 Task: Find connections with filter location Yellowknife with filter topic #job with filter profile language German with filter current company Ipca Laboratories Limited with filter school Chhattisgarh Swami Vivekanand Technical University with filter industry Wholesale Recyclable Materials with filter service category Health Insurance with filter keywords title Molecular Scientist
Action: Mouse moved to (531, 103)
Screenshot: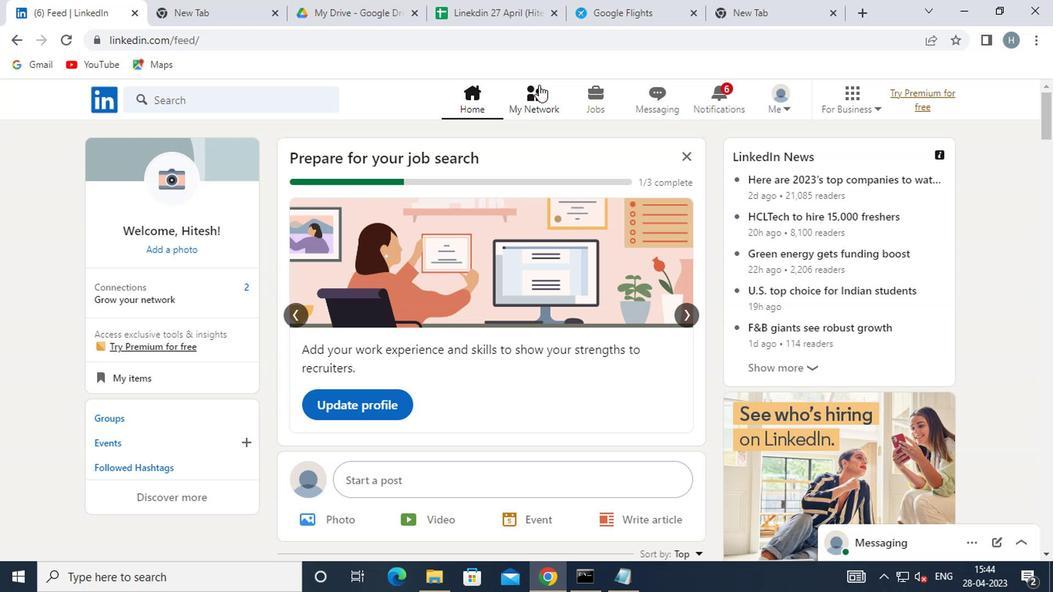 
Action: Mouse pressed left at (531, 103)
Screenshot: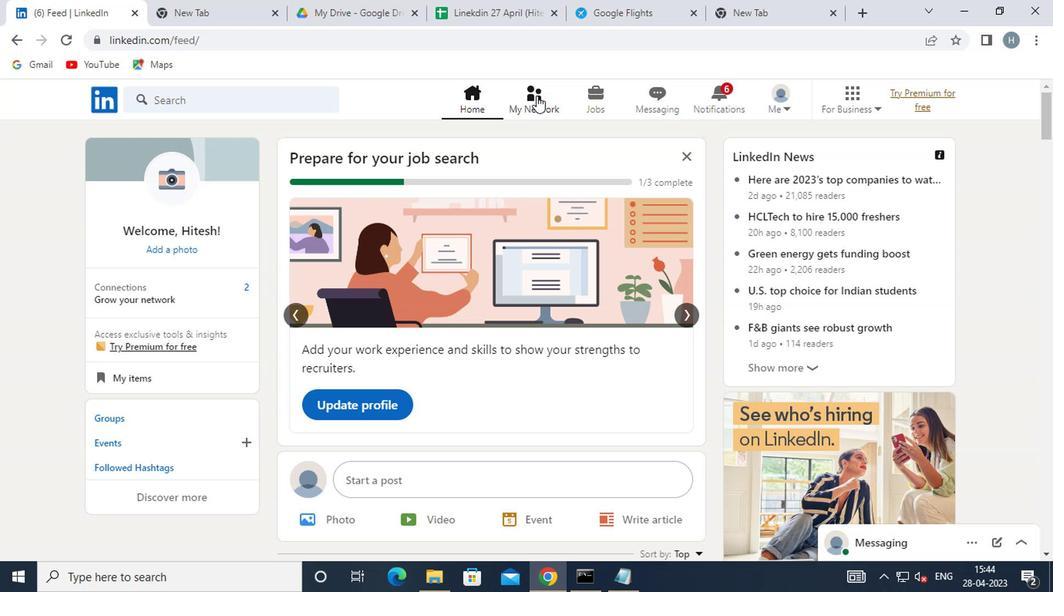 
Action: Mouse moved to (261, 180)
Screenshot: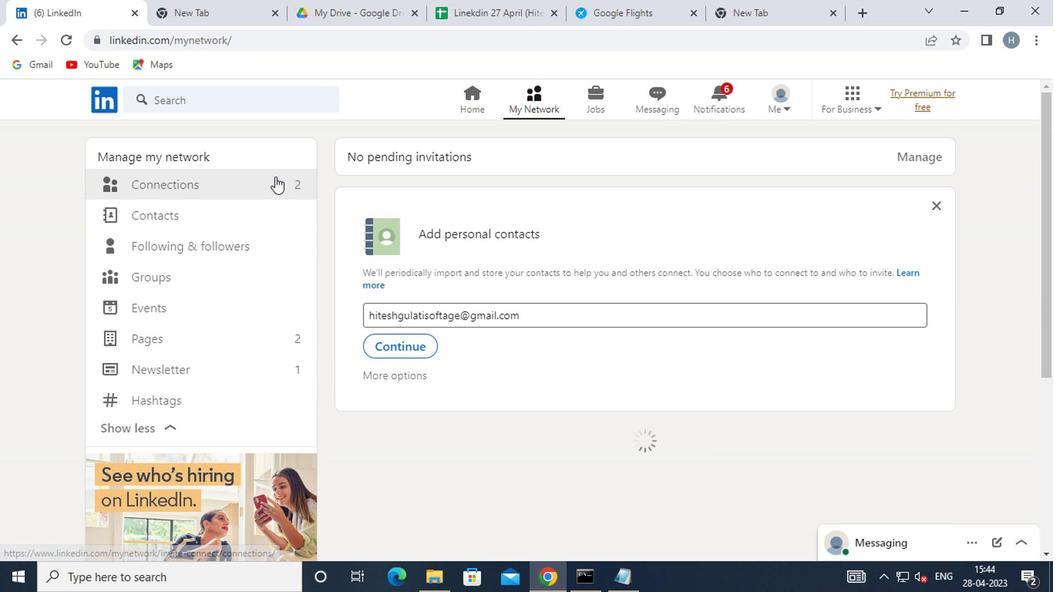 
Action: Mouse pressed left at (261, 180)
Screenshot: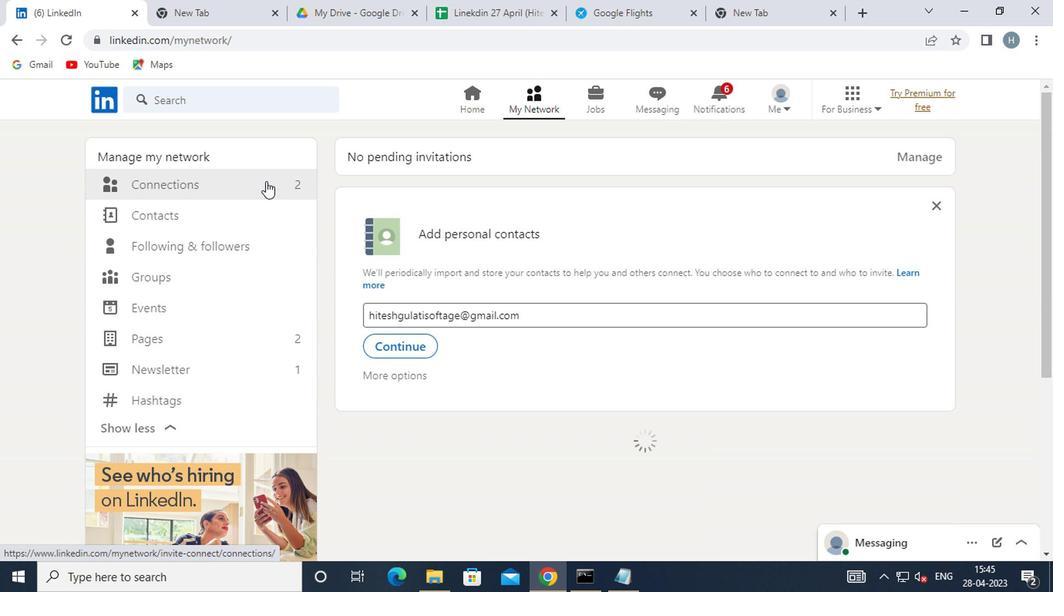 
Action: Mouse moved to (616, 183)
Screenshot: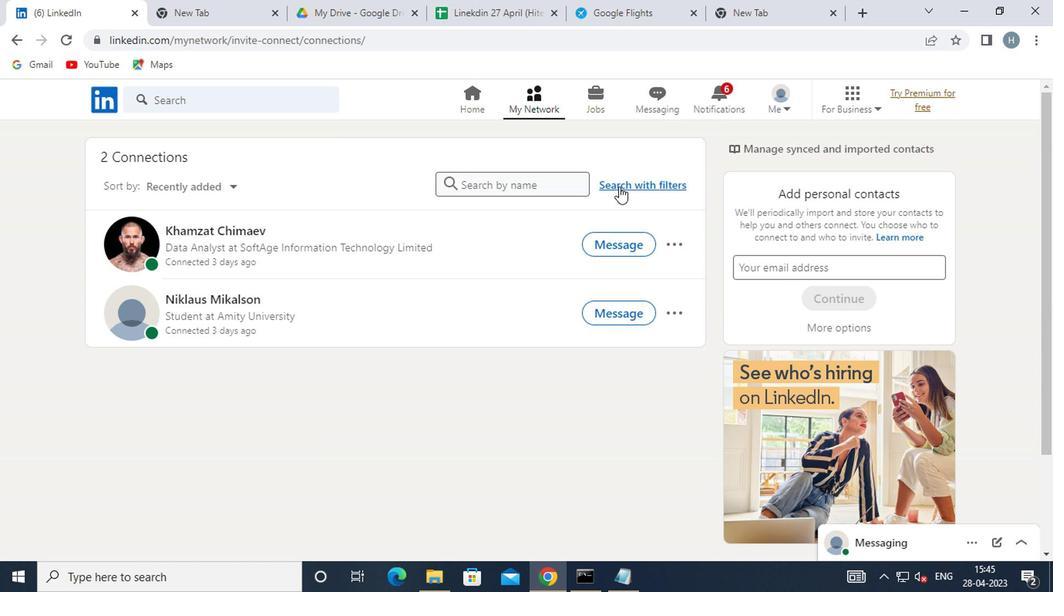 
Action: Mouse pressed left at (616, 183)
Screenshot: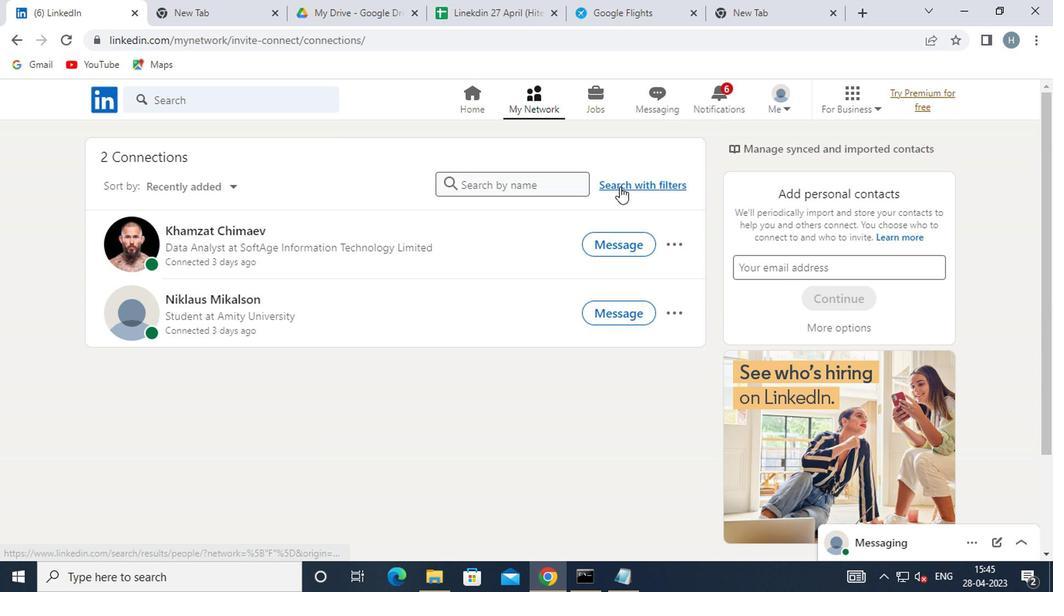 
Action: Mouse moved to (582, 143)
Screenshot: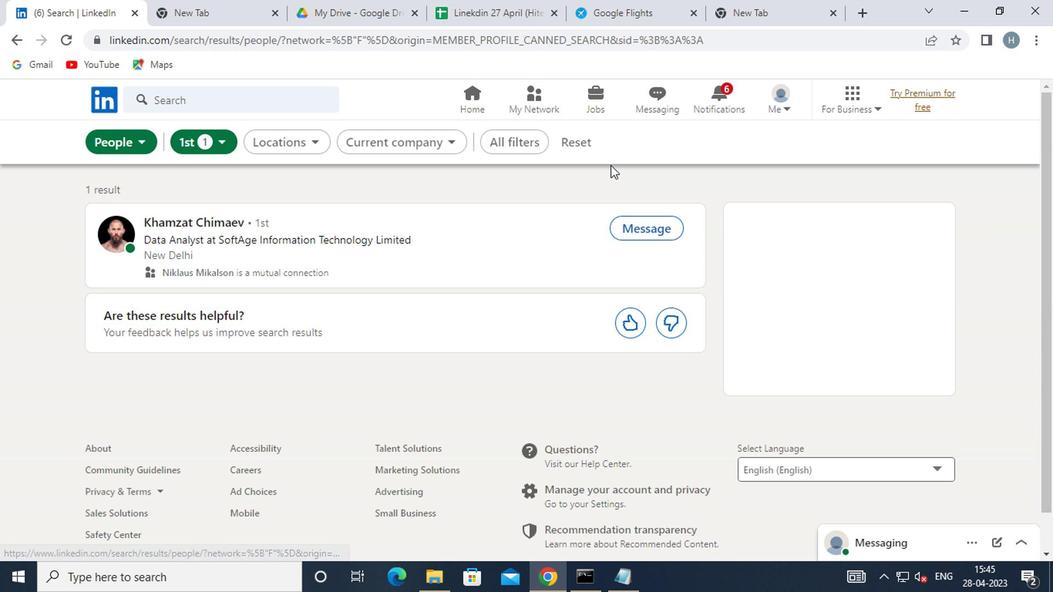 
Action: Mouse pressed left at (582, 143)
Screenshot: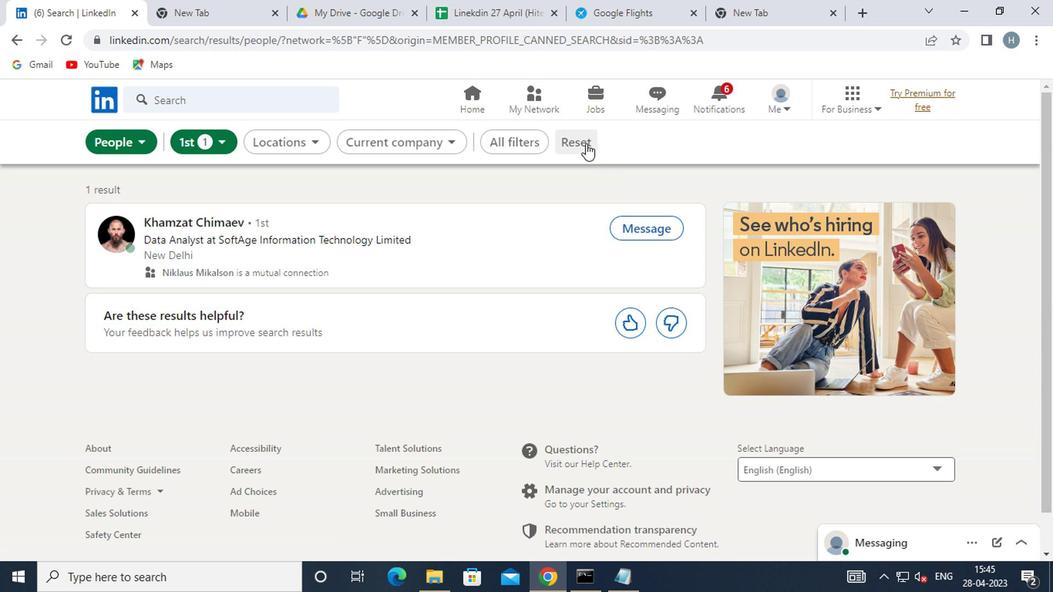 
Action: Mouse moved to (565, 141)
Screenshot: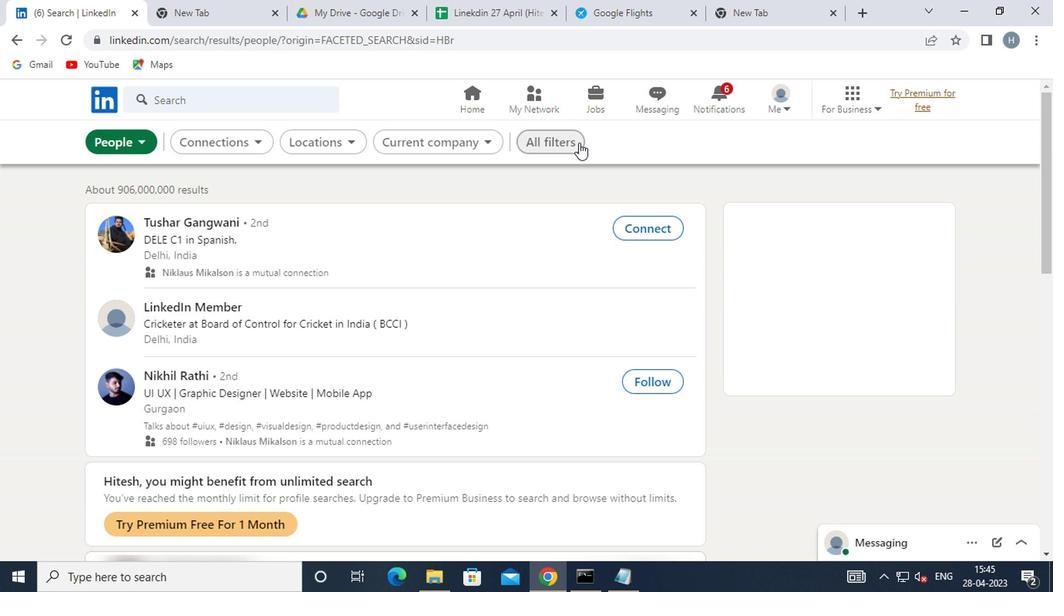 
Action: Mouse pressed left at (565, 141)
Screenshot: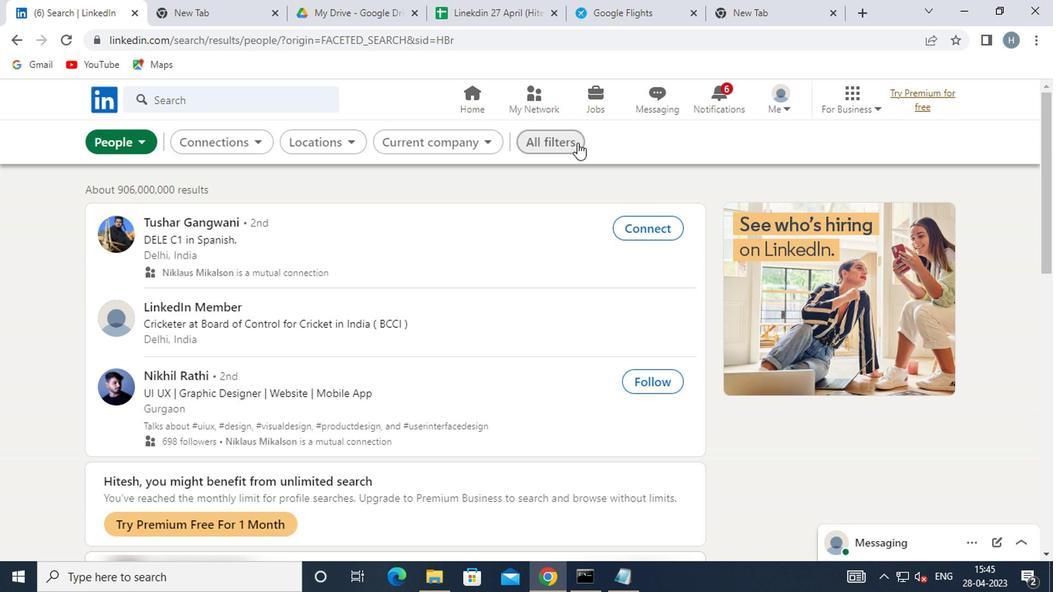 
Action: Mouse moved to (802, 299)
Screenshot: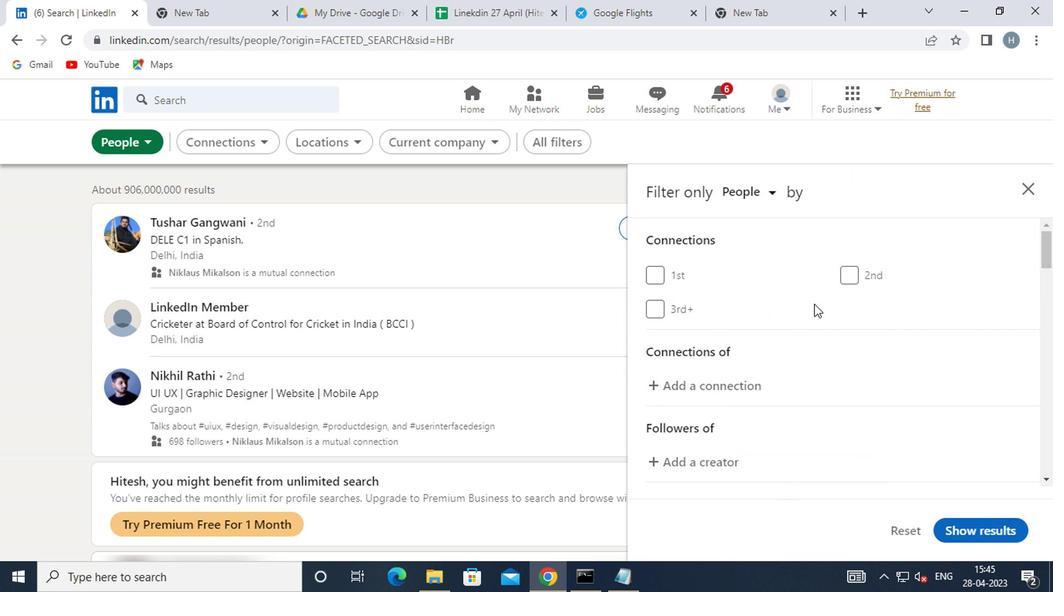 
Action: Mouse scrolled (802, 298) with delta (0, 0)
Screenshot: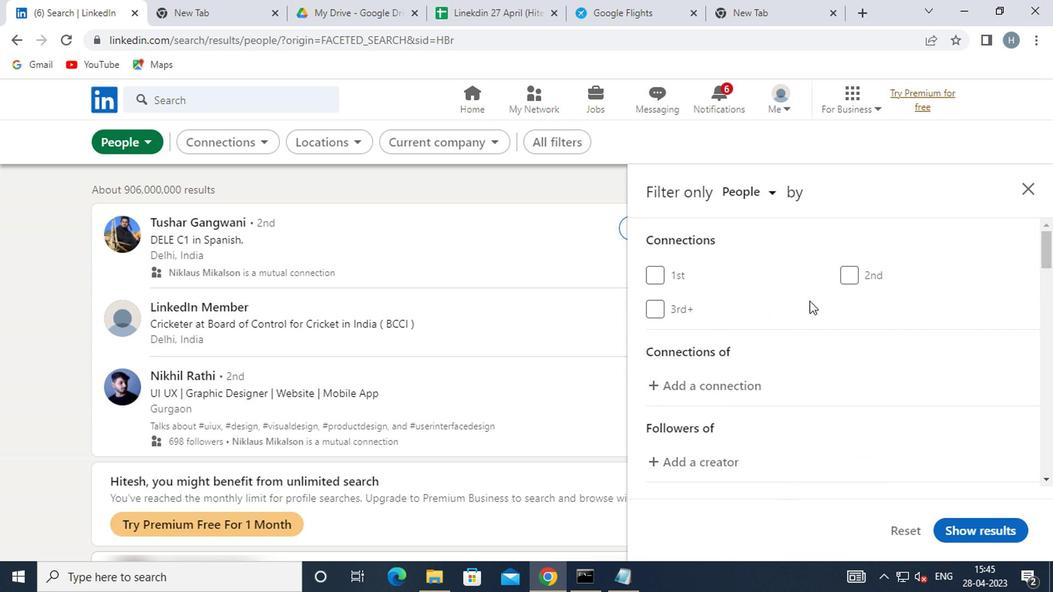 
Action: Mouse scrolled (802, 298) with delta (0, 0)
Screenshot: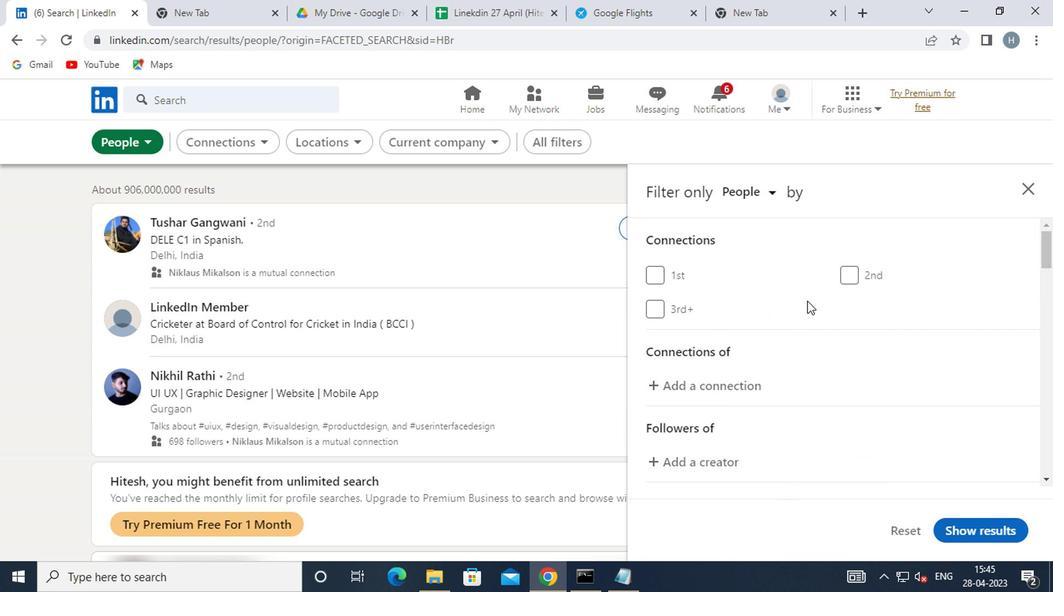 
Action: Mouse scrolled (802, 298) with delta (0, 0)
Screenshot: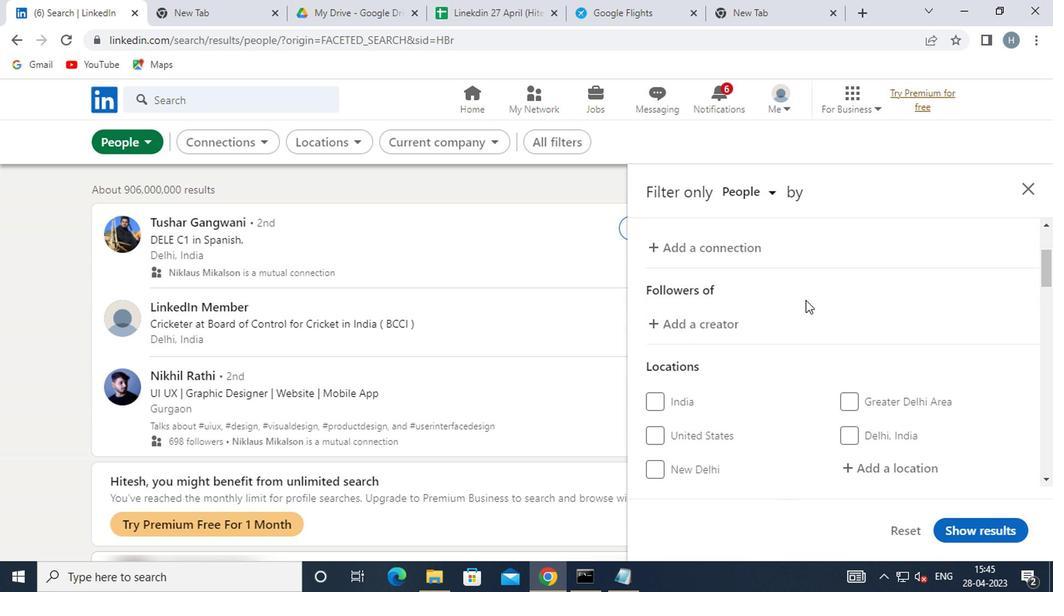 
Action: Mouse moved to (905, 371)
Screenshot: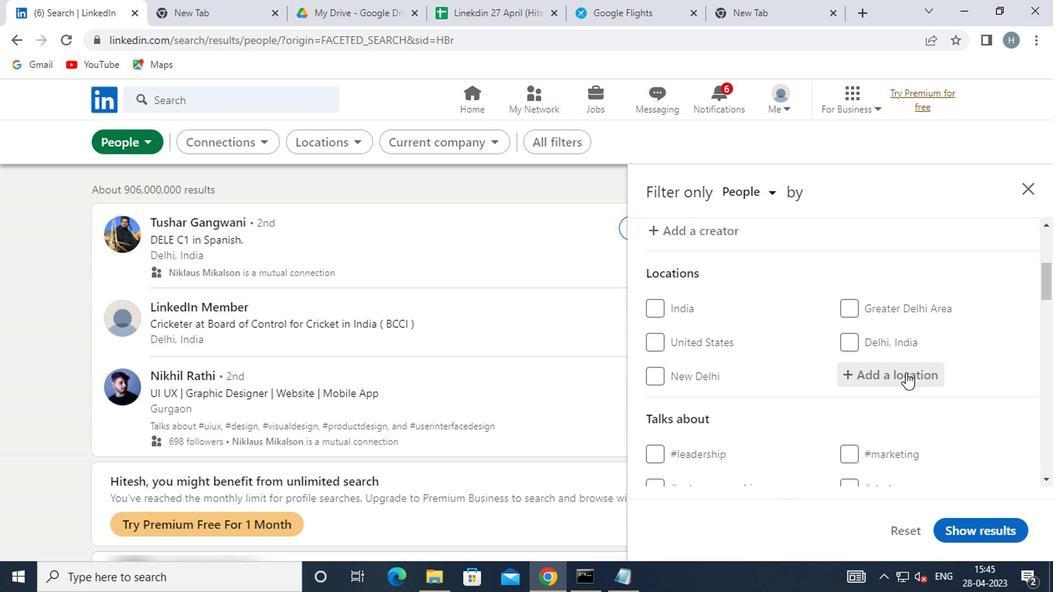 
Action: Mouse pressed left at (905, 371)
Screenshot: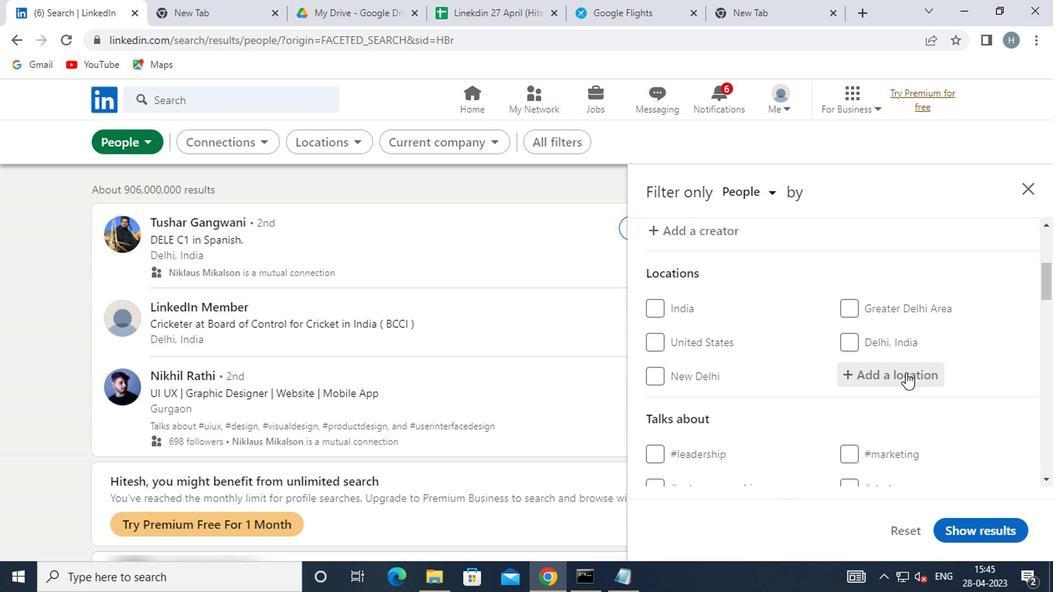 
Action: Mouse moved to (900, 369)
Screenshot: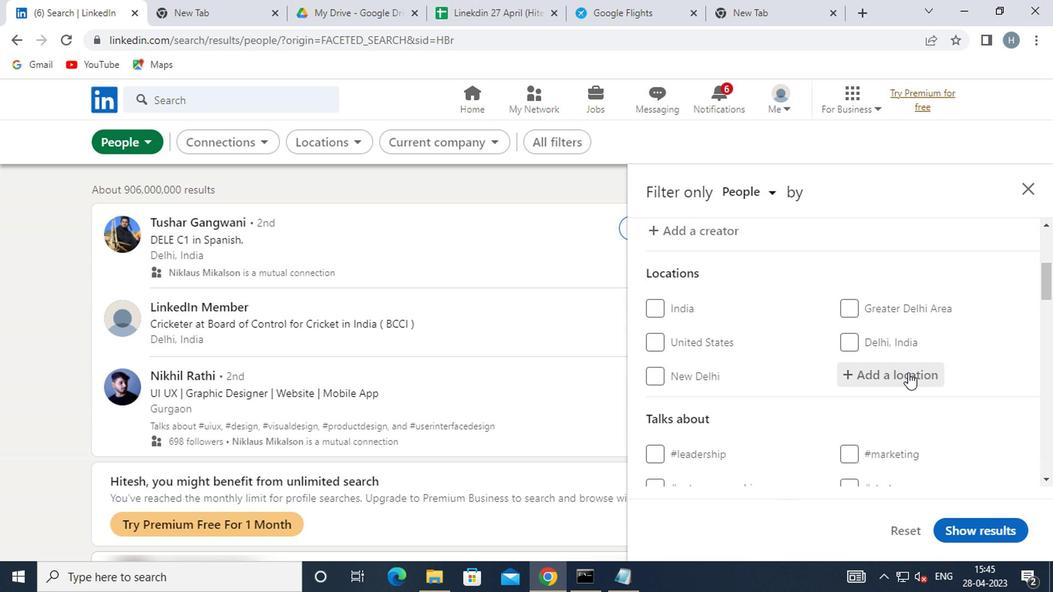 
Action: Key pressed <Key.shift><Key.shift><Key.shift><Key.shift><Key.shift><Key.shift><Key.shift><Key.shift><Key.shift><Key.shift><Key.shift><Key.shift>YELLOWKNIFE
Screenshot: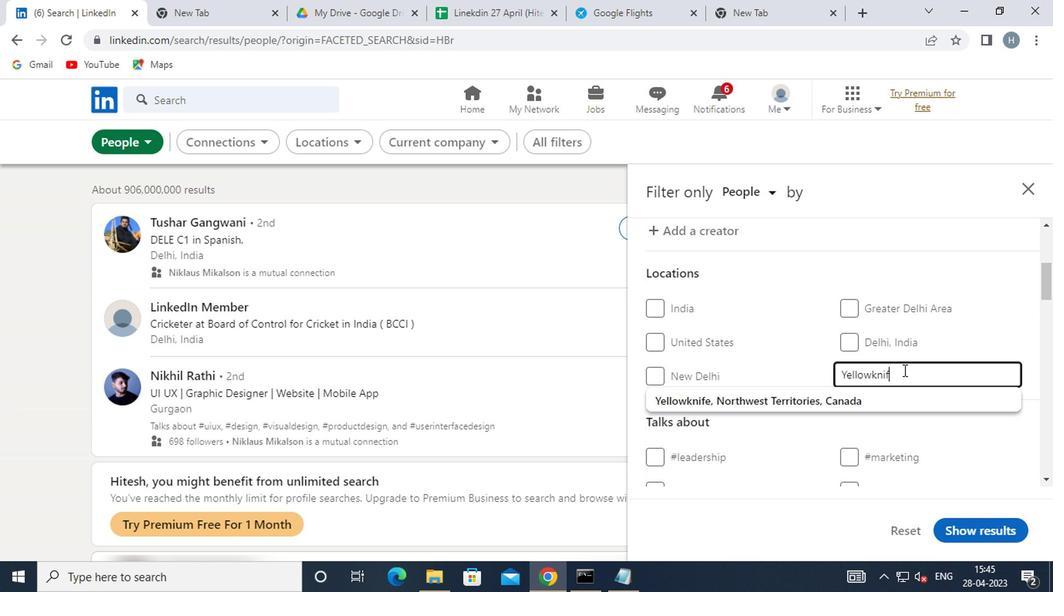 
Action: Mouse moved to (890, 402)
Screenshot: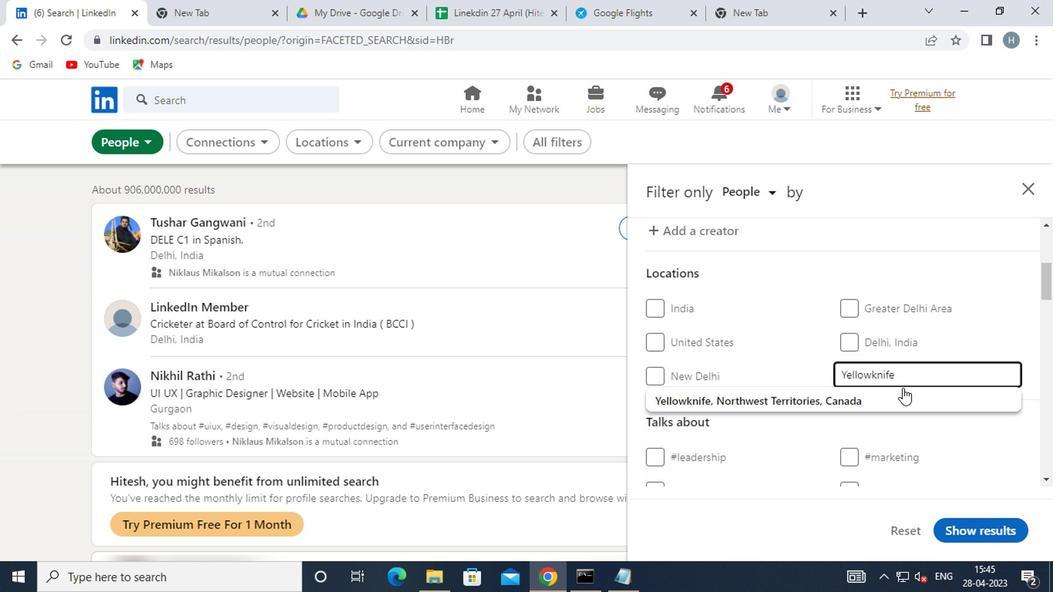 
Action: Mouse pressed left at (890, 402)
Screenshot: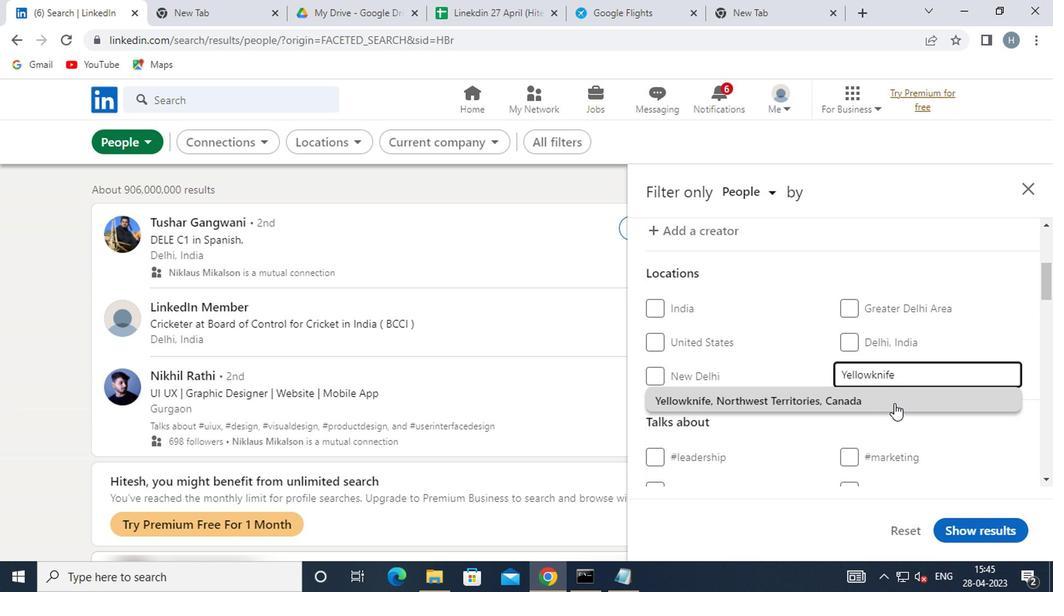 
Action: Mouse moved to (872, 389)
Screenshot: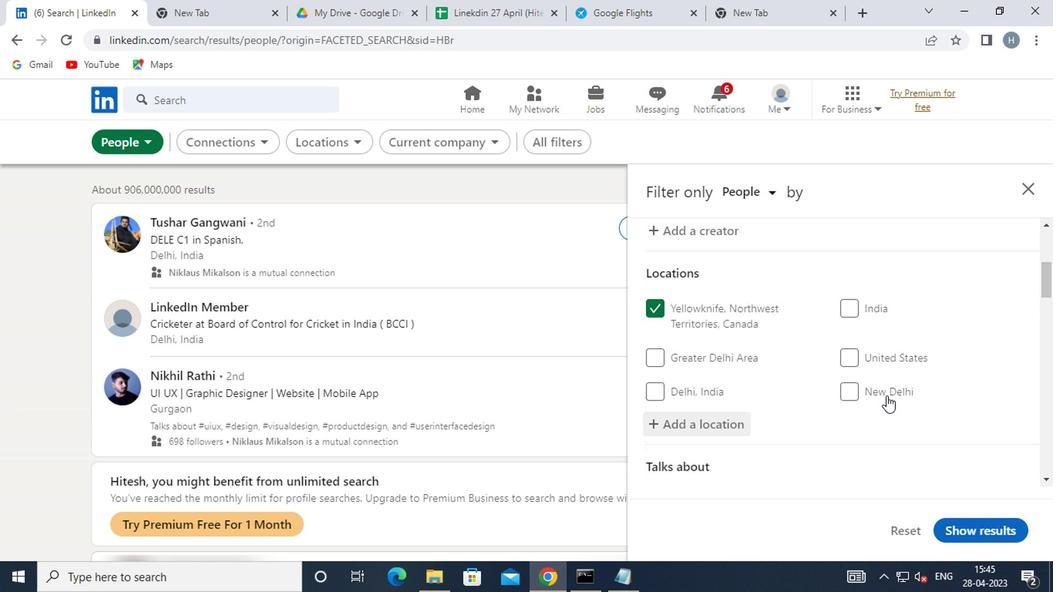 
Action: Mouse scrolled (872, 388) with delta (0, 0)
Screenshot: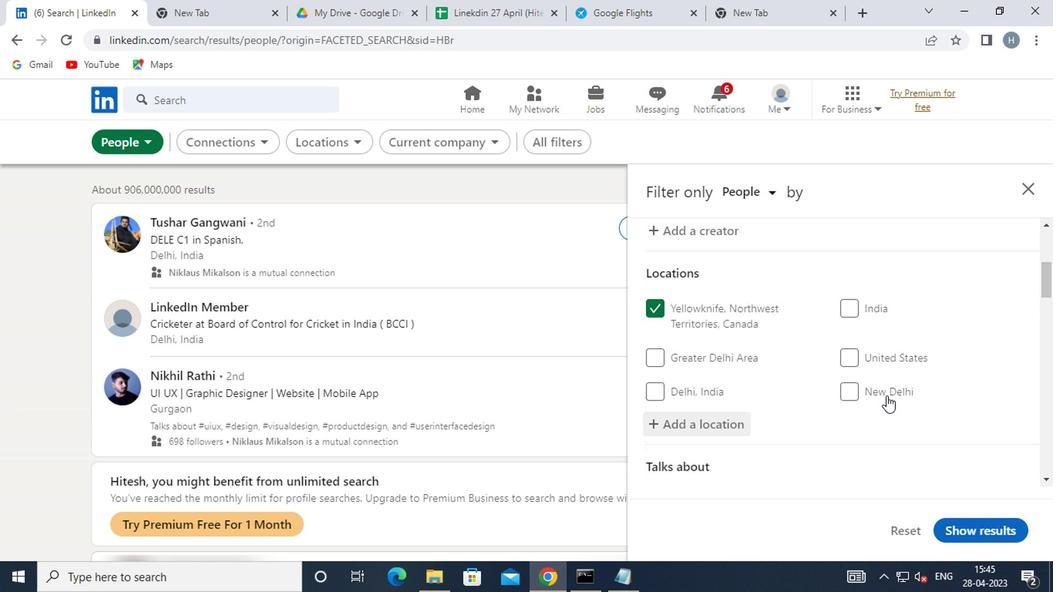 
Action: Mouse moved to (870, 389)
Screenshot: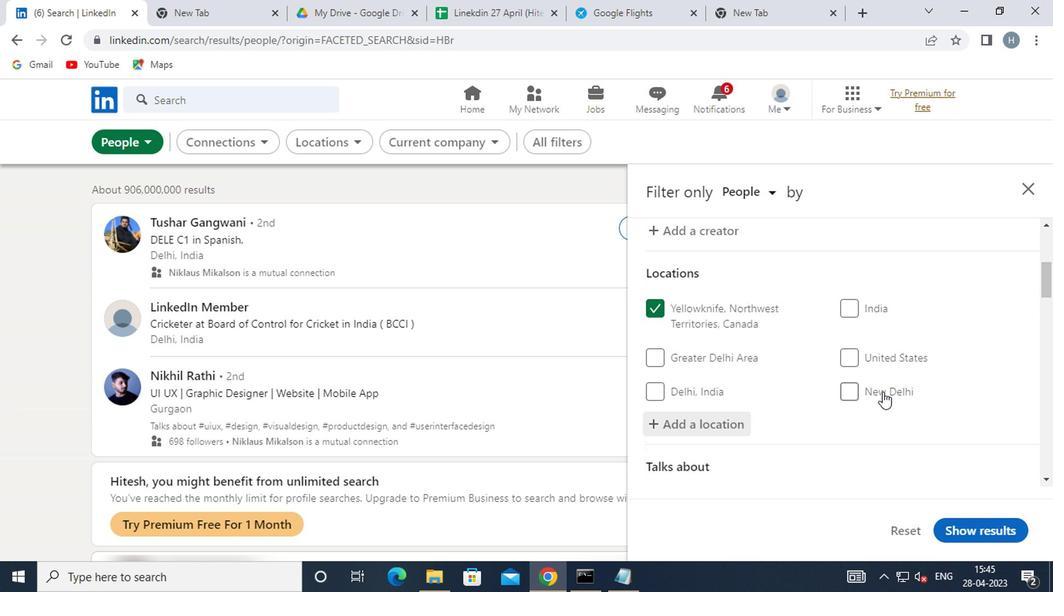
Action: Mouse scrolled (870, 388) with delta (0, 0)
Screenshot: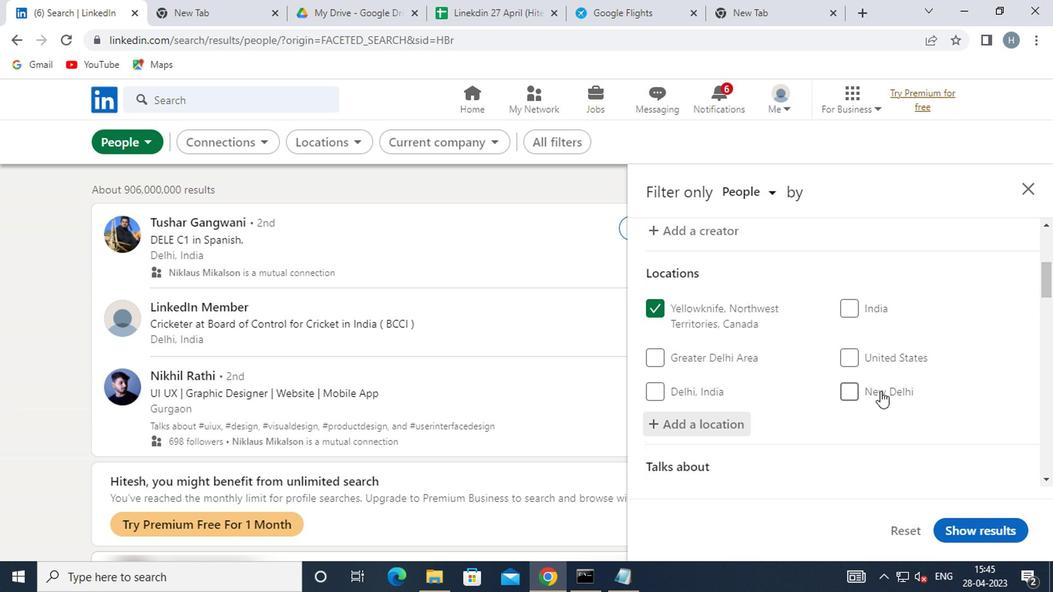 
Action: Mouse moved to (881, 416)
Screenshot: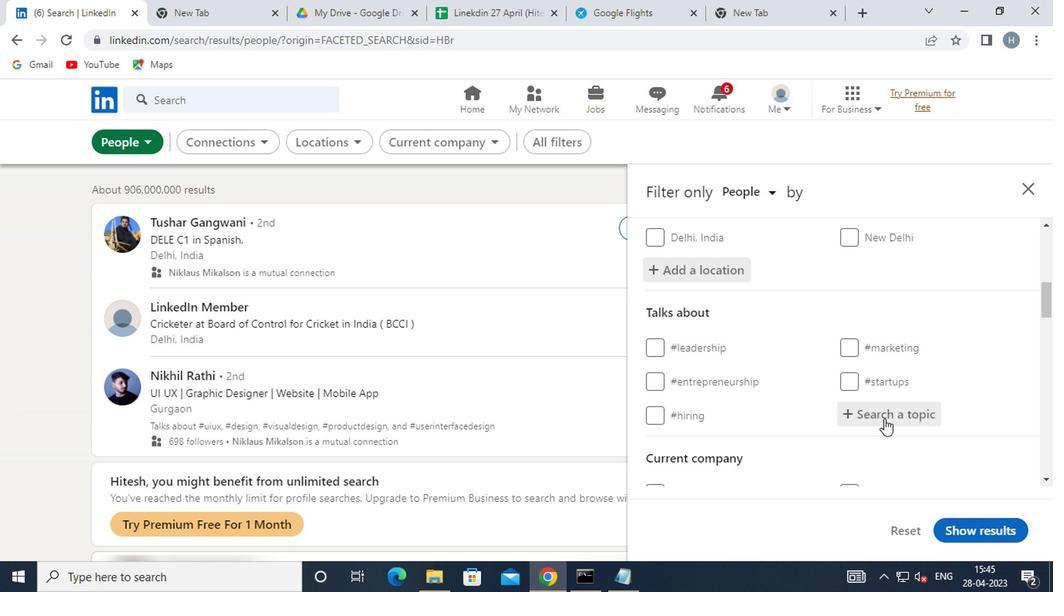 
Action: Mouse pressed left at (881, 416)
Screenshot: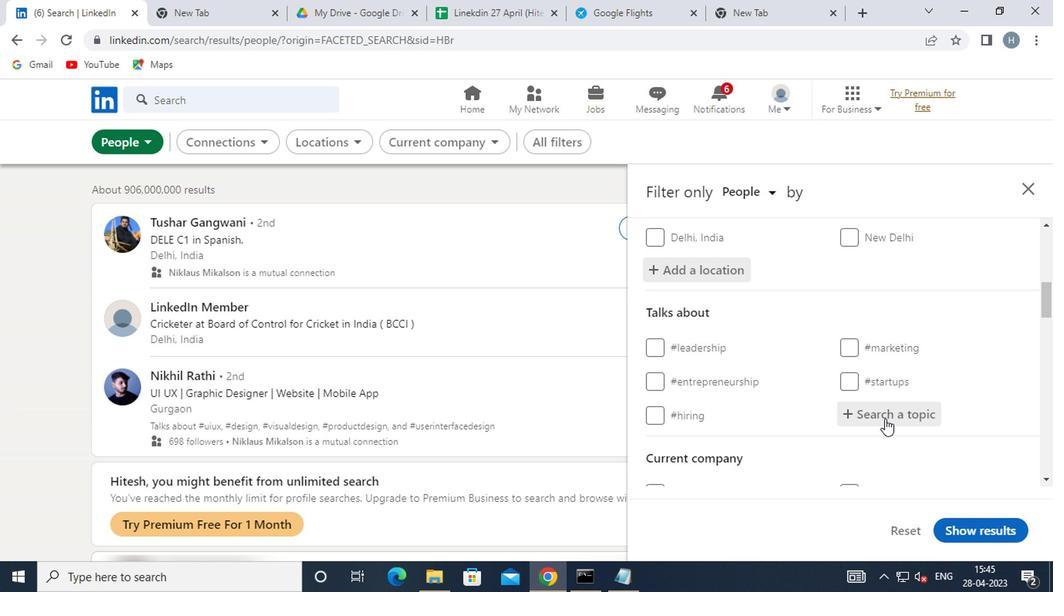 
Action: Mouse moved to (881, 415)
Screenshot: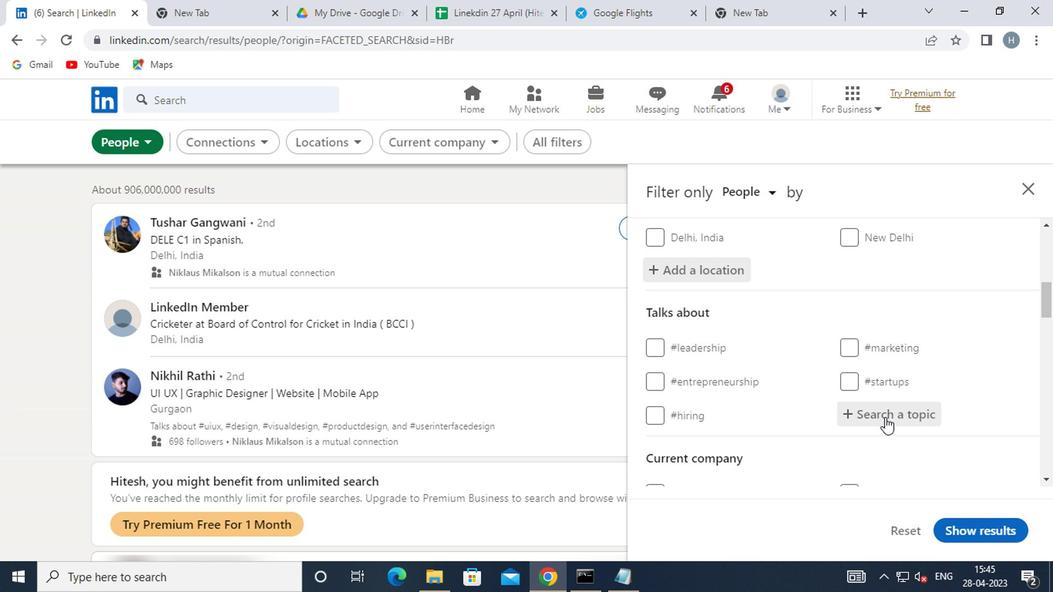 
Action: Key pressed <Key.shift>JOB
Screenshot: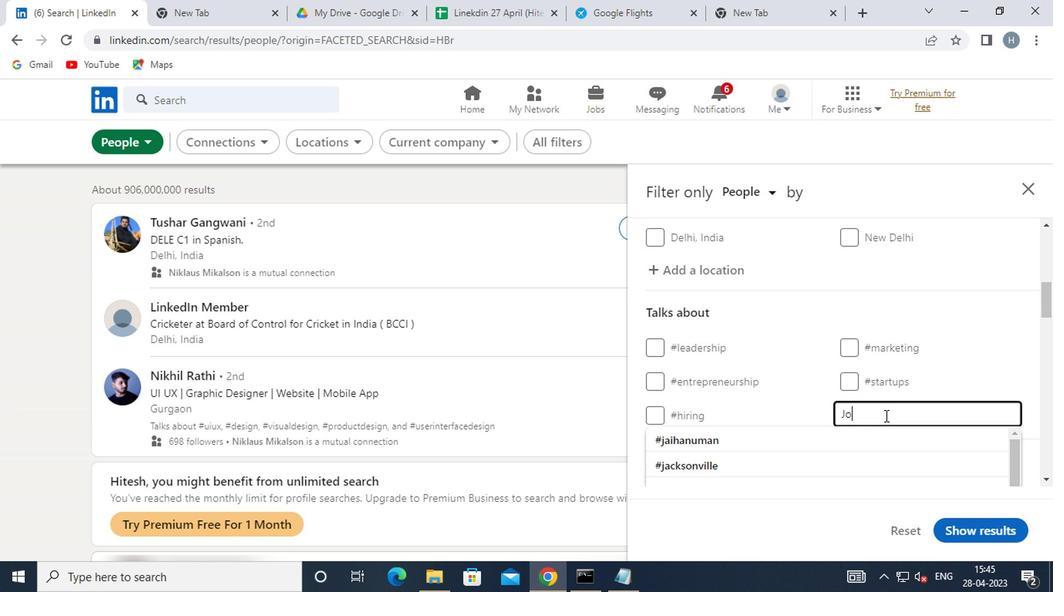 
Action: Mouse moved to (771, 440)
Screenshot: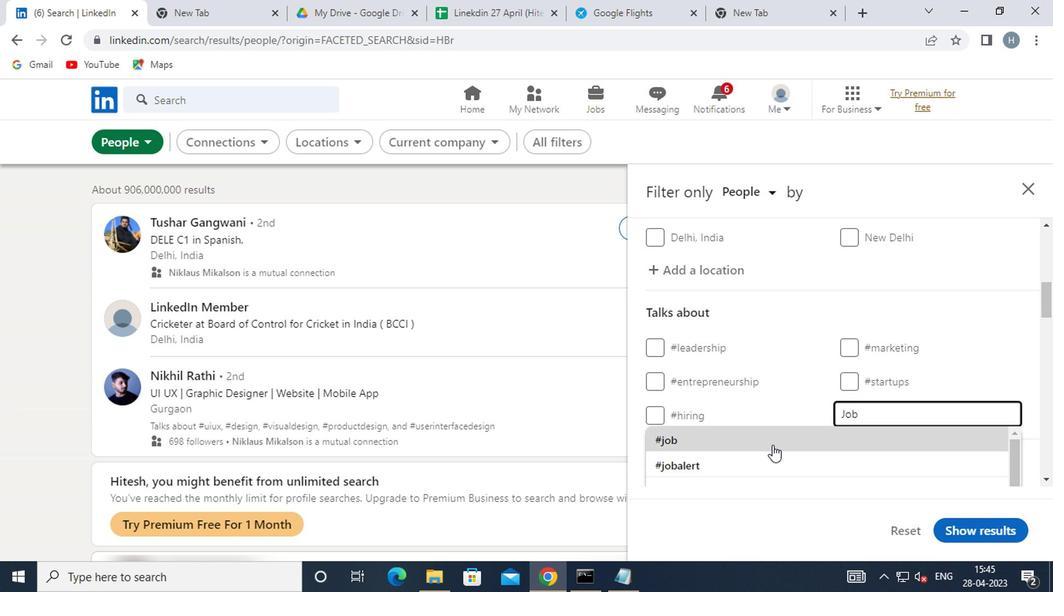 
Action: Mouse pressed left at (771, 440)
Screenshot: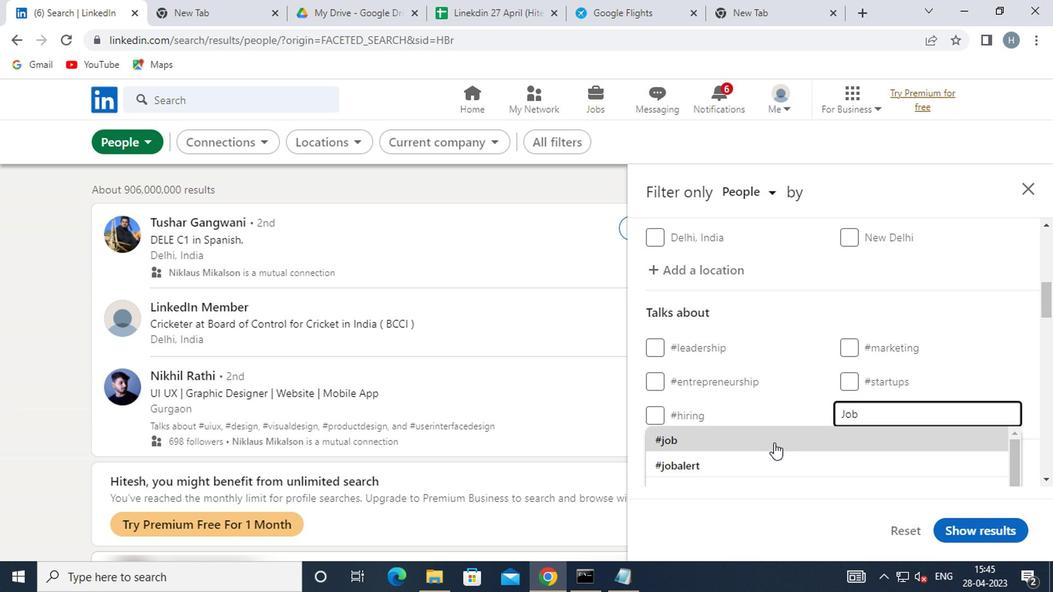 
Action: Mouse moved to (772, 429)
Screenshot: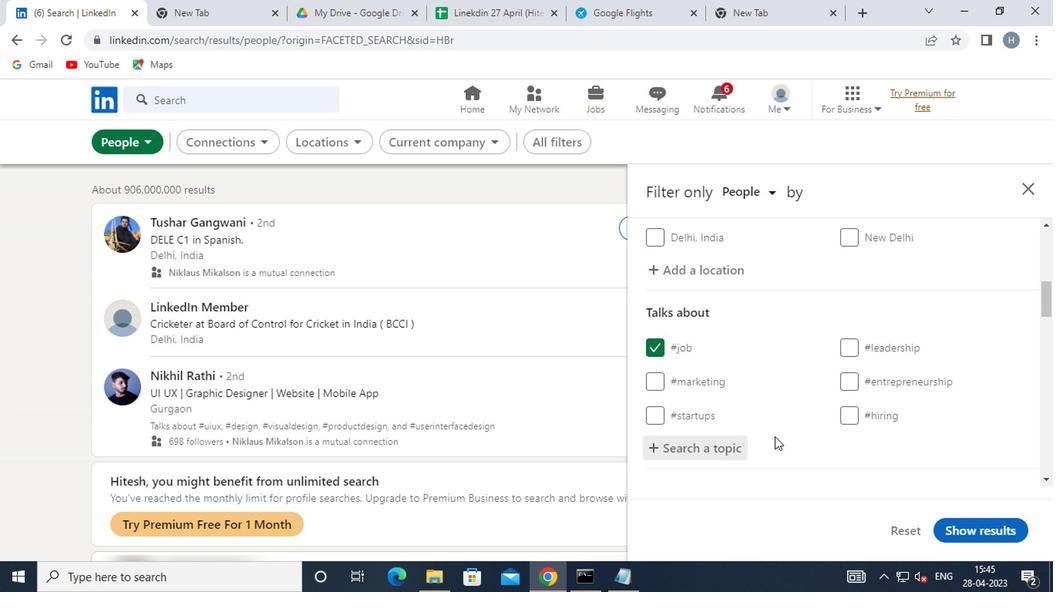 
Action: Mouse scrolled (772, 428) with delta (0, 0)
Screenshot: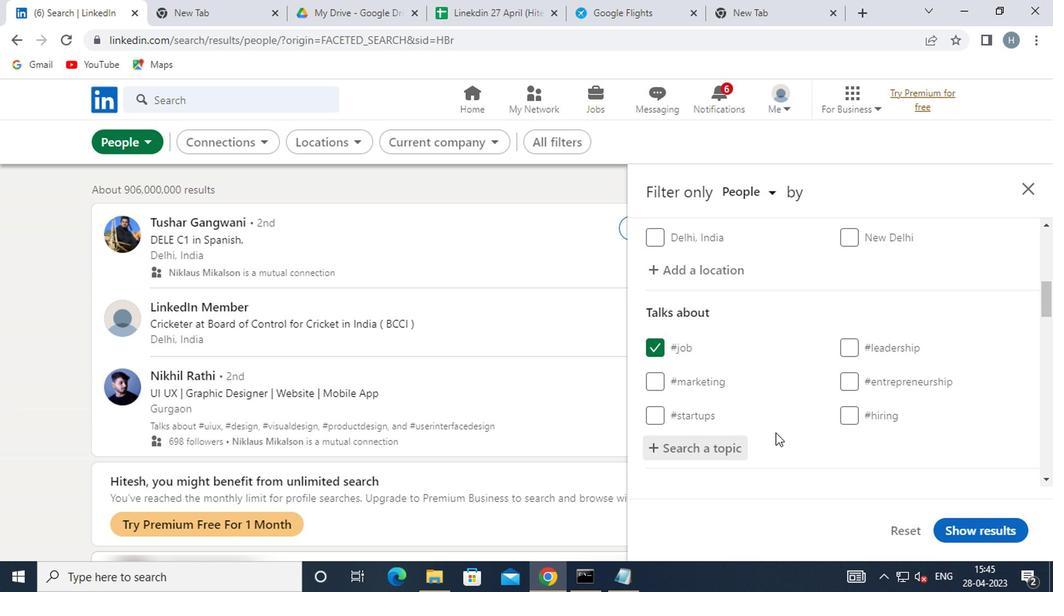 
Action: Mouse scrolled (772, 428) with delta (0, 0)
Screenshot: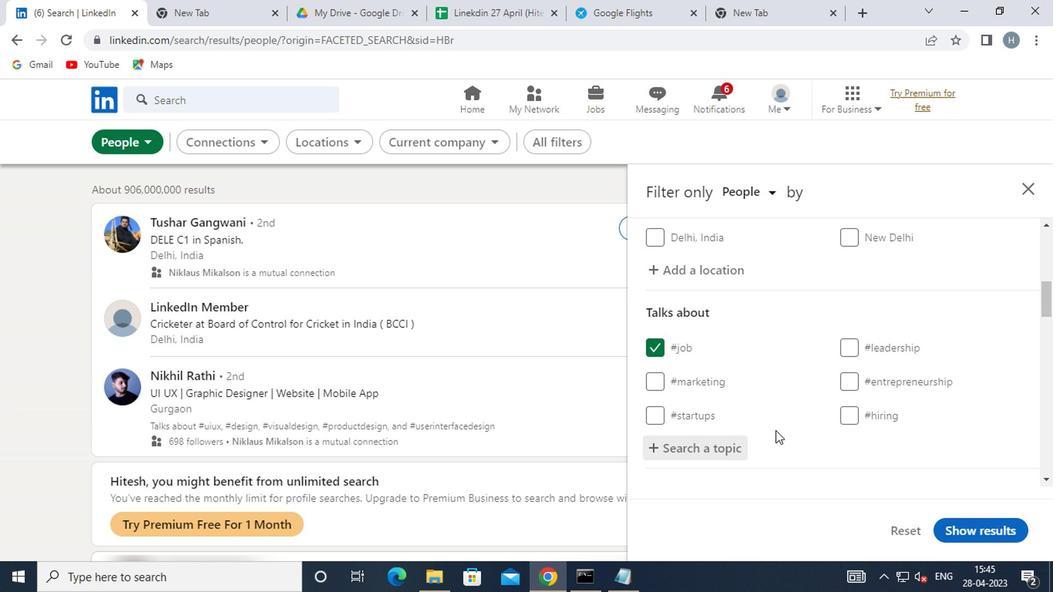 
Action: Mouse moved to (855, 426)
Screenshot: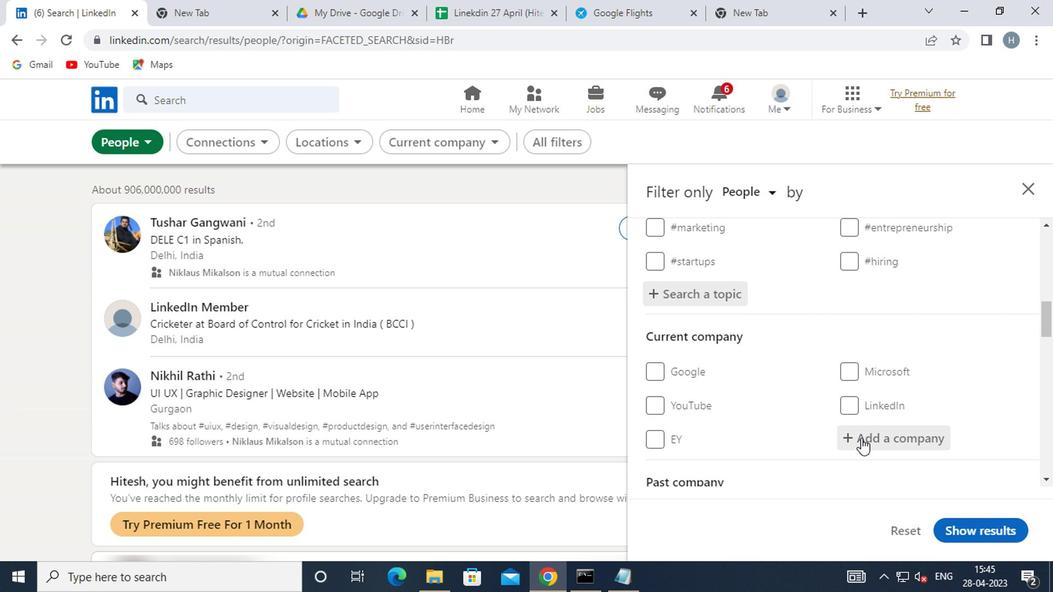 
Action: Mouse scrolled (855, 425) with delta (0, -1)
Screenshot: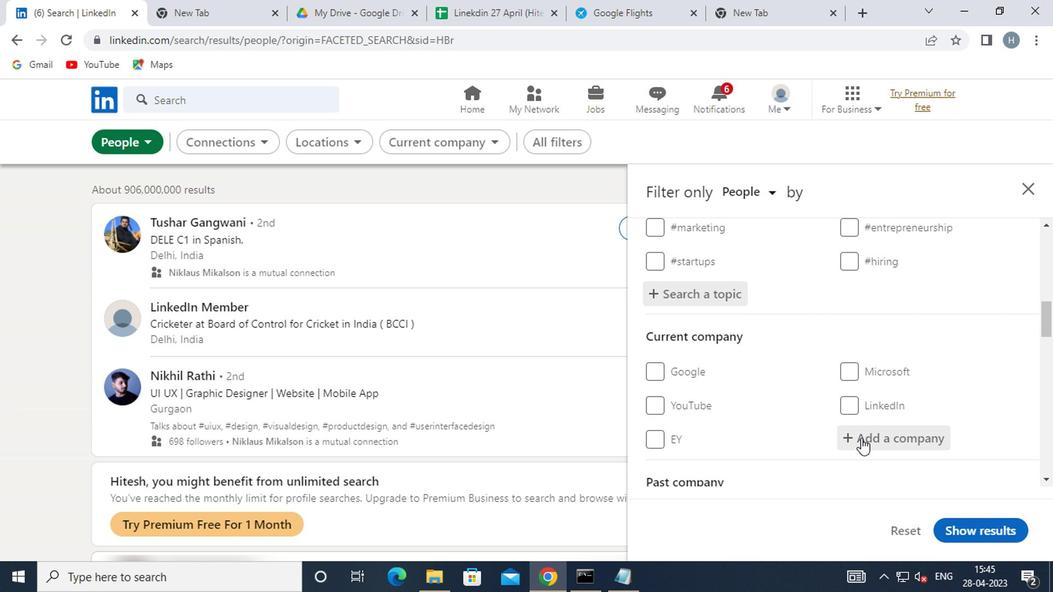 
Action: Mouse moved to (849, 421)
Screenshot: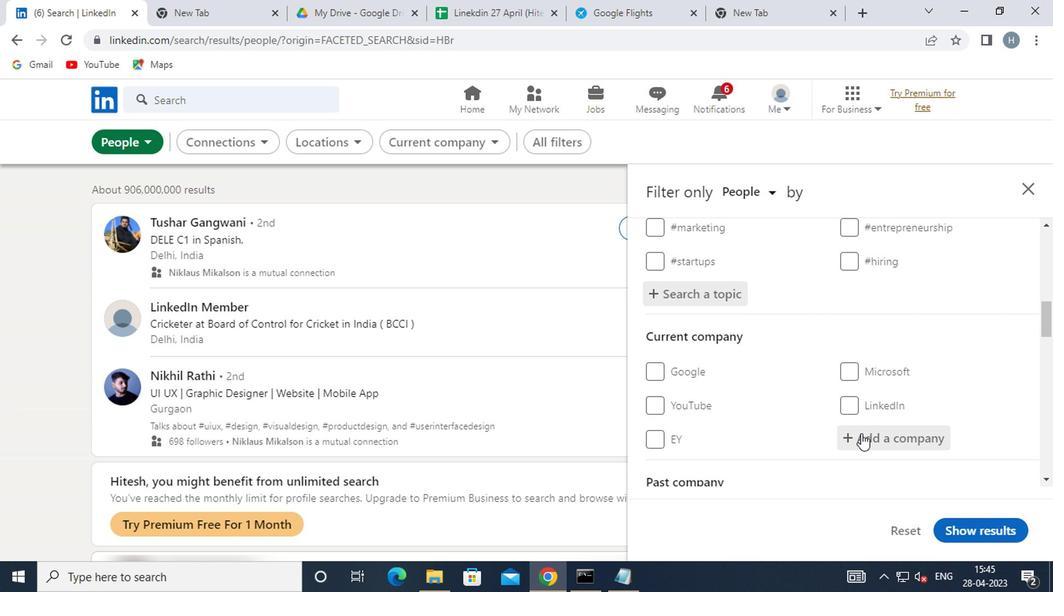 
Action: Mouse scrolled (849, 420) with delta (0, -1)
Screenshot: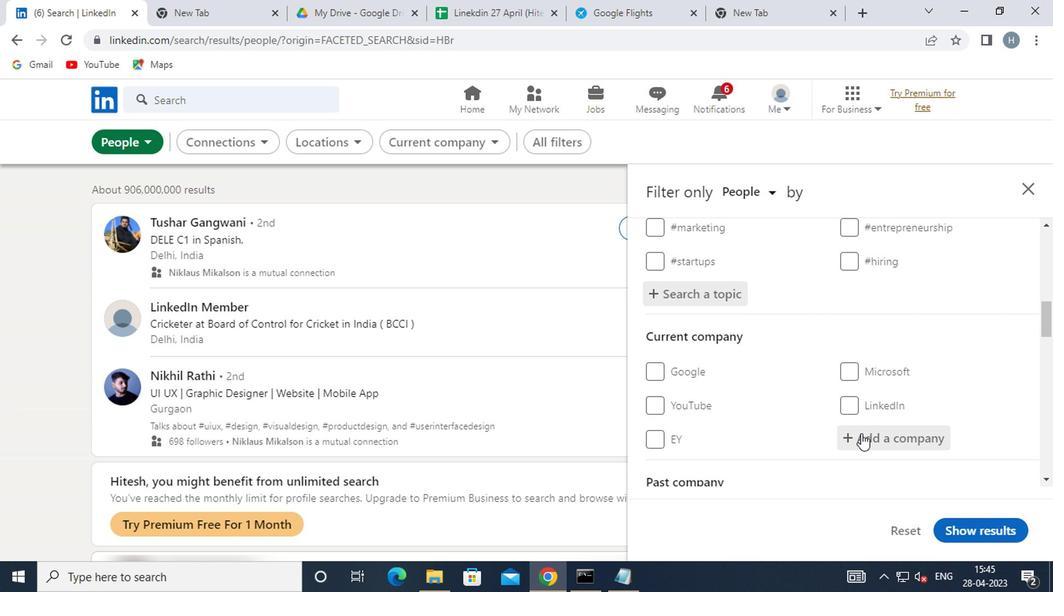 
Action: Mouse moved to (796, 402)
Screenshot: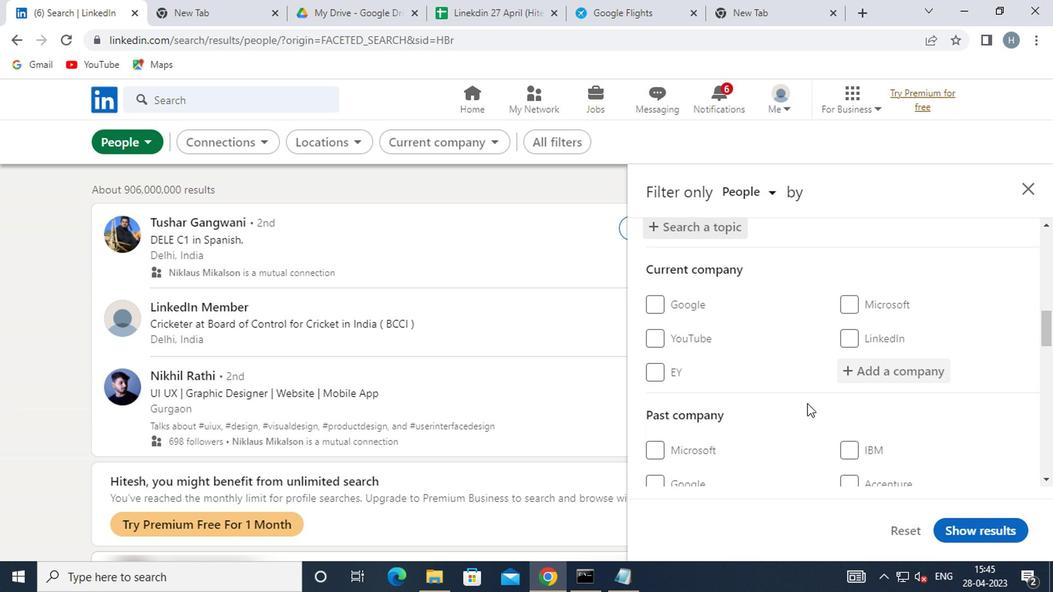 
Action: Mouse scrolled (796, 400) with delta (0, -1)
Screenshot: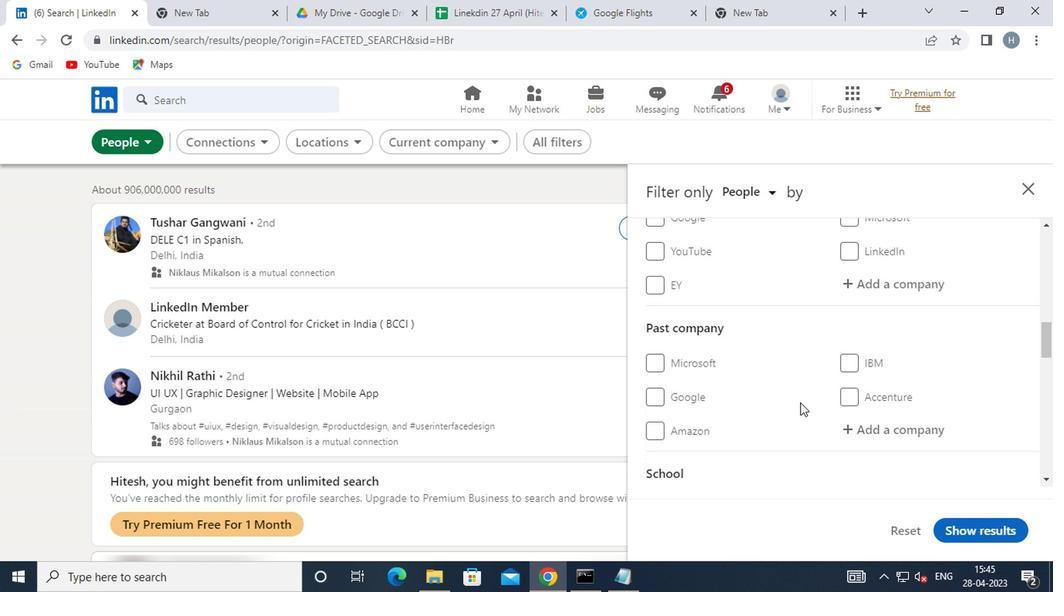 
Action: Mouse moved to (796, 402)
Screenshot: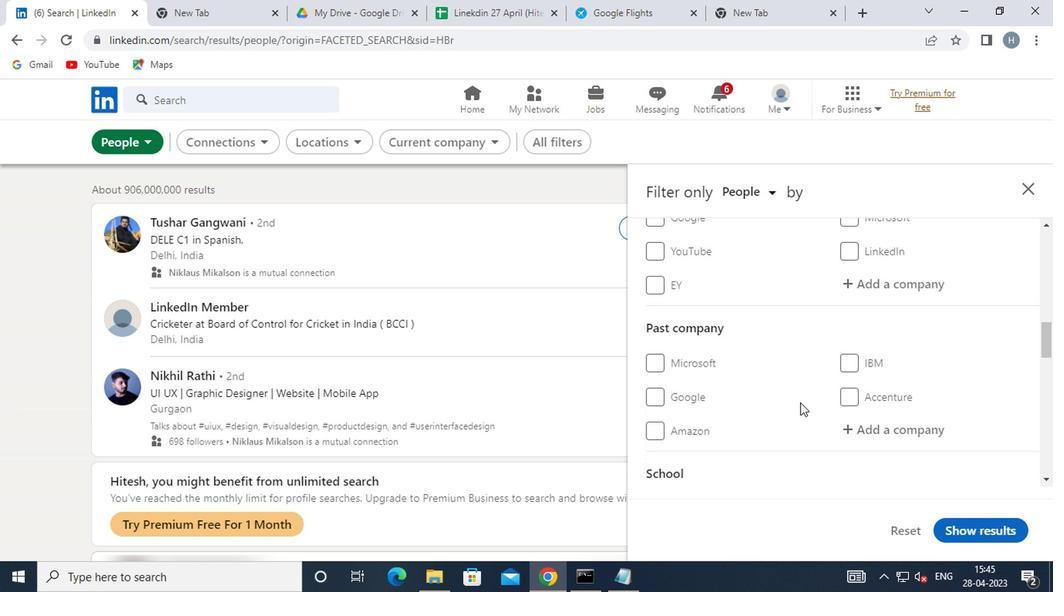 
Action: Mouse scrolled (796, 402) with delta (0, 0)
Screenshot: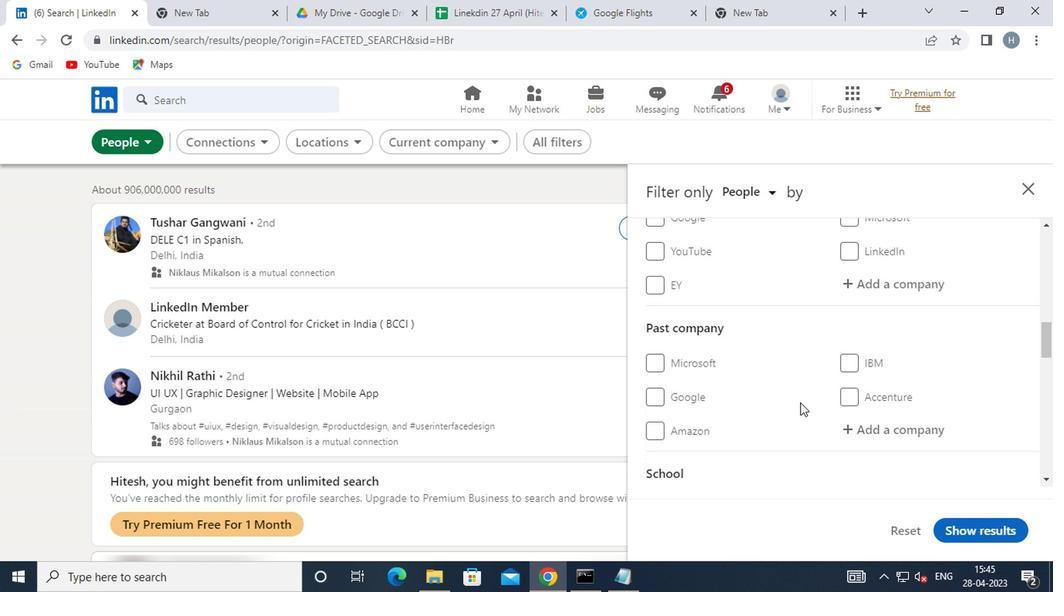 
Action: Mouse moved to (796, 404)
Screenshot: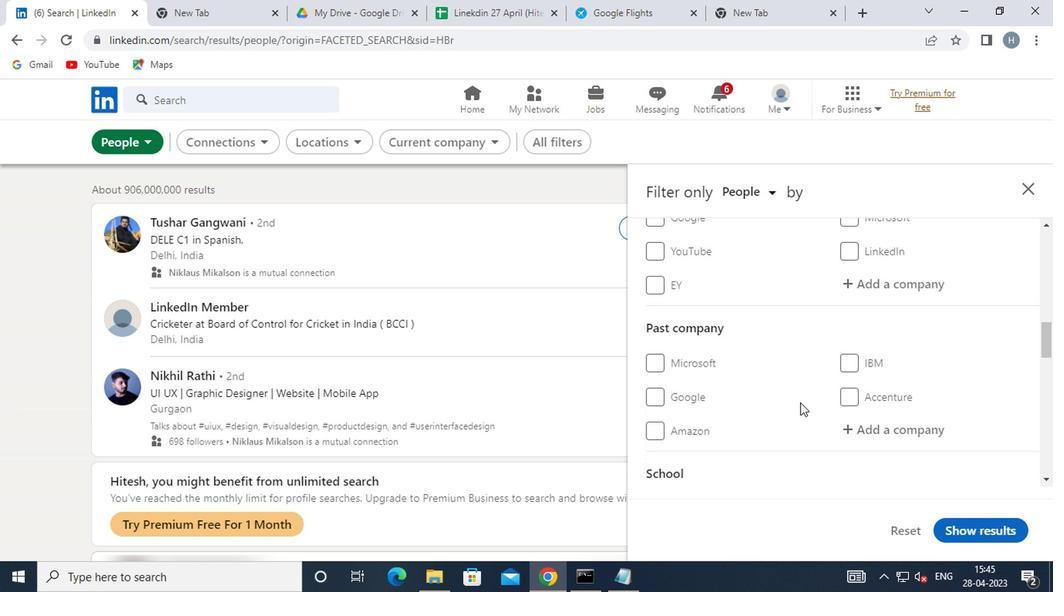 
Action: Mouse scrolled (796, 403) with delta (0, -1)
Screenshot: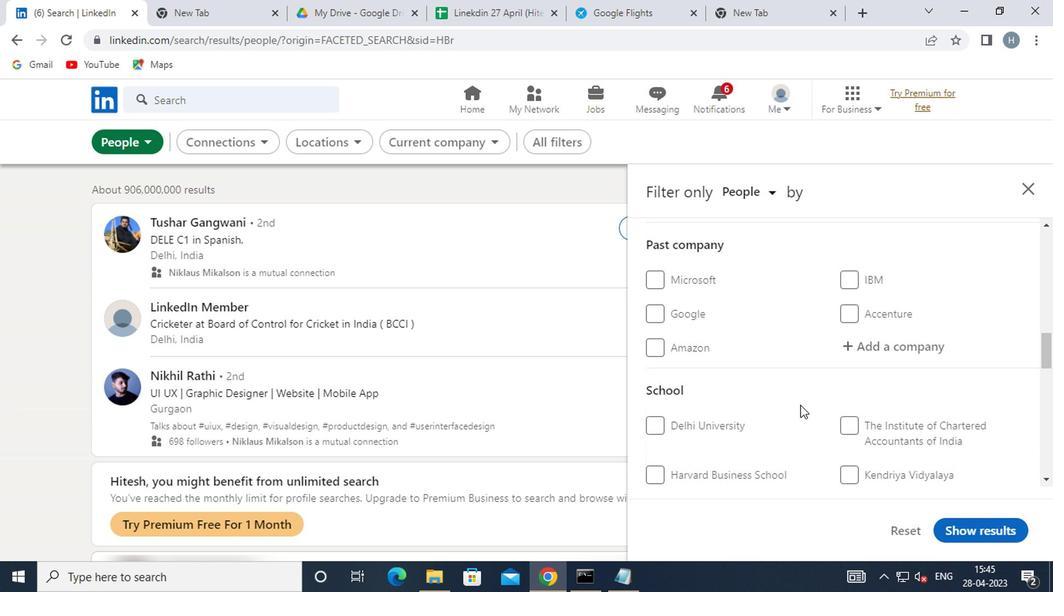 
Action: Mouse moved to (801, 404)
Screenshot: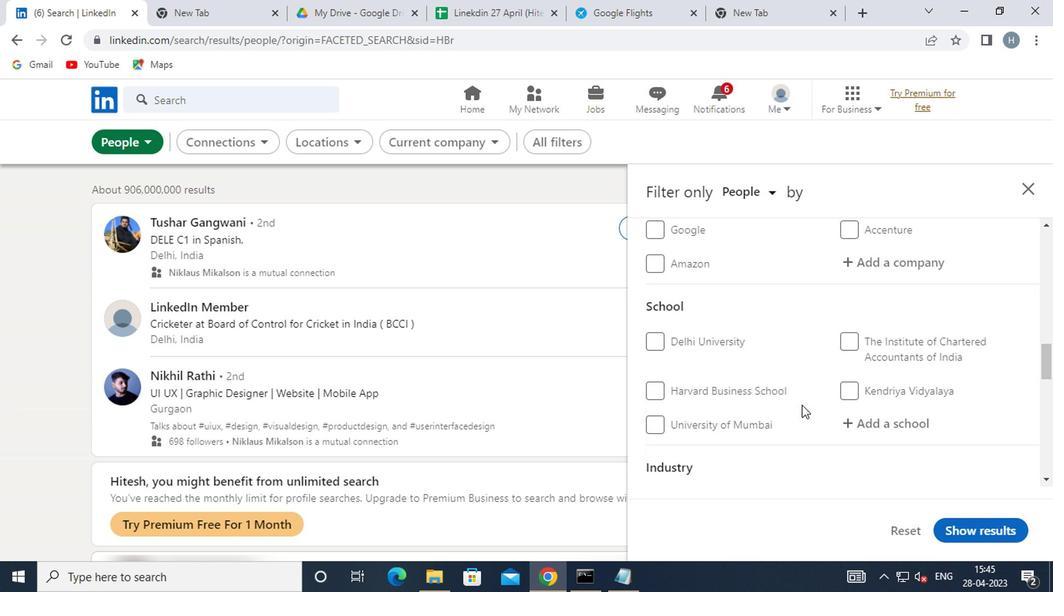 
Action: Mouse scrolled (801, 403) with delta (0, -1)
Screenshot: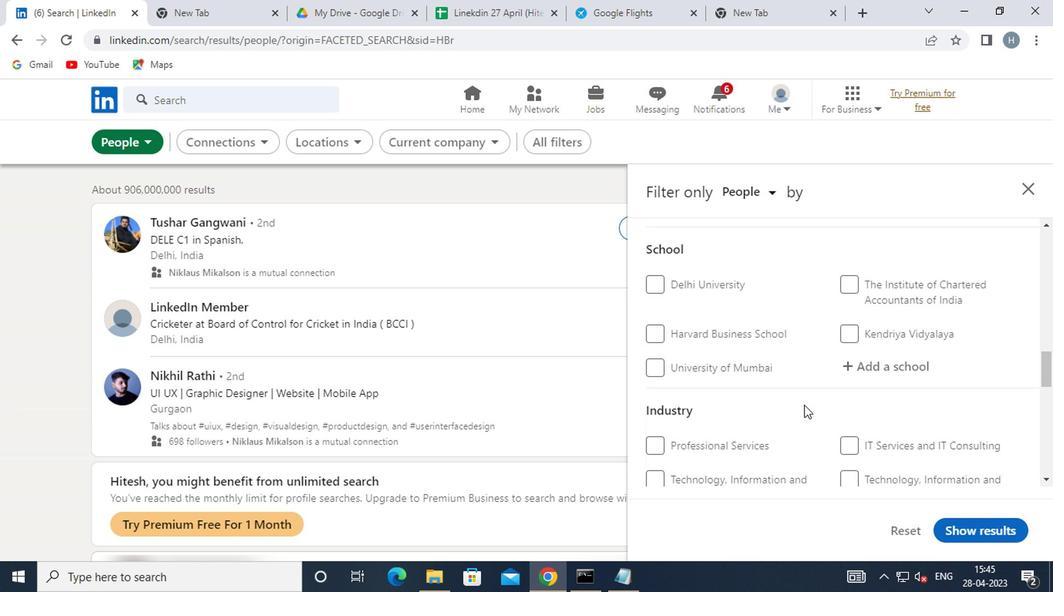 
Action: Mouse scrolled (801, 403) with delta (0, -1)
Screenshot: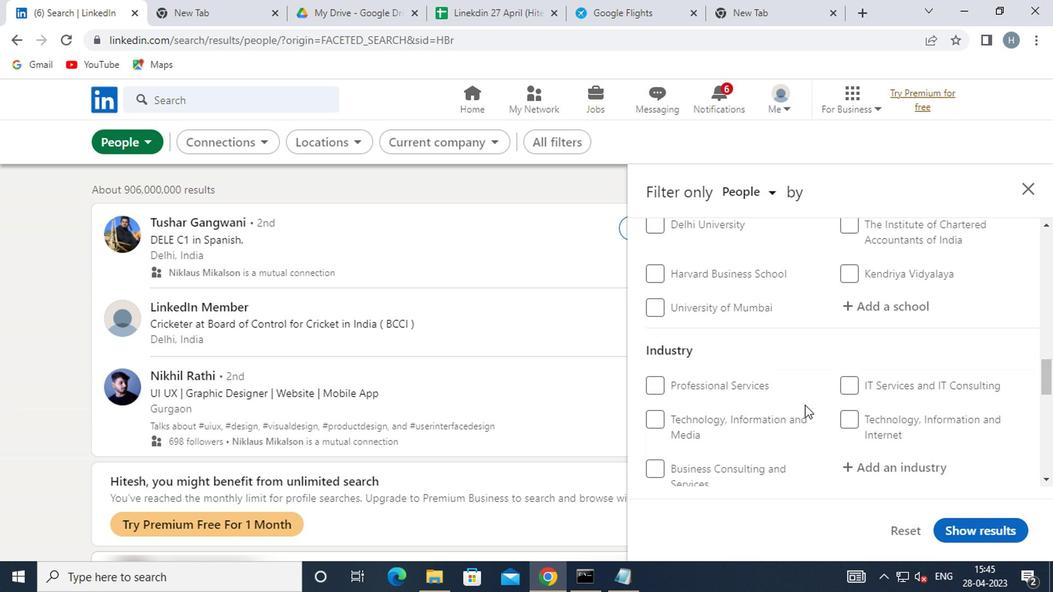 
Action: Mouse scrolled (801, 403) with delta (0, -1)
Screenshot: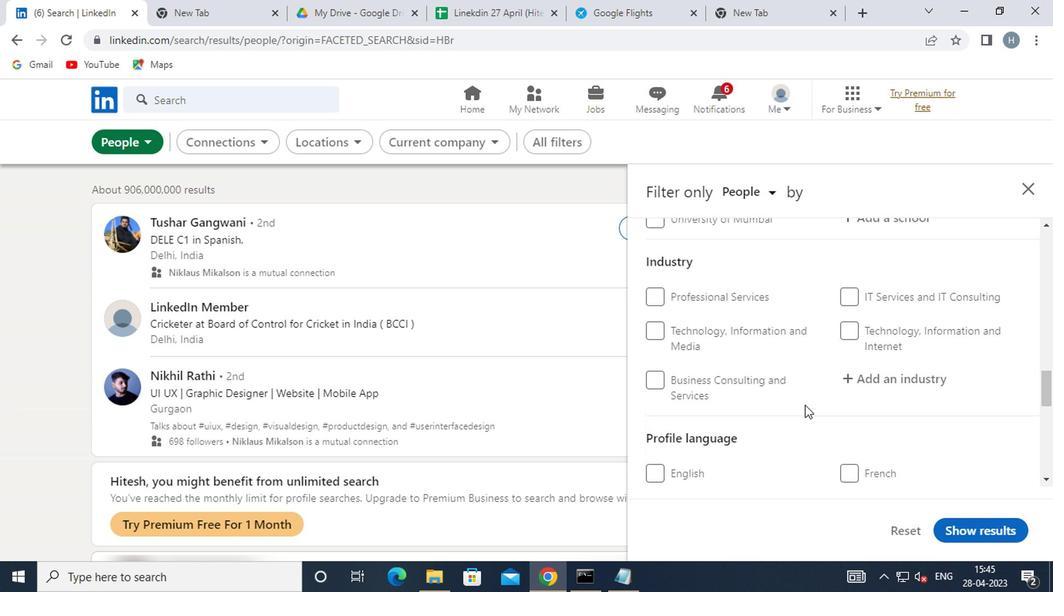 
Action: Mouse moved to (702, 449)
Screenshot: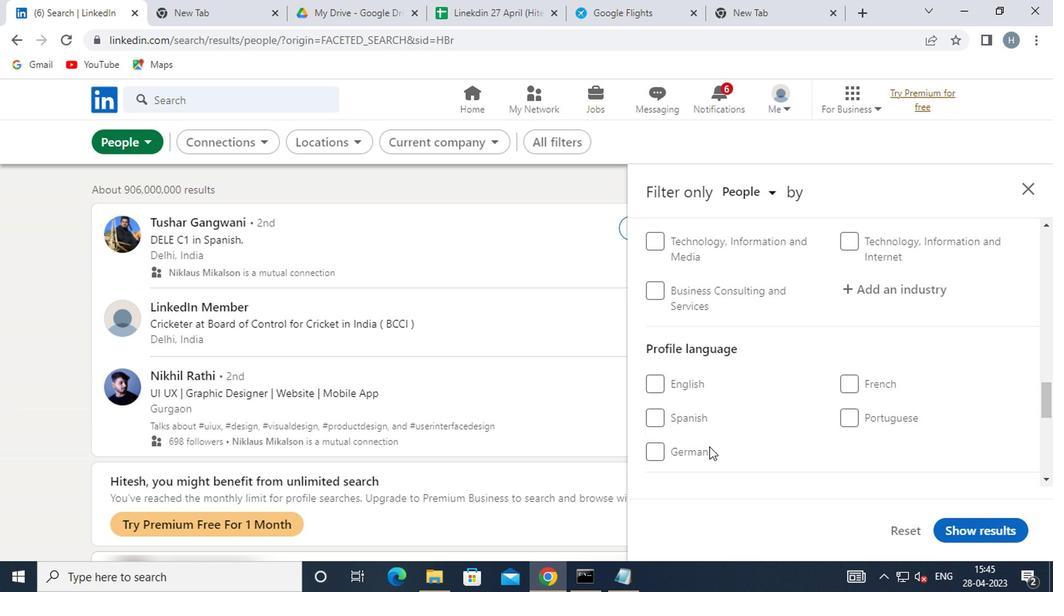 
Action: Mouse pressed left at (702, 449)
Screenshot: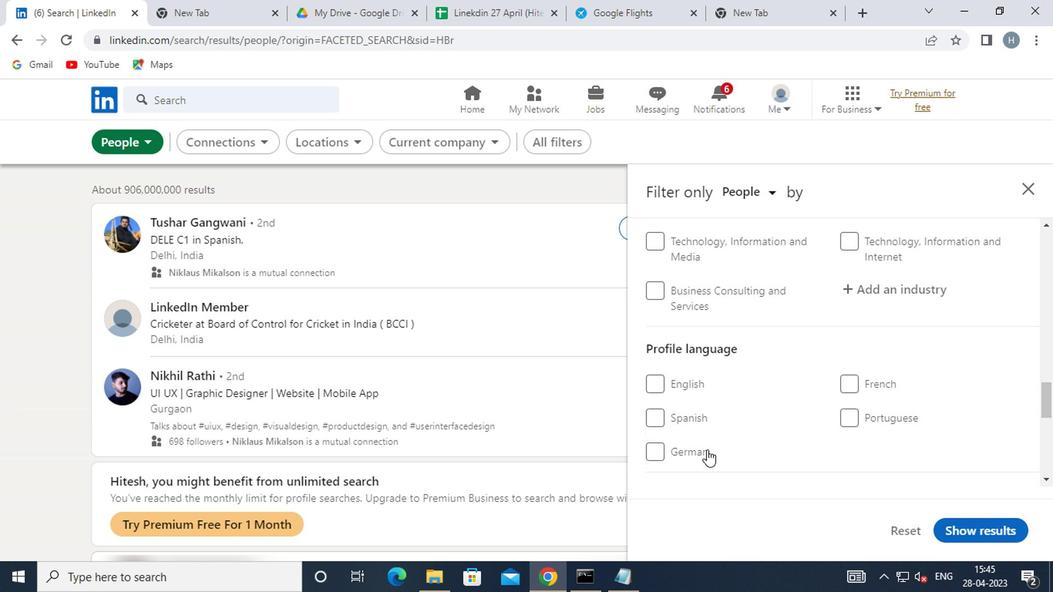 
Action: Mouse moved to (770, 411)
Screenshot: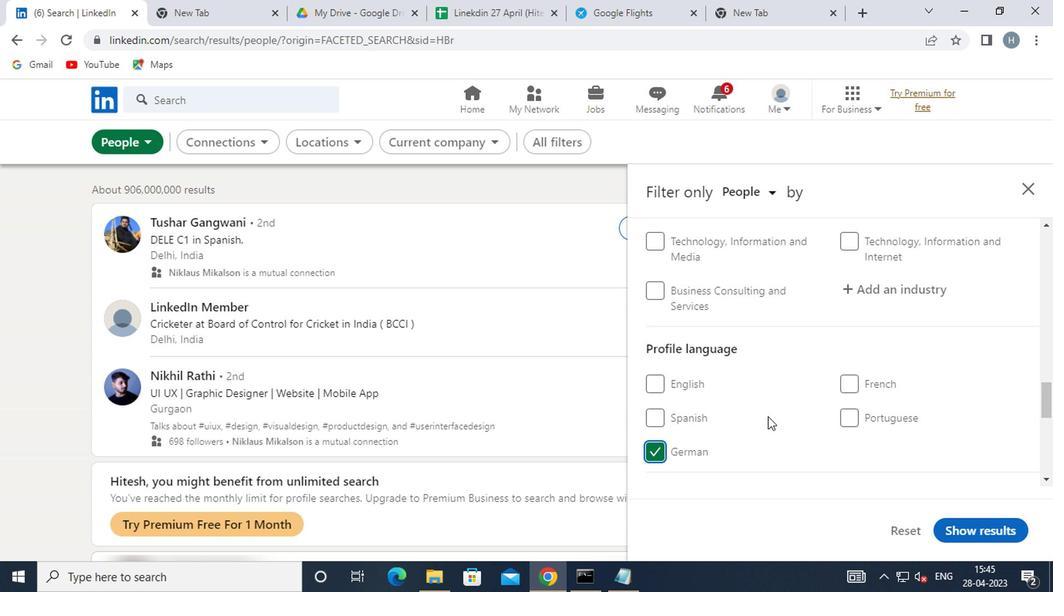 
Action: Mouse scrolled (770, 412) with delta (0, 0)
Screenshot: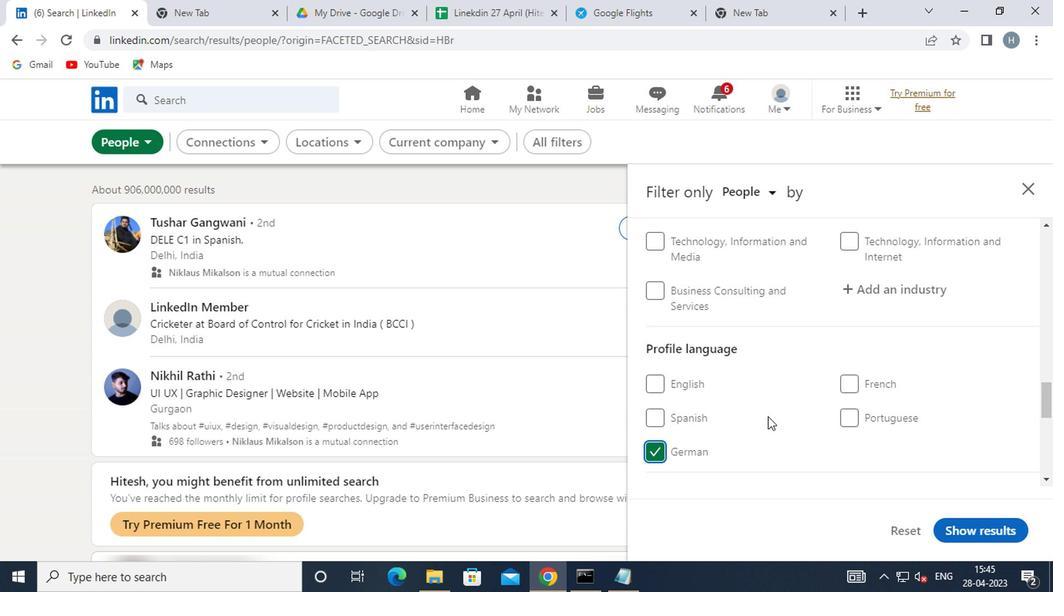 
Action: Mouse moved to (771, 410)
Screenshot: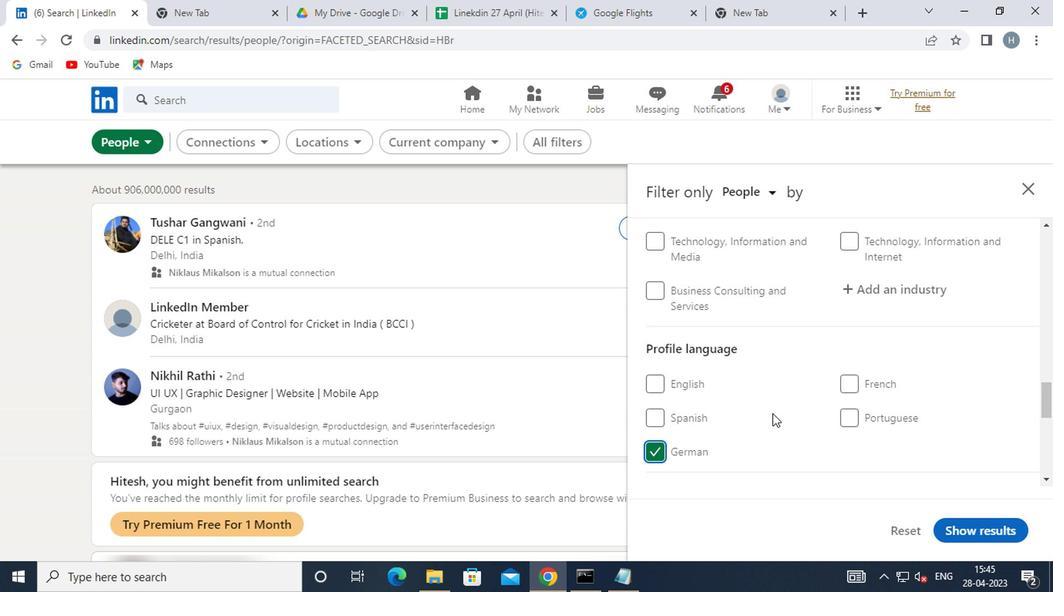 
Action: Mouse scrolled (771, 411) with delta (0, 1)
Screenshot: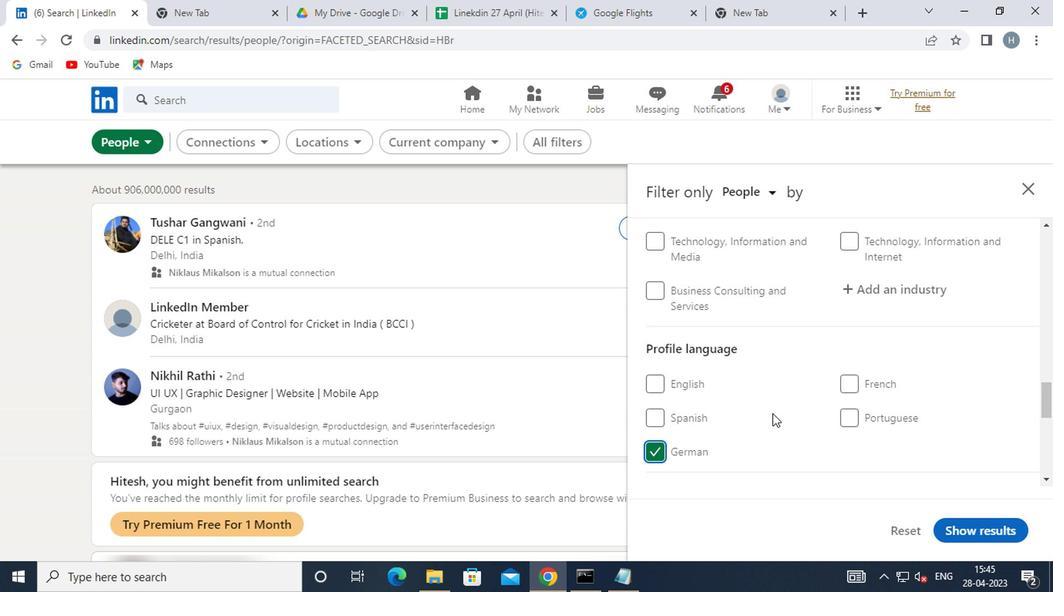 
Action: Mouse moved to (774, 408)
Screenshot: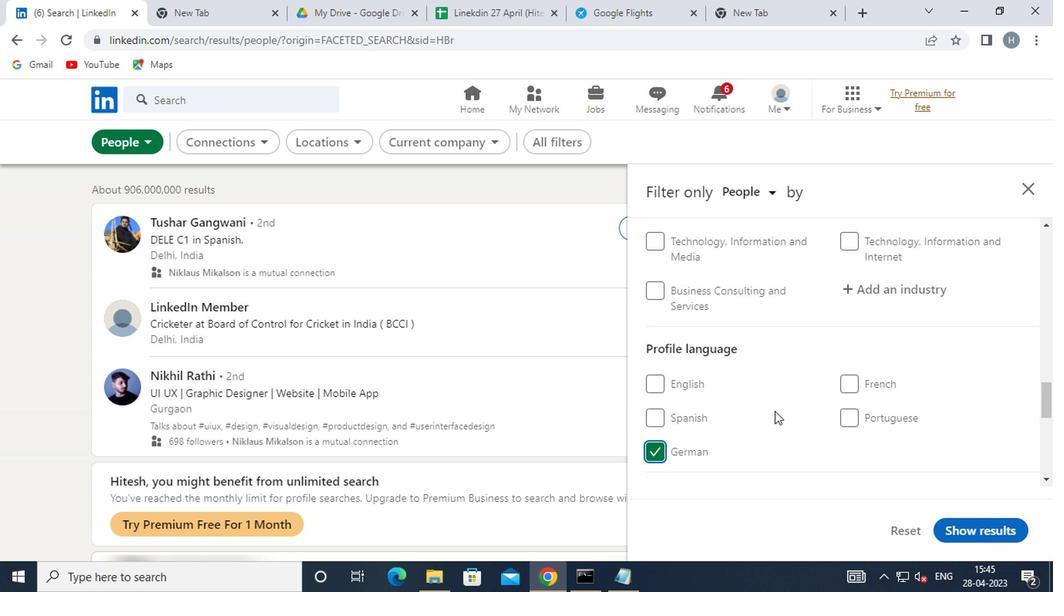 
Action: Mouse scrolled (774, 409) with delta (0, 1)
Screenshot: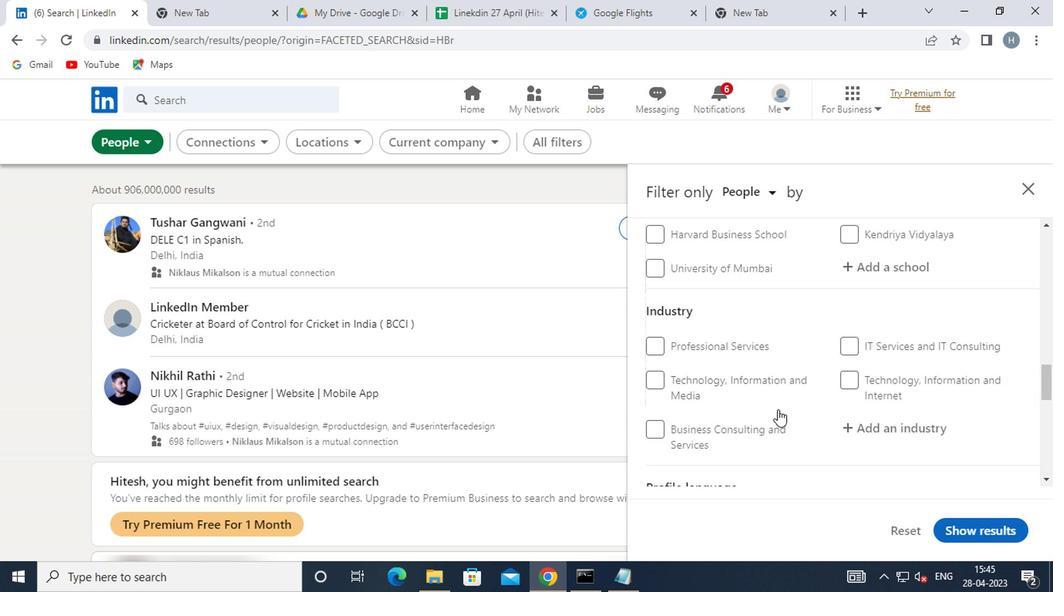 
Action: Mouse moved to (777, 406)
Screenshot: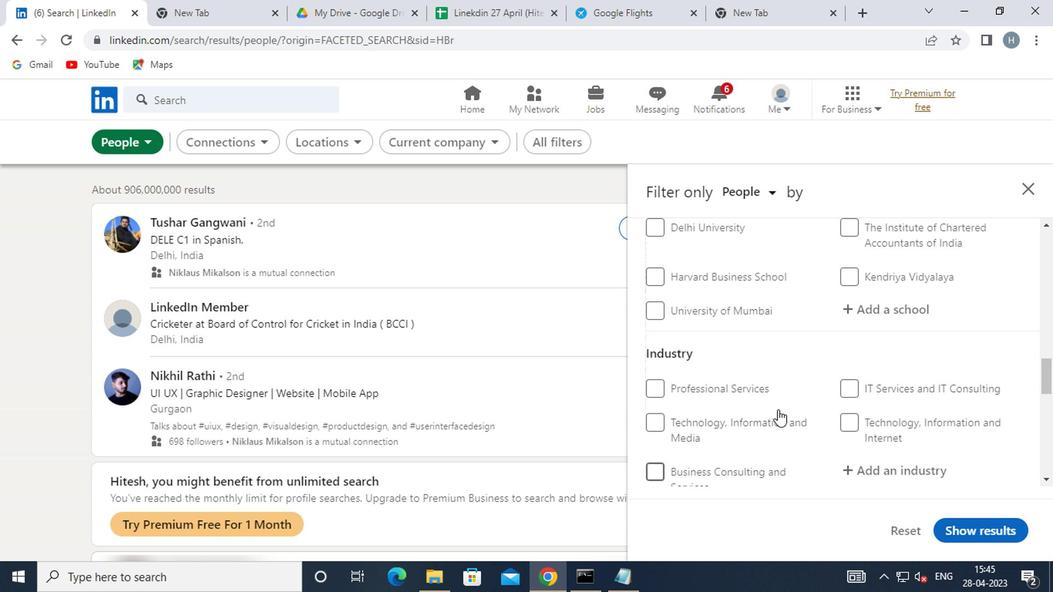 
Action: Mouse scrolled (777, 407) with delta (0, 1)
Screenshot: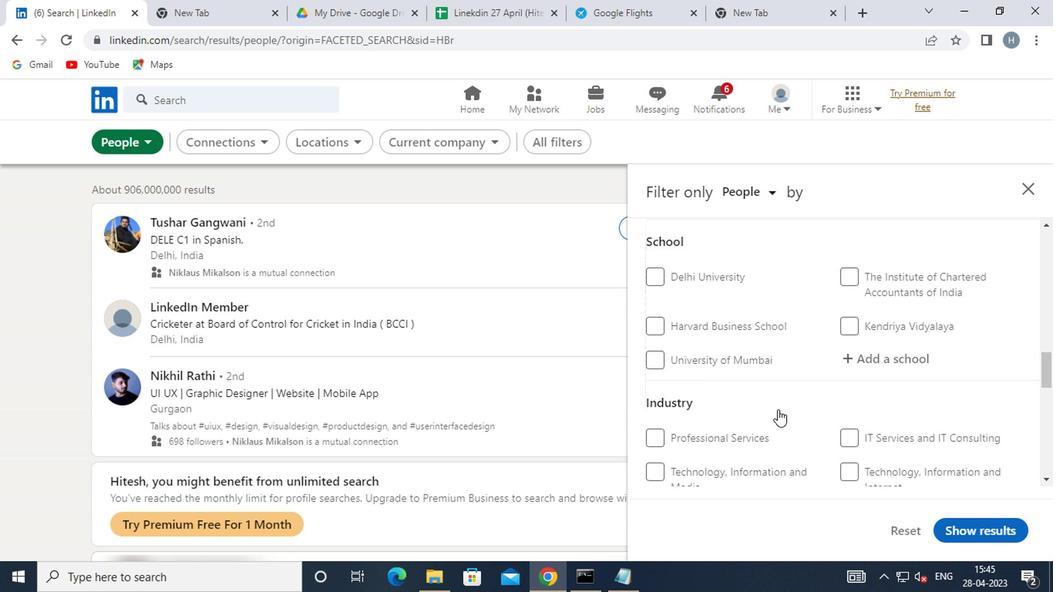 
Action: Mouse scrolled (777, 407) with delta (0, 1)
Screenshot: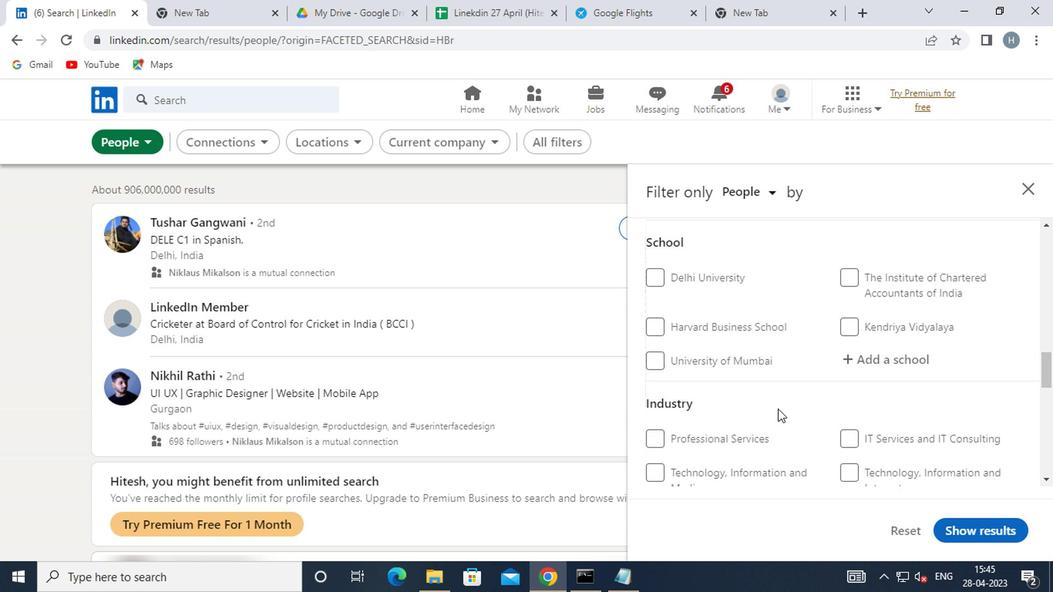 
Action: Mouse scrolled (777, 407) with delta (0, 1)
Screenshot: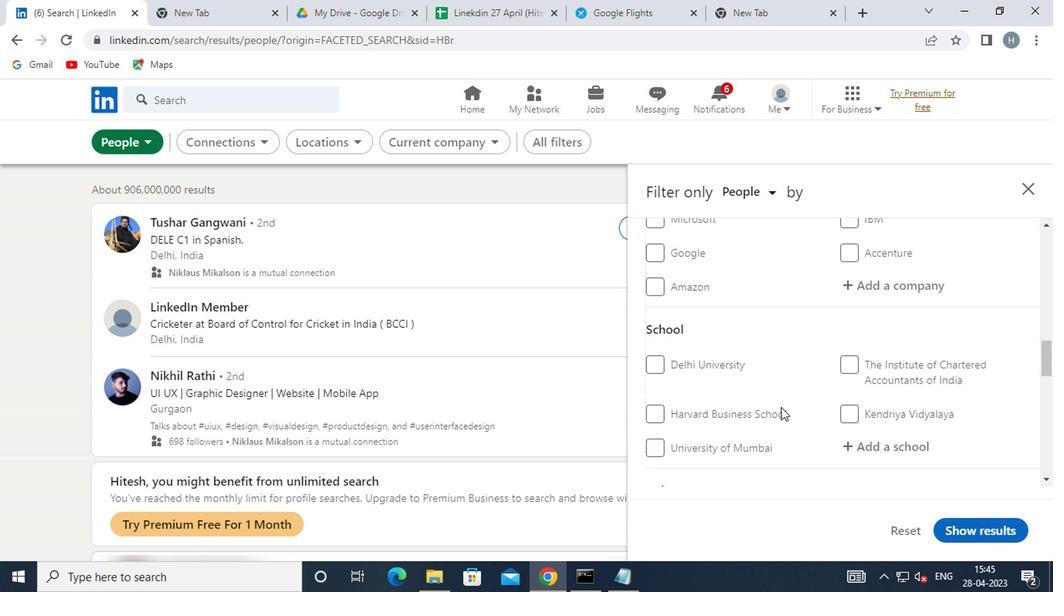 
Action: Mouse scrolled (777, 407) with delta (0, 1)
Screenshot: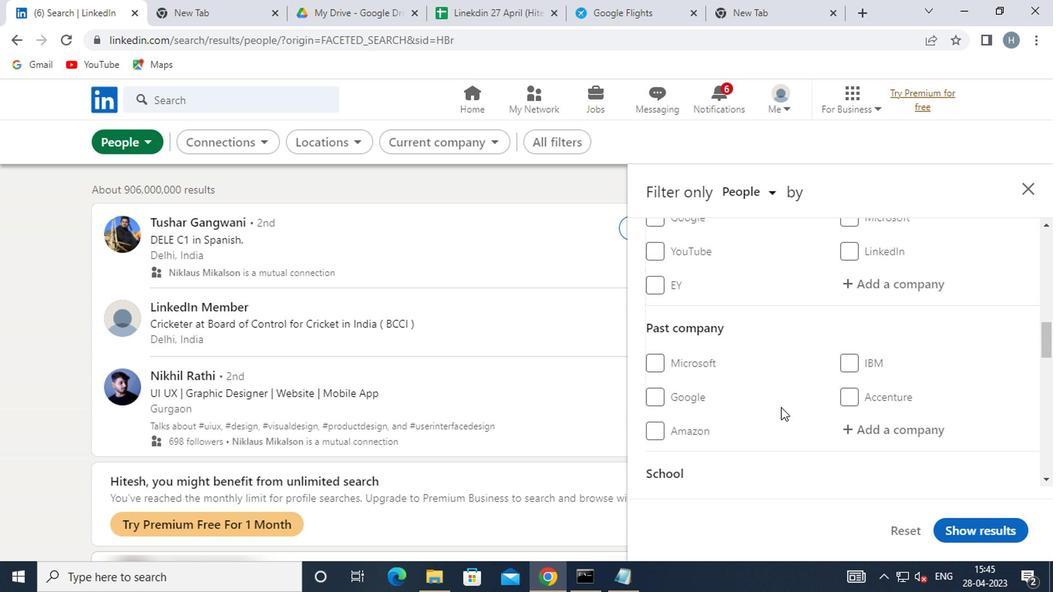 
Action: Mouse scrolled (777, 407) with delta (0, 1)
Screenshot: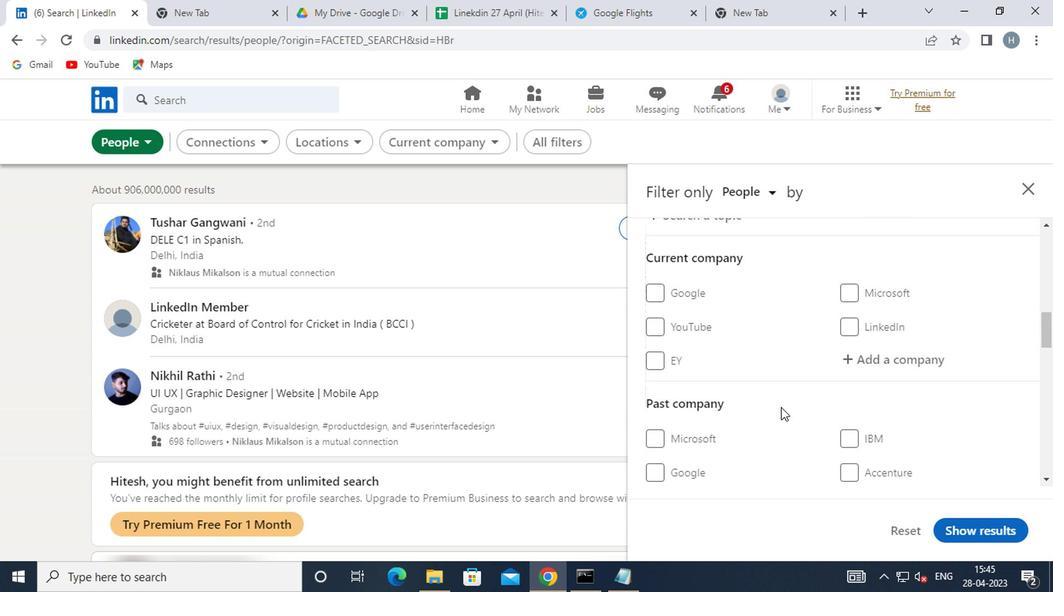 
Action: Mouse moved to (851, 392)
Screenshot: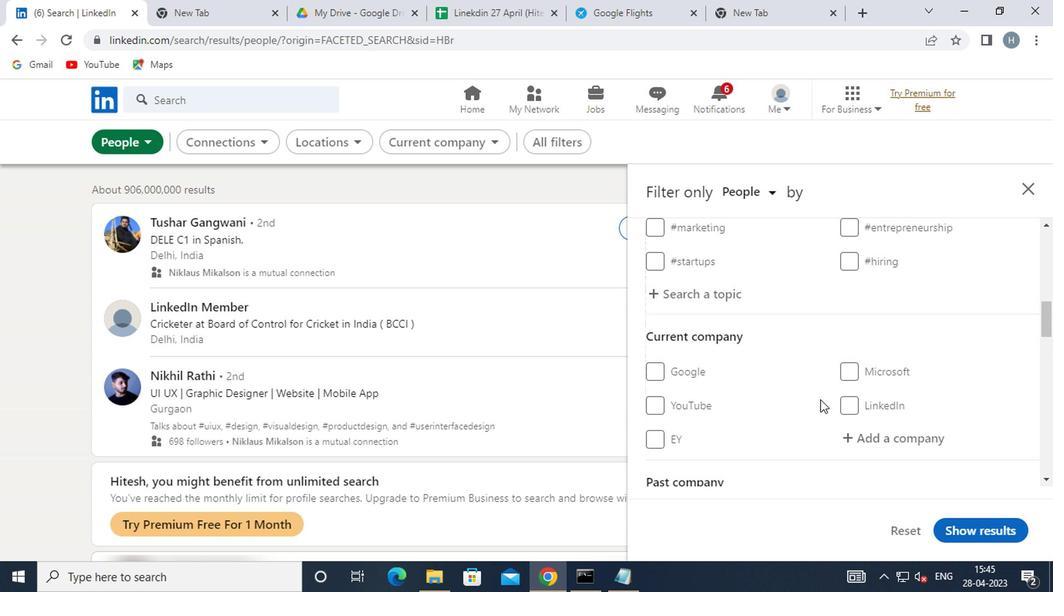
Action: Mouse scrolled (851, 391) with delta (0, -1)
Screenshot: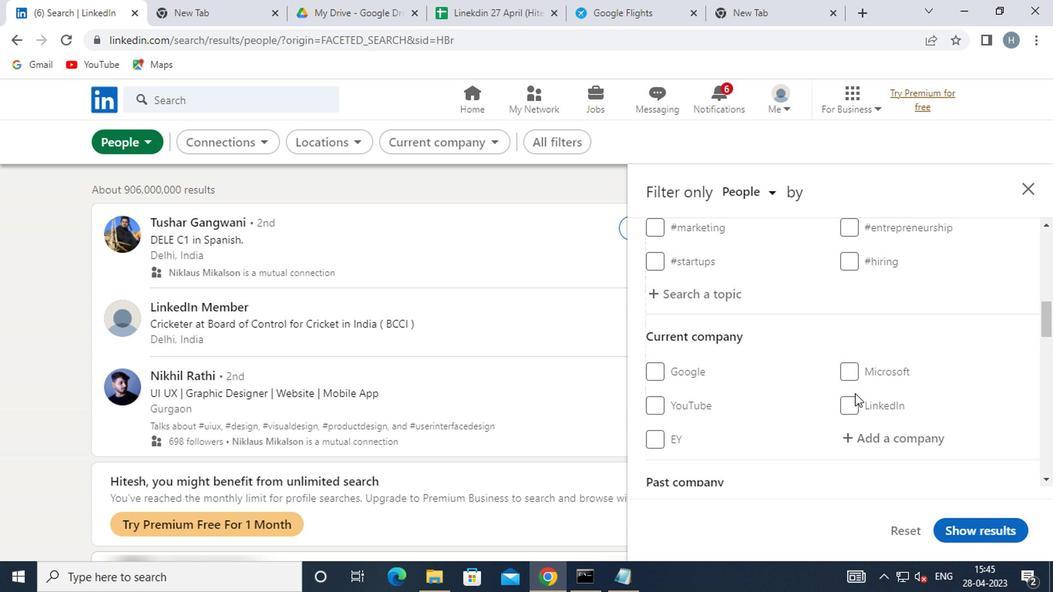 
Action: Mouse scrolled (851, 391) with delta (0, -1)
Screenshot: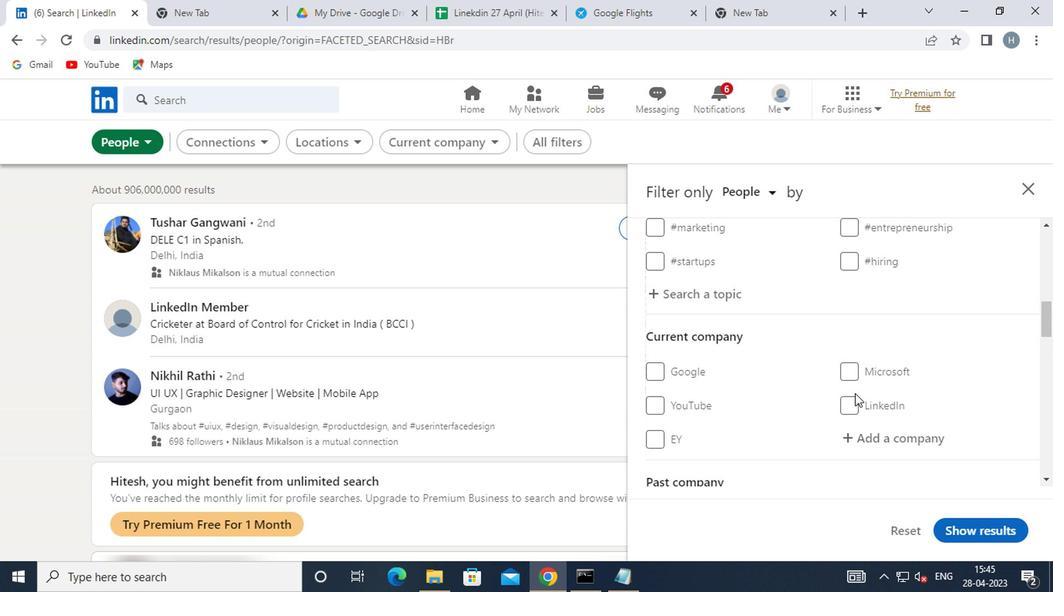 
Action: Mouse moved to (912, 283)
Screenshot: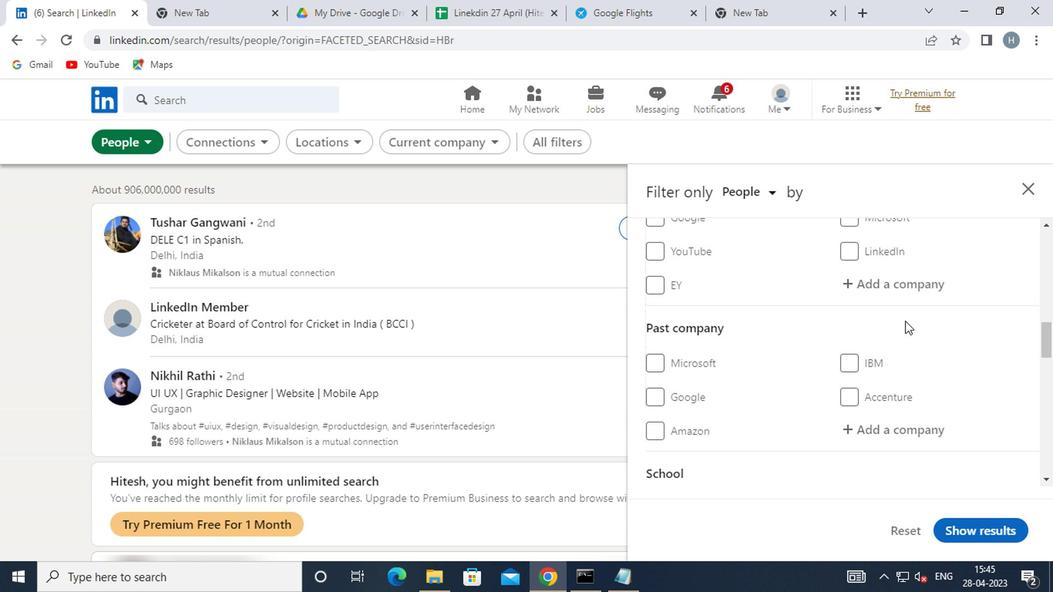 
Action: Mouse pressed left at (912, 283)
Screenshot: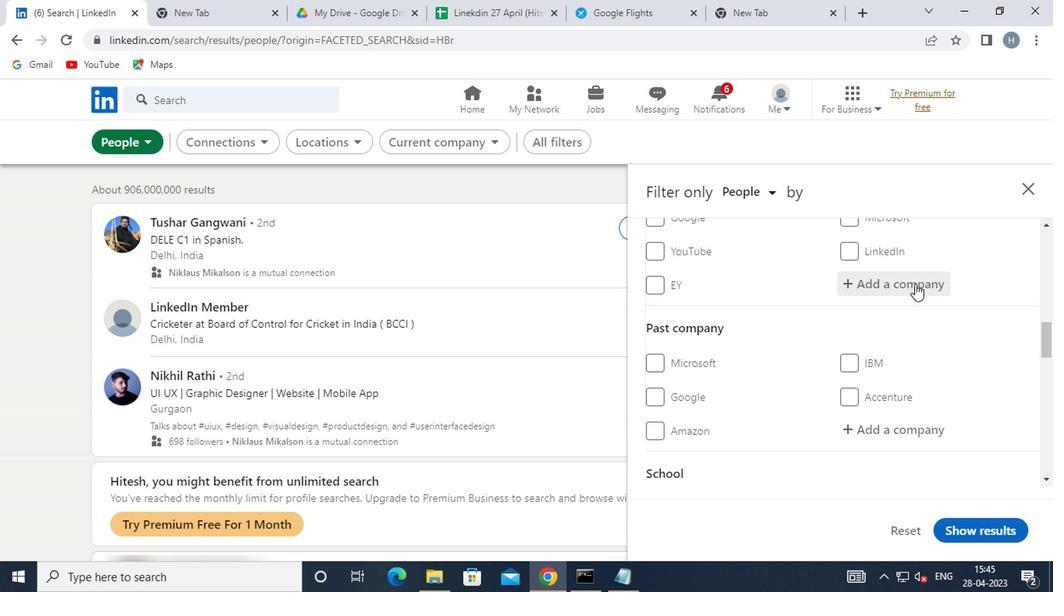 
Action: Key pressed <Key.shift>IPCA<Key.space>
Screenshot: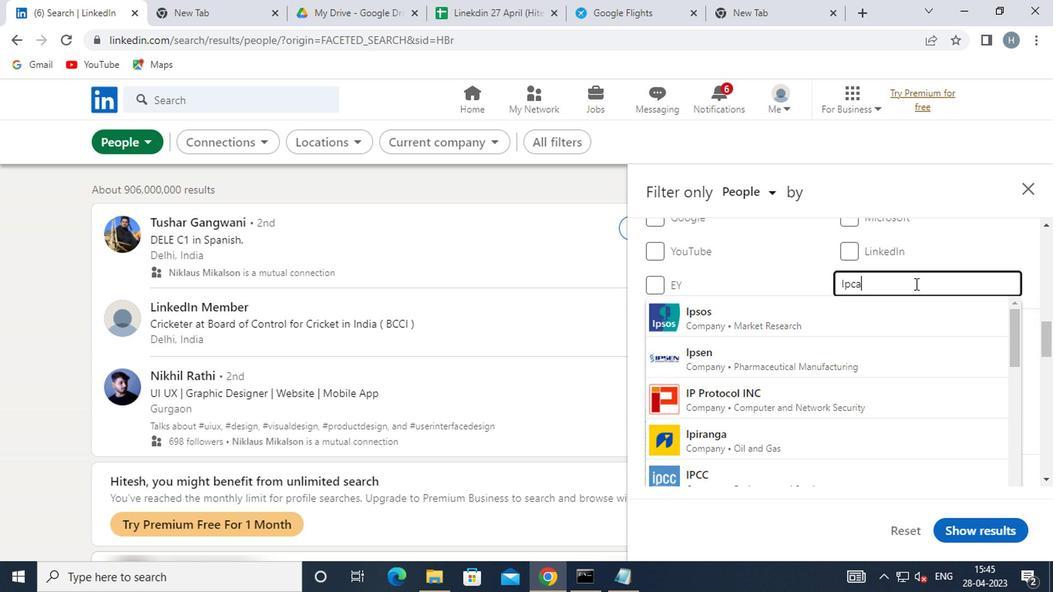 
Action: Mouse moved to (862, 317)
Screenshot: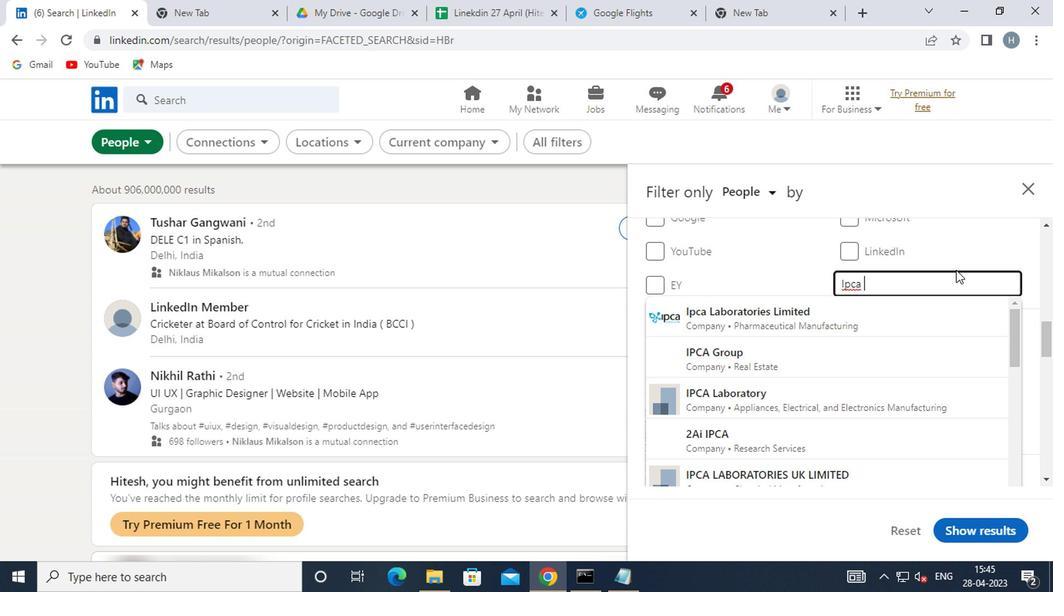 
Action: Mouse pressed left at (862, 317)
Screenshot: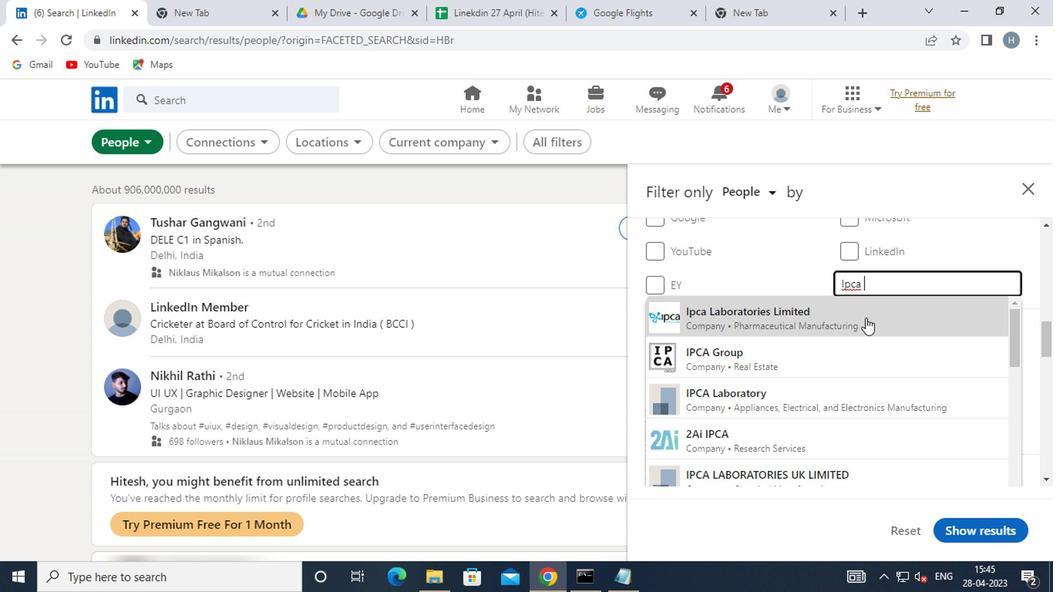 
Action: Mouse moved to (845, 314)
Screenshot: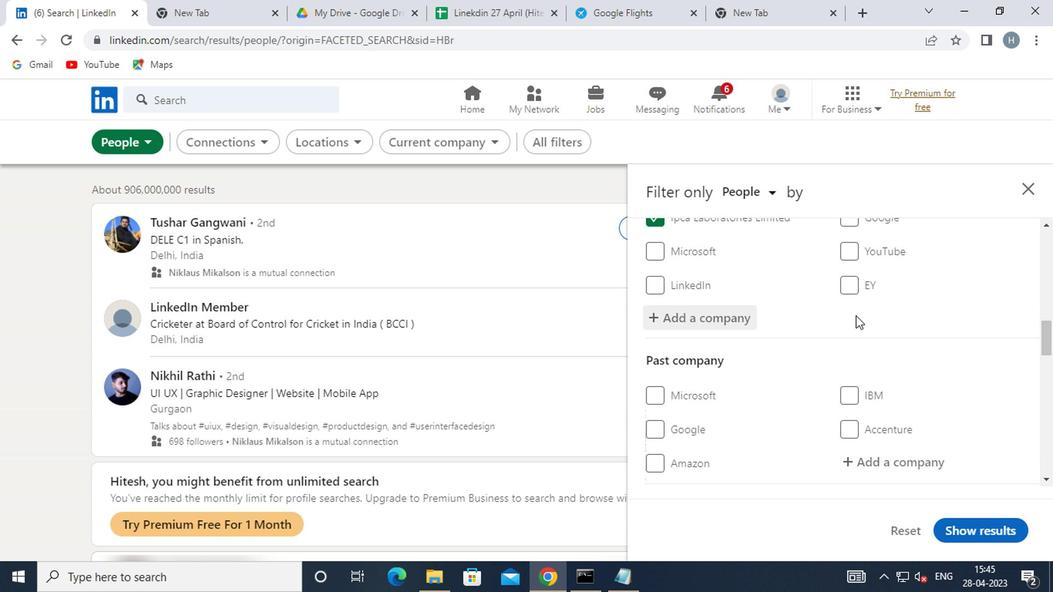 
Action: Mouse scrolled (845, 314) with delta (0, 0)
Screenshot: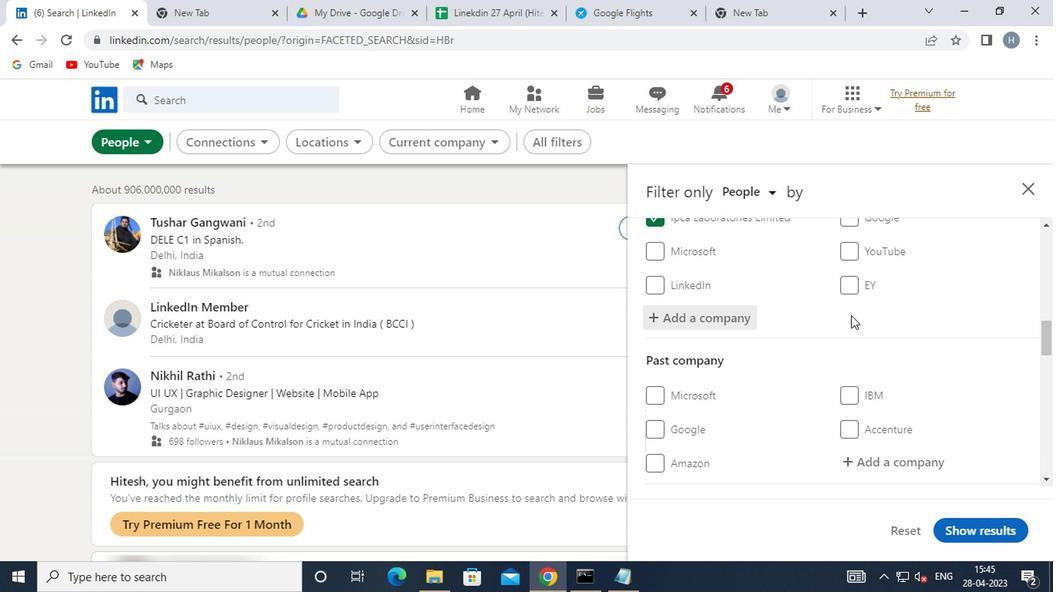 
Action: Mouse moved to (845, 314)
Screenshot: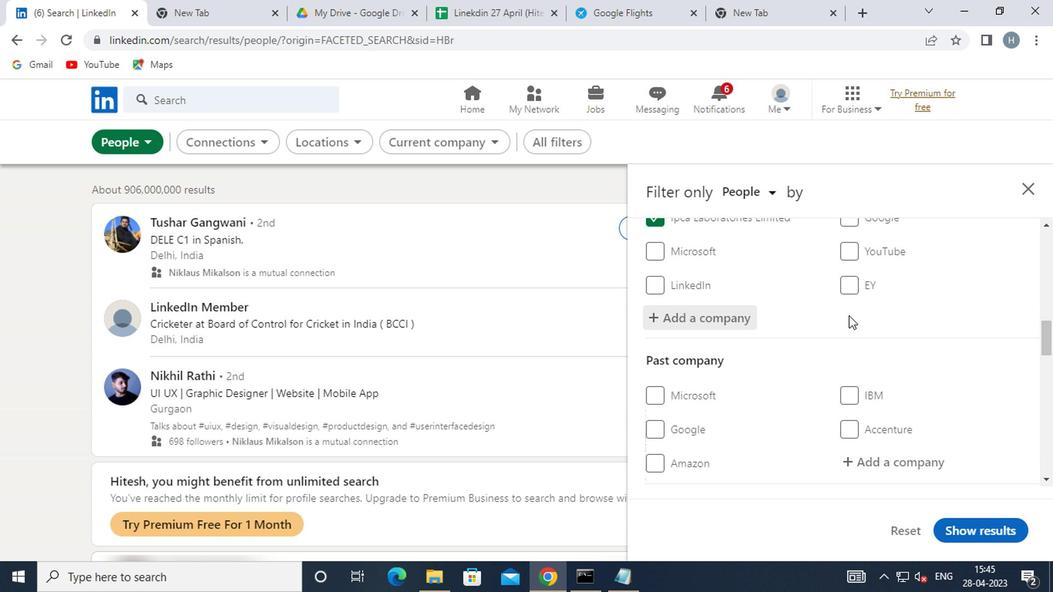 
Action: Mouse scrolled (845, 314) with delta (0, 0)
Screenshot: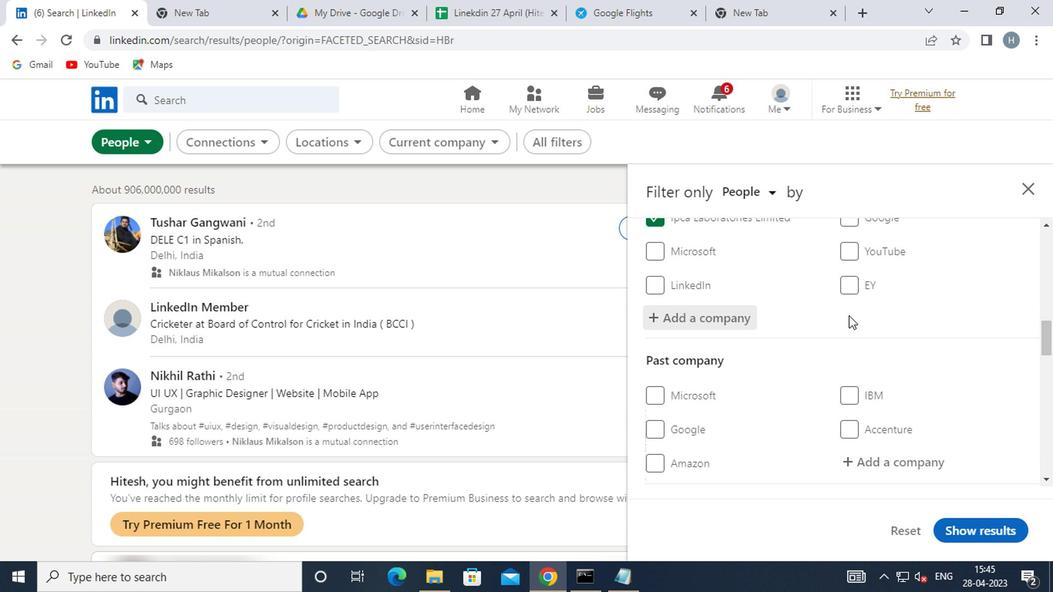 
Action: Mouse moved to (845, 314)
Screenshot: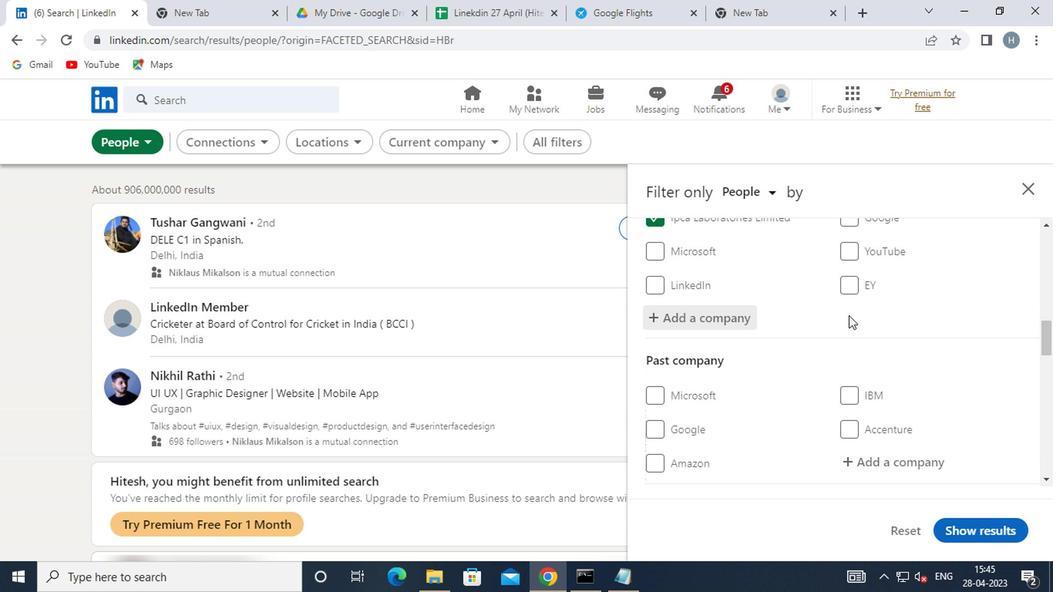
Action: Mouse scrolled (845, 313) with delta (0, -1)
Screenshot: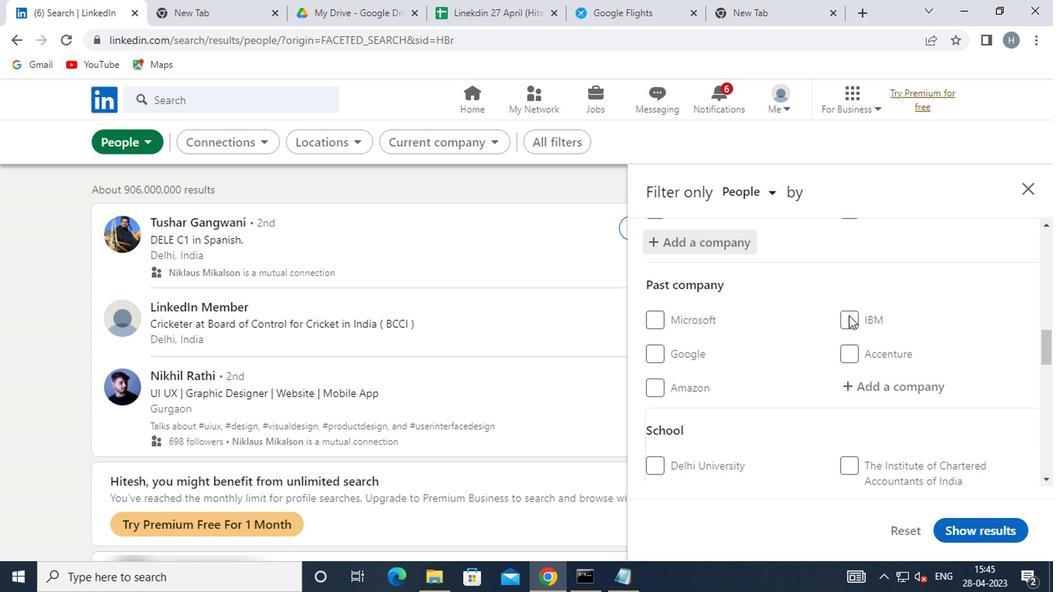 
Action: Mouse moved to (876, 383)
Screenshot: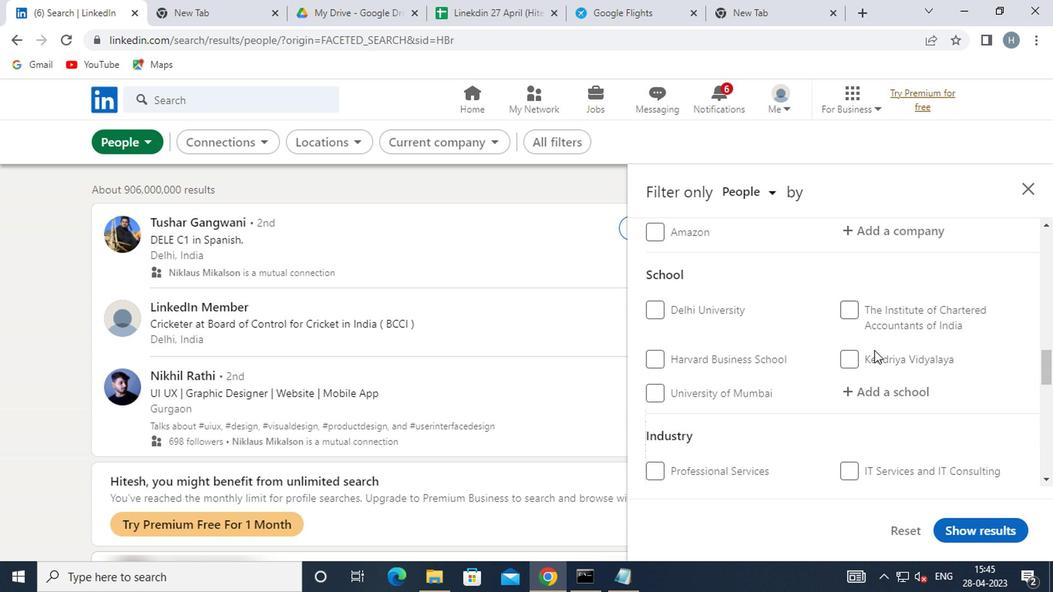 
Action: Mouse pressed left at (876, 383)
Screenshot: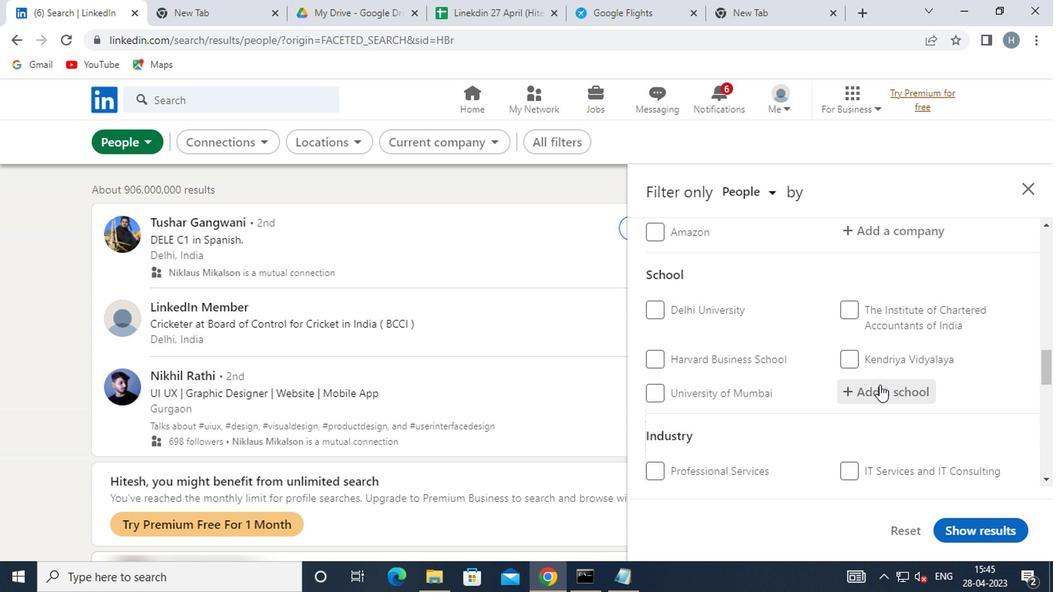 
Action: Mouse moved to (876, 385)
Screenshot: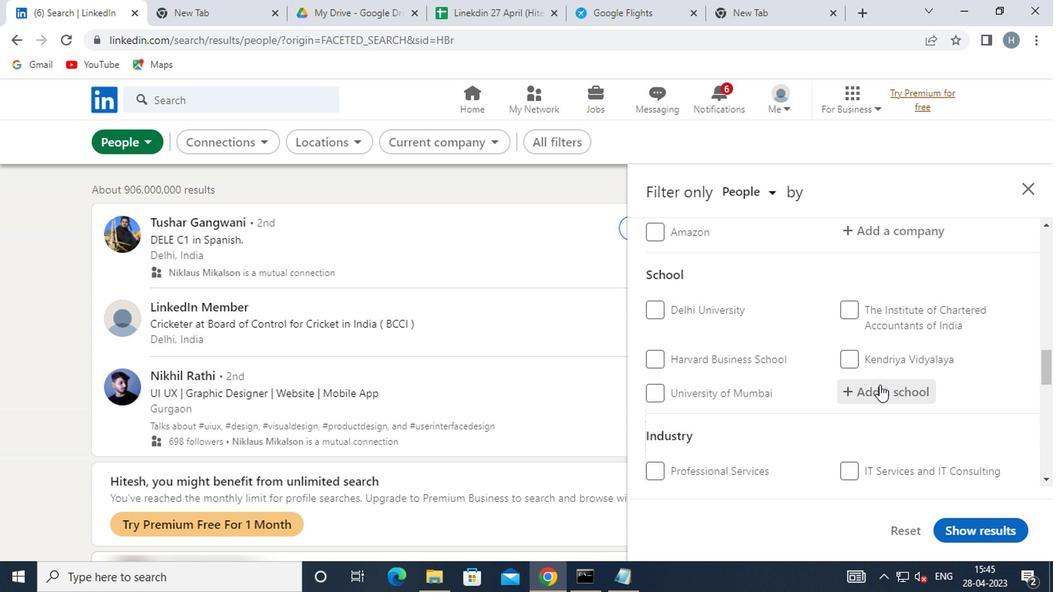 
Action: Key pressed <Key.shift>CHHATT
Screenshot: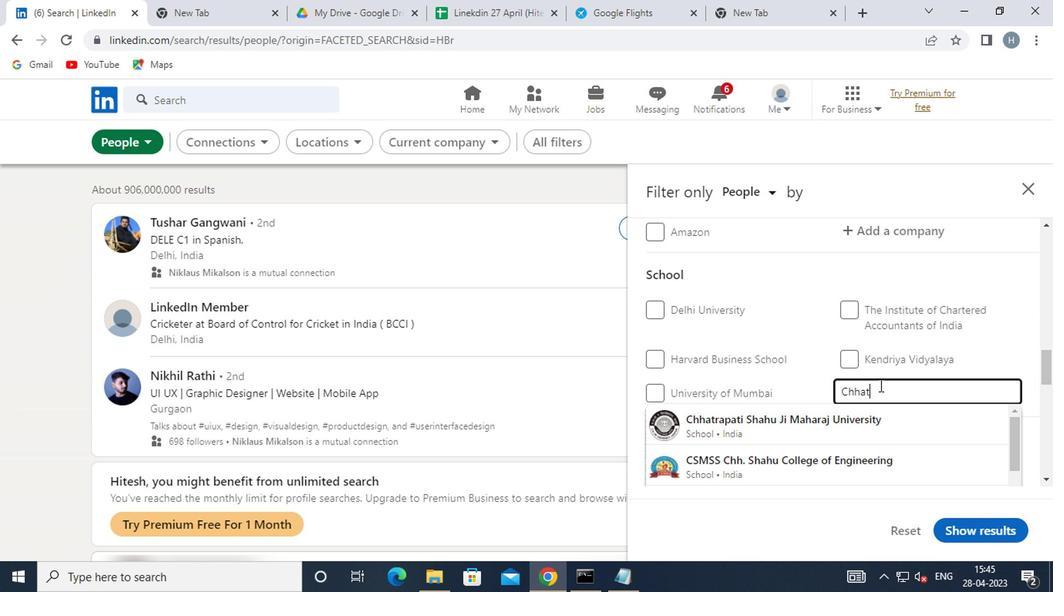 
Action: Mouse moved to (804, 415)
Screenshot: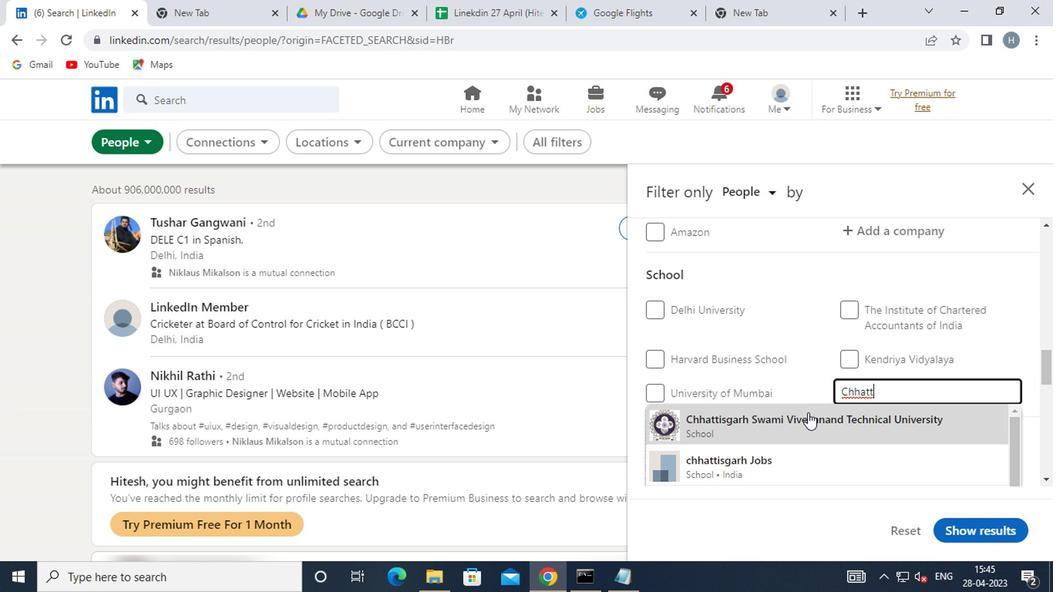 
Action: Mouse scrolled (804, 414) with delta (0, -1)
Screenshot: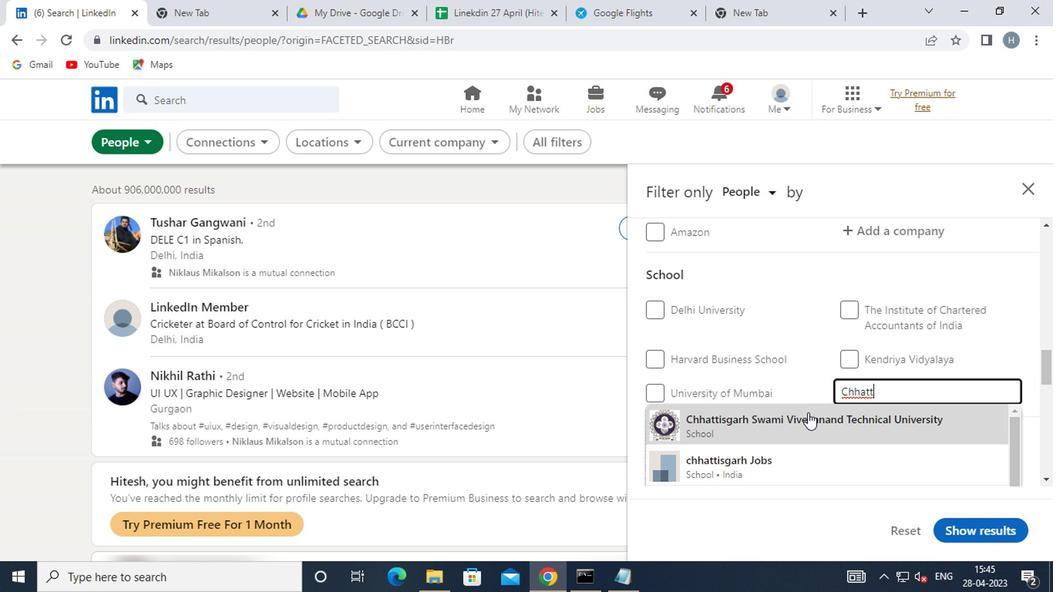 
Action: Mouse moved to (825, 431)
Screenshot: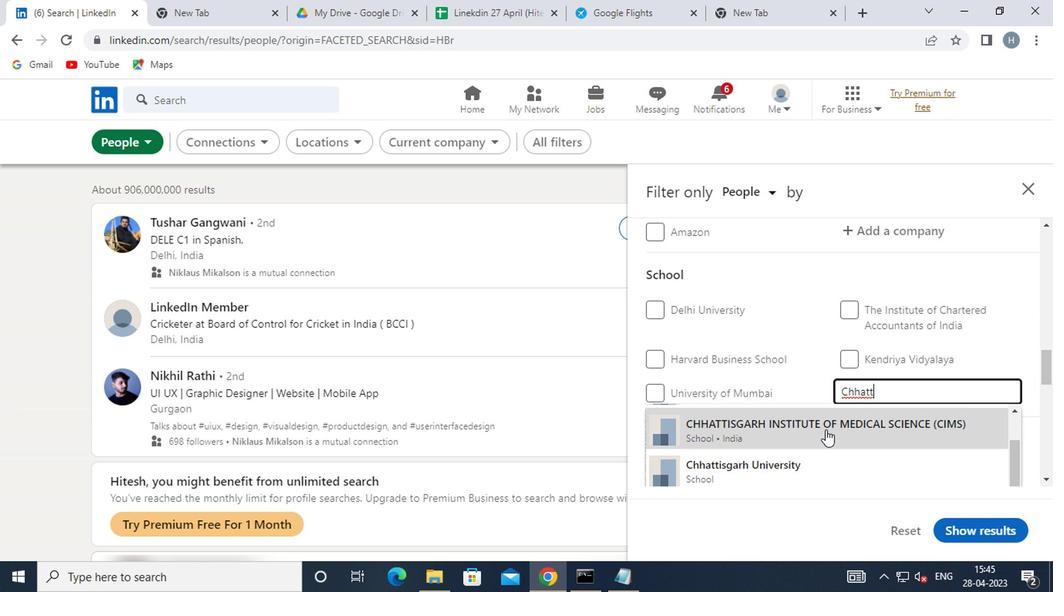 
Action: Mouse scrolled (825, 431) with delta (0, 0)
Screenshot: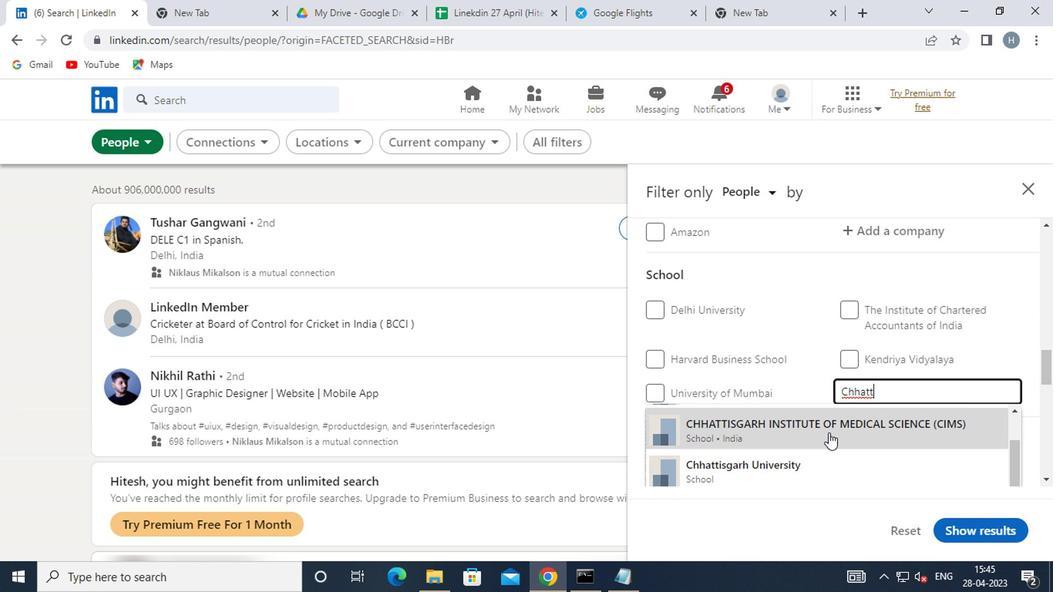 
Action: Mouse scrolled (825, 431) with delta (0, 0)
Screenshot: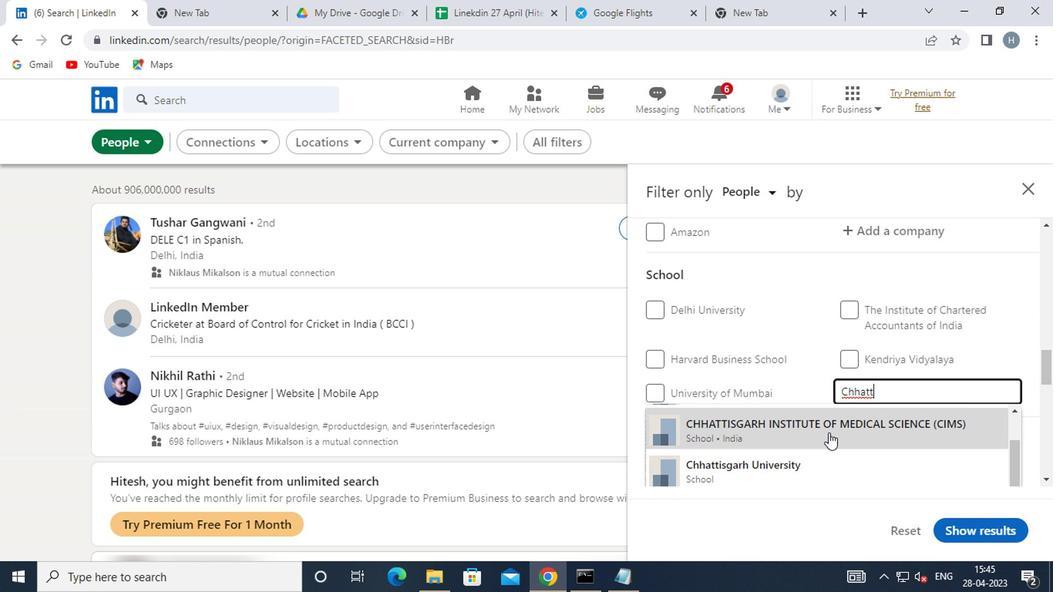 
Action: Mouse moved to (828, 430)
Screenshot: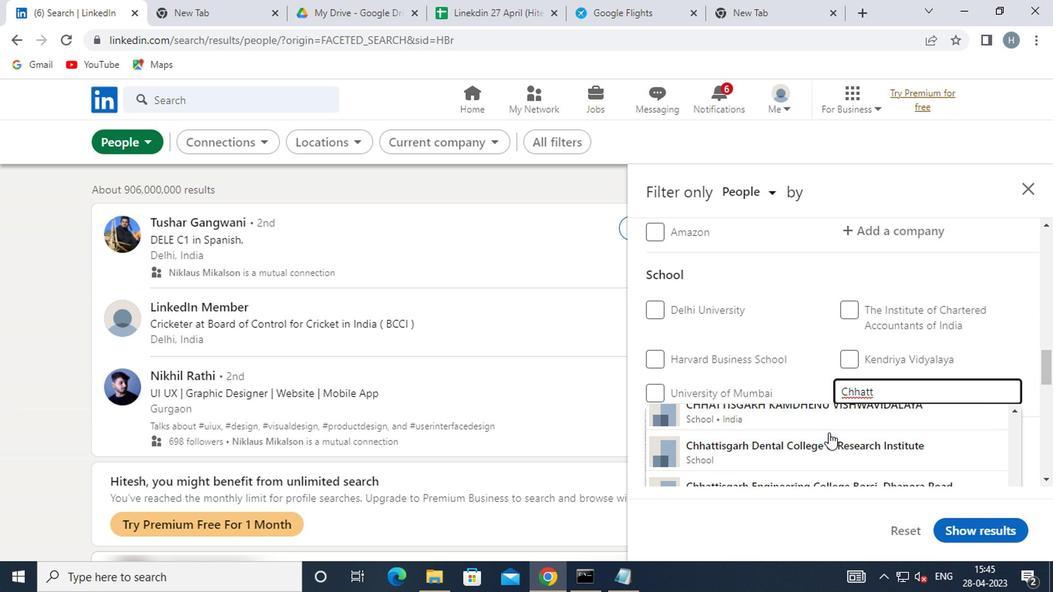 
Action: Mouse scrolled (828, 431) with delta (0, 0)
Screenshot: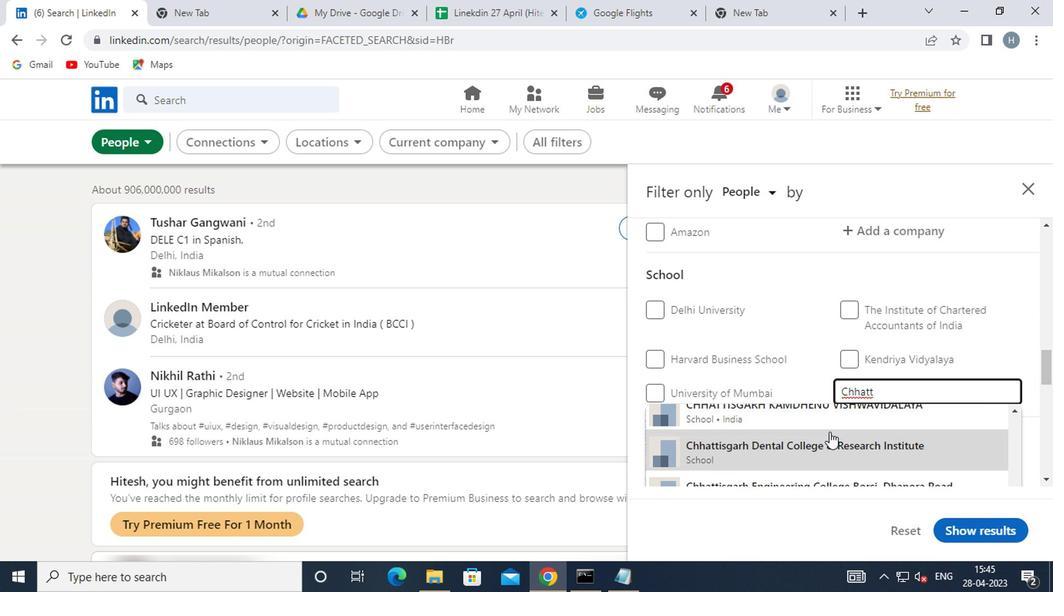 
Action: Mouse moved to (829, 430)
Screenshot: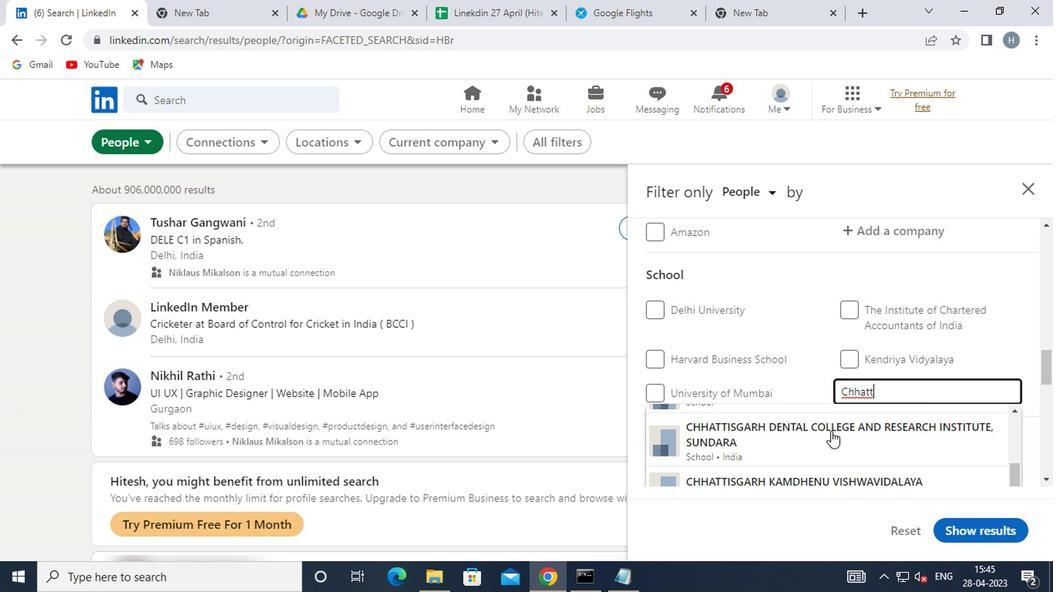 
Action: Mouse scrolled (829, 431) with delta (0, 0)
Screenshot: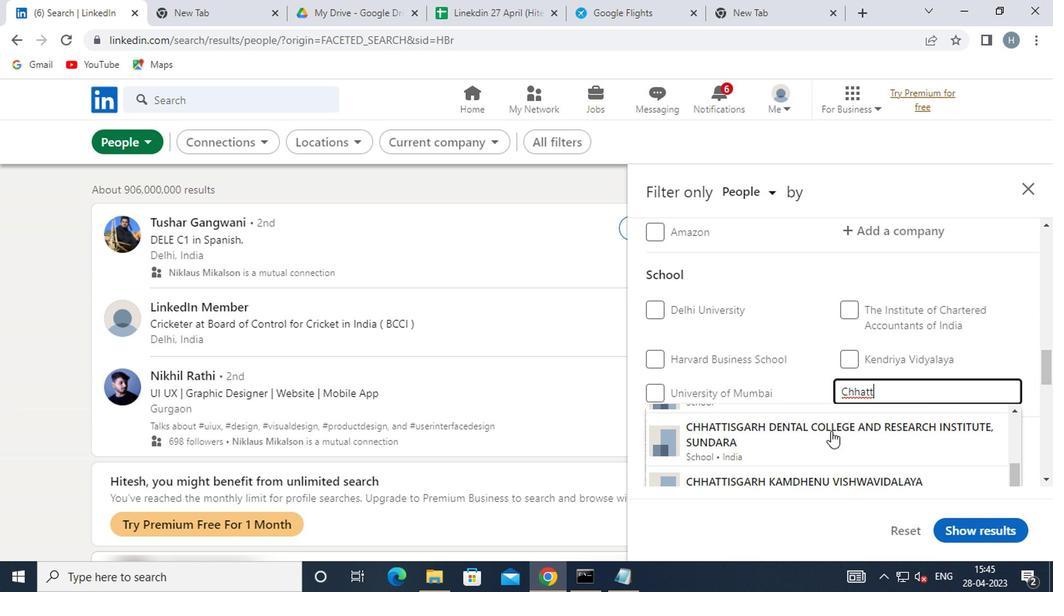 
Action: Mouse moved to (830, 430)
Screenshot: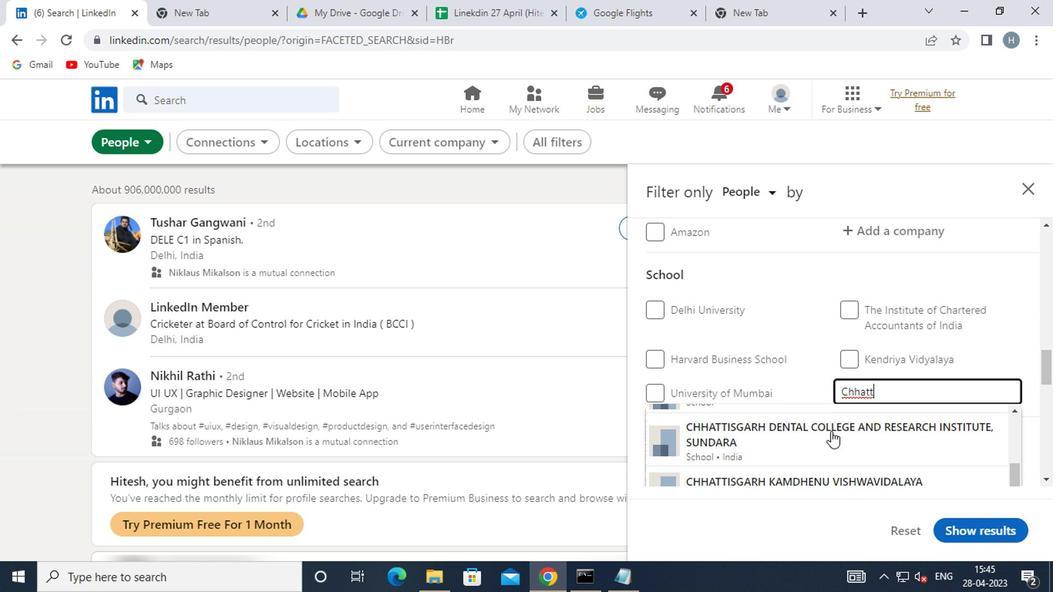 
Action: Mouse scrolled (830, 431) with delta (0, 0)
Screenshot: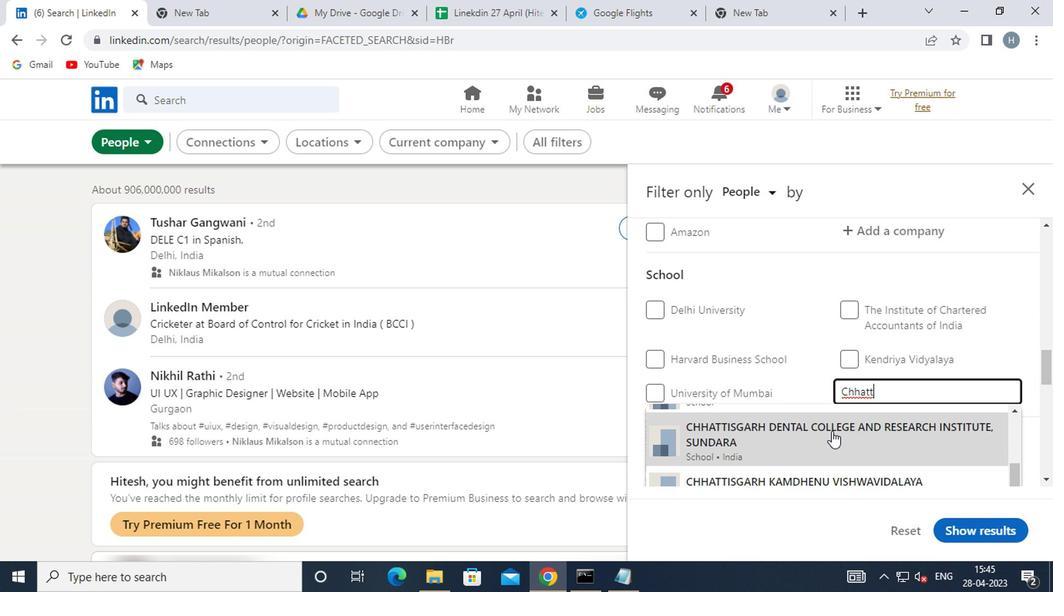 
Action: Mouse moved to (832, 428)
Screenshot: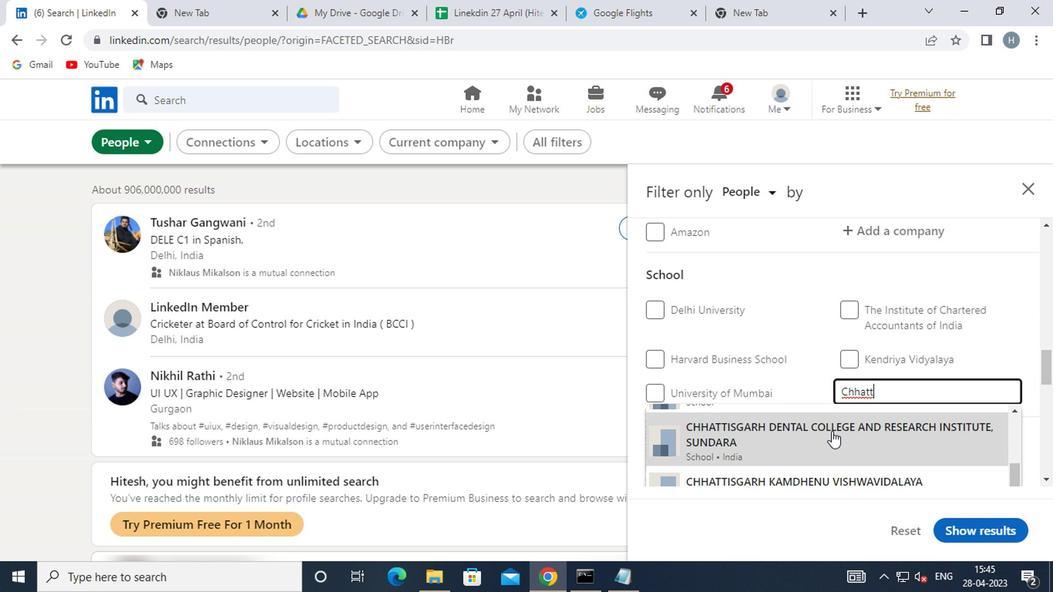 
Action: Mouse scrolled (832, 429) with delta (0, 0)
Screenshot: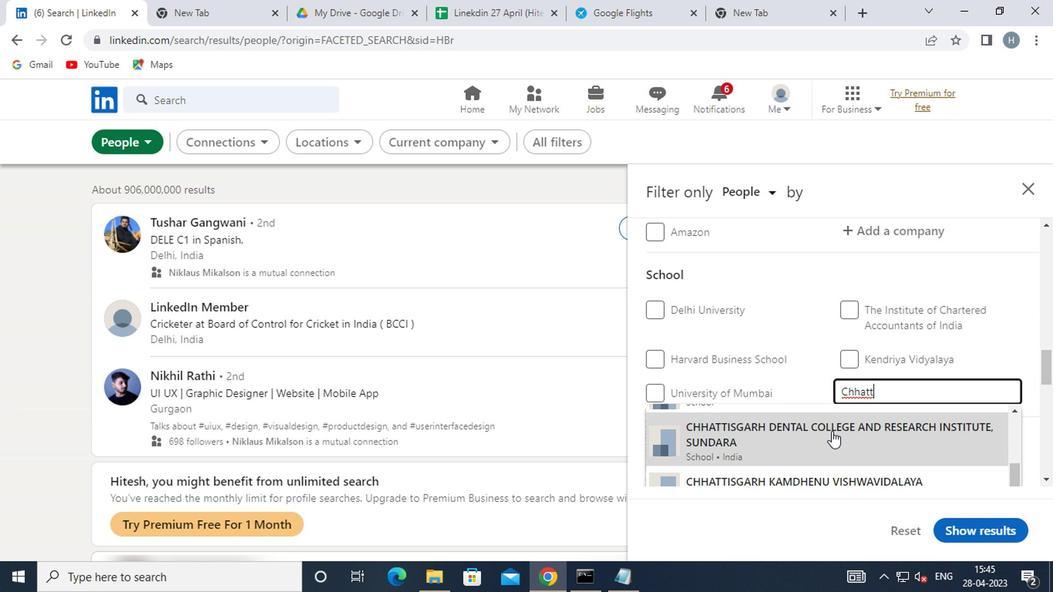 
Action: Mouse moved to (919, 392)
Screenshot: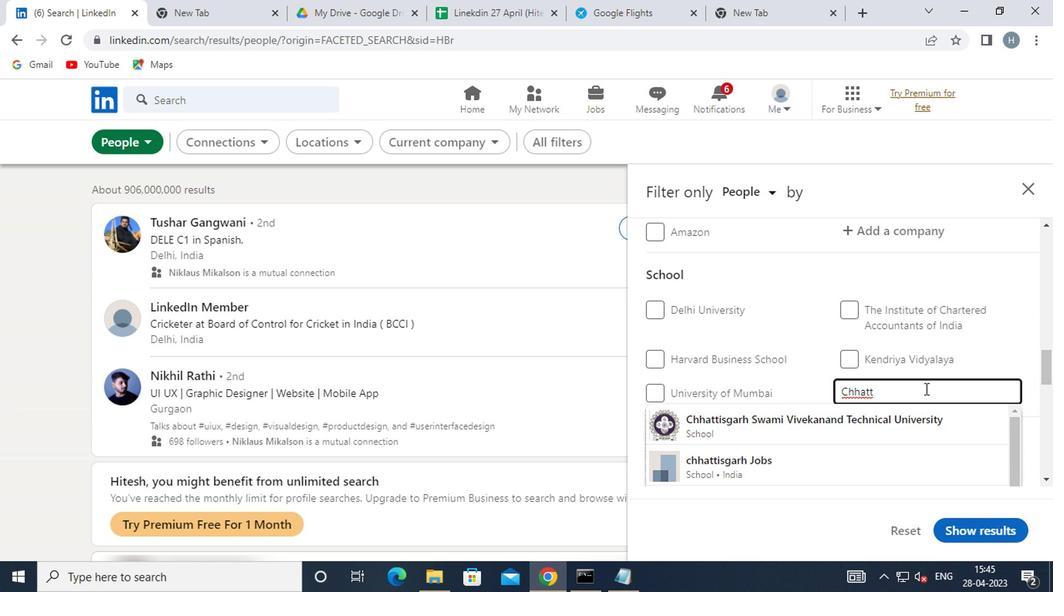 
Action: Key pressed ISGARH<Key.space><Key.shift>S
Screenshot: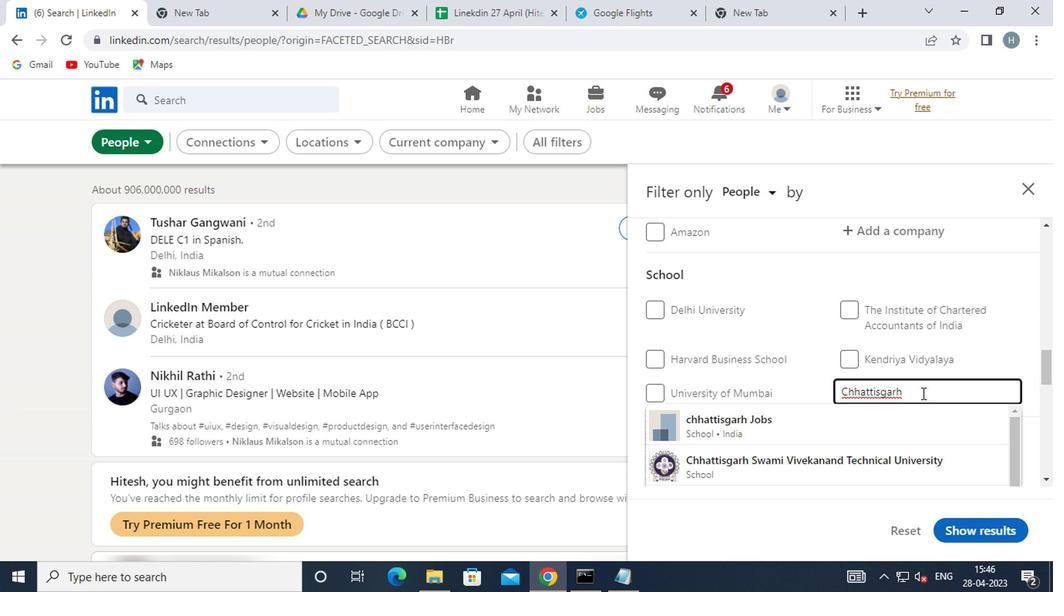 
Action: Mouse moved to (948, 423)
Screenshot: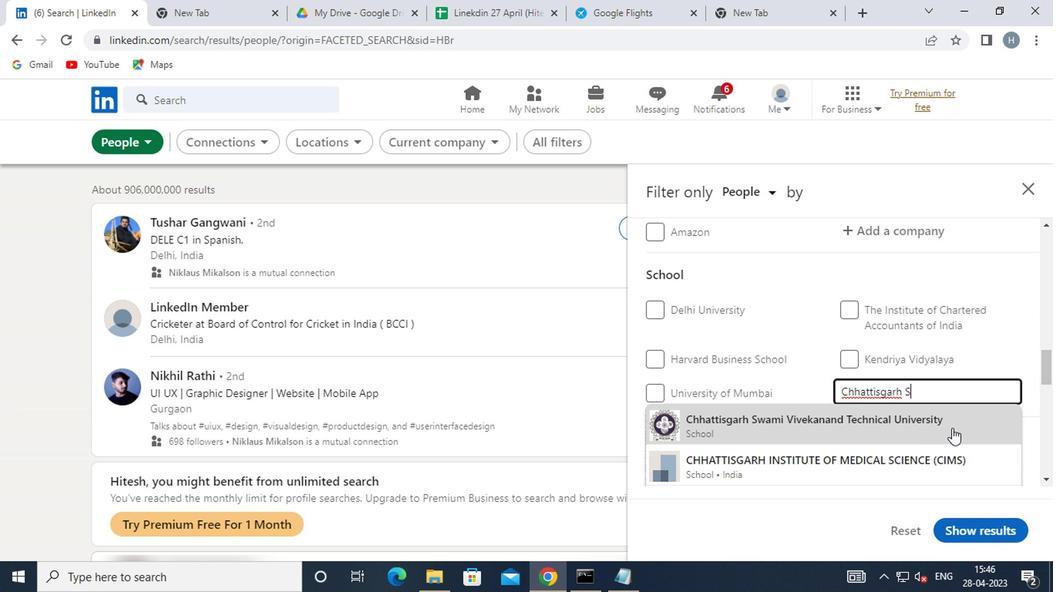 
Action: Mouse pressed left at (948, 423)
Screenshot: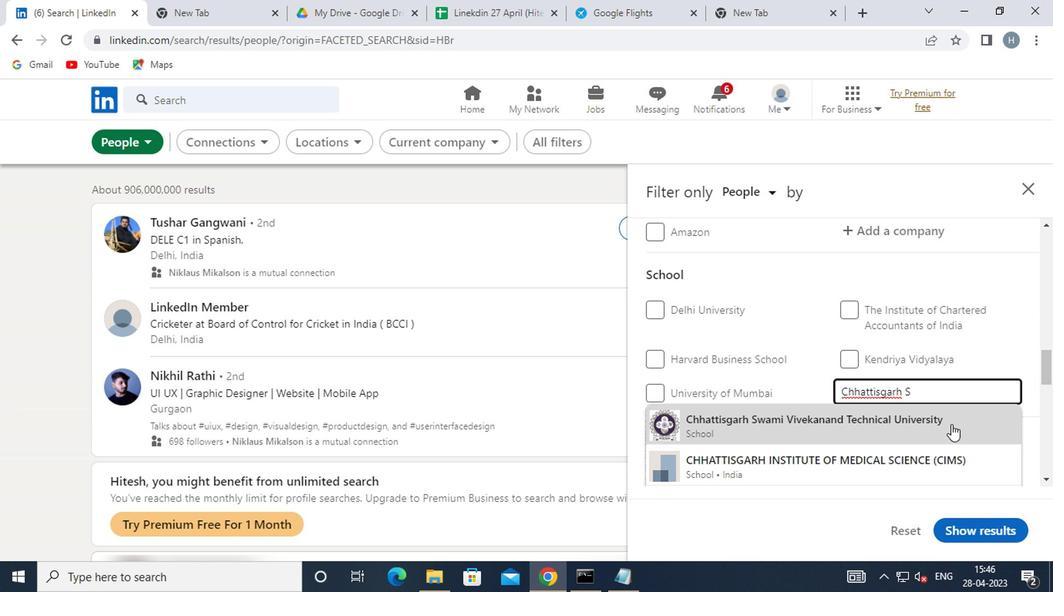 
Action: Mouse moved to (901, 409)
Screenshot: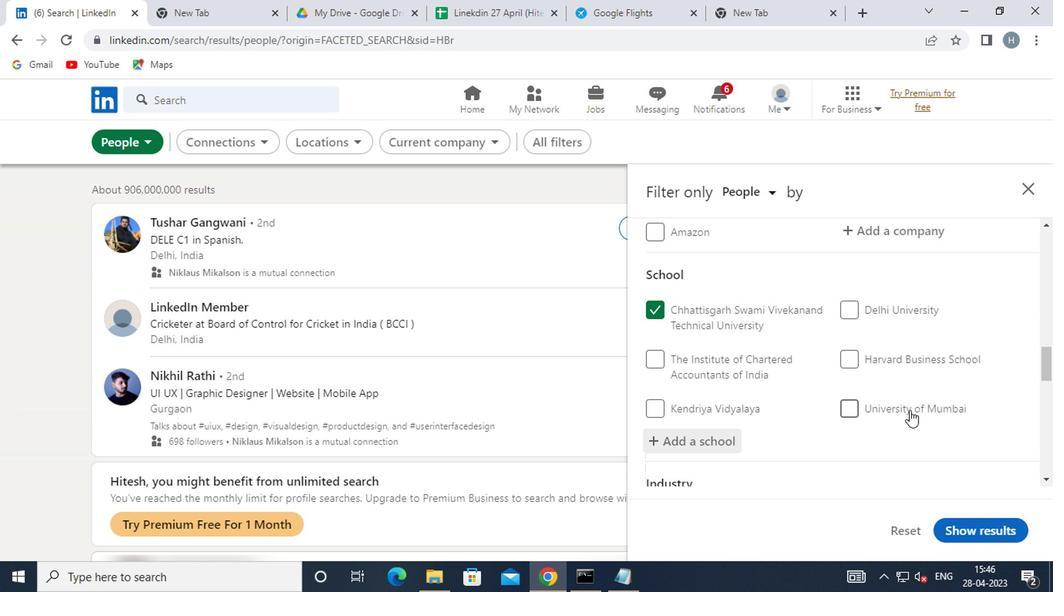 
Action: Mouse scrolled (901, 408) with delta (0, -1)
Screenshot: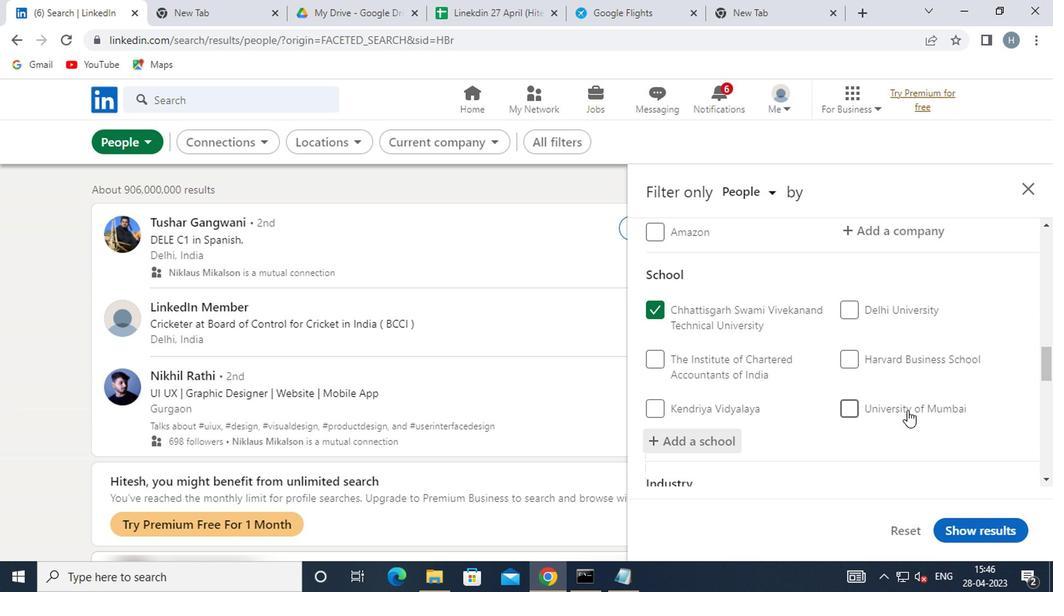 
Action: Mouse moved to (897, 409)
Screenshot: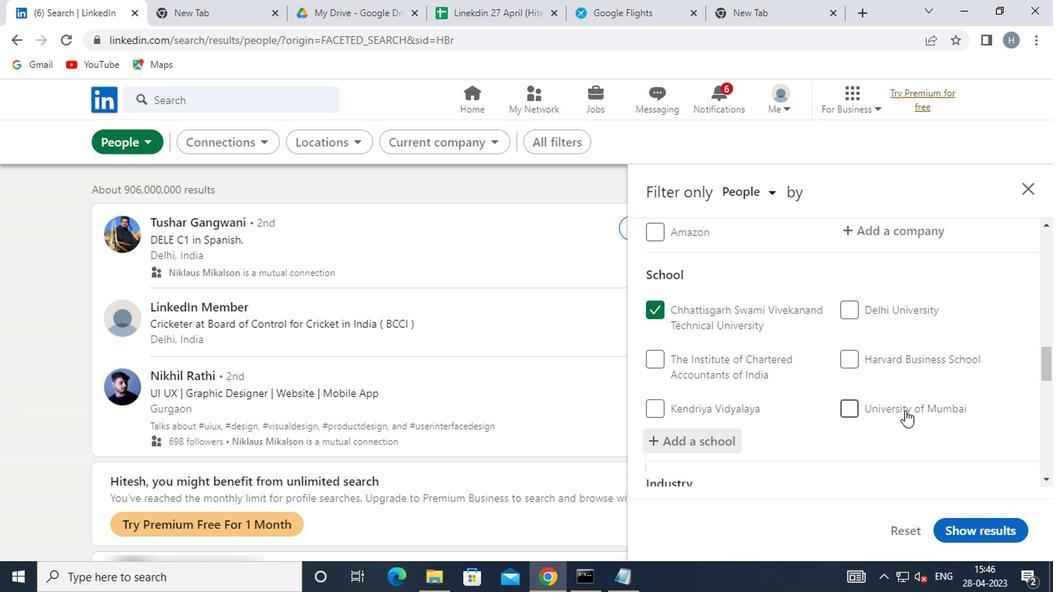 
Action: Mouse scrolled (897, 408) with delta (0, -1)
Screenshot: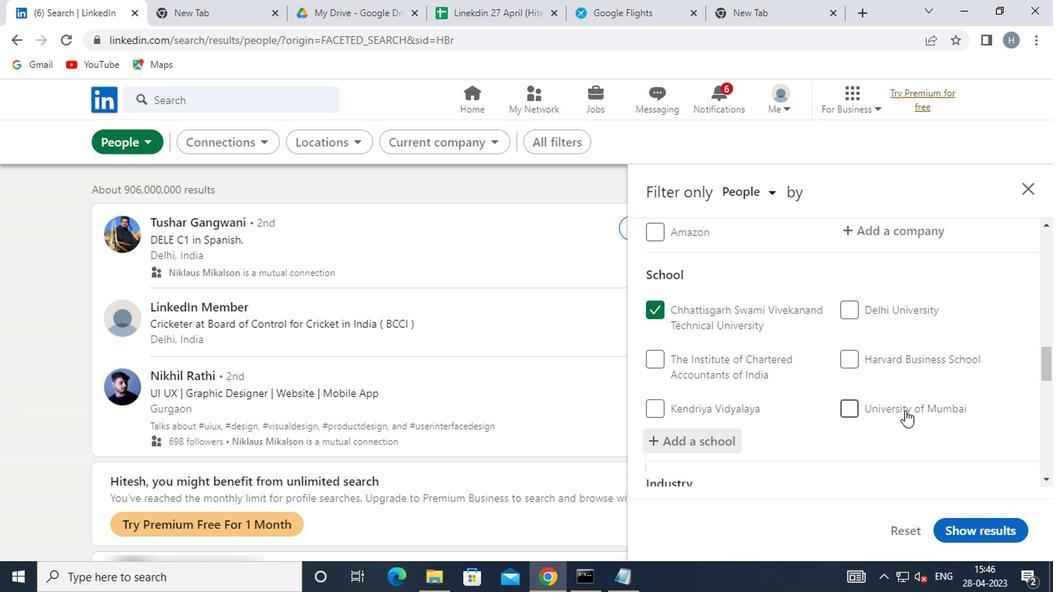
Action: Mouse moved to (875, 398)
Screenshot: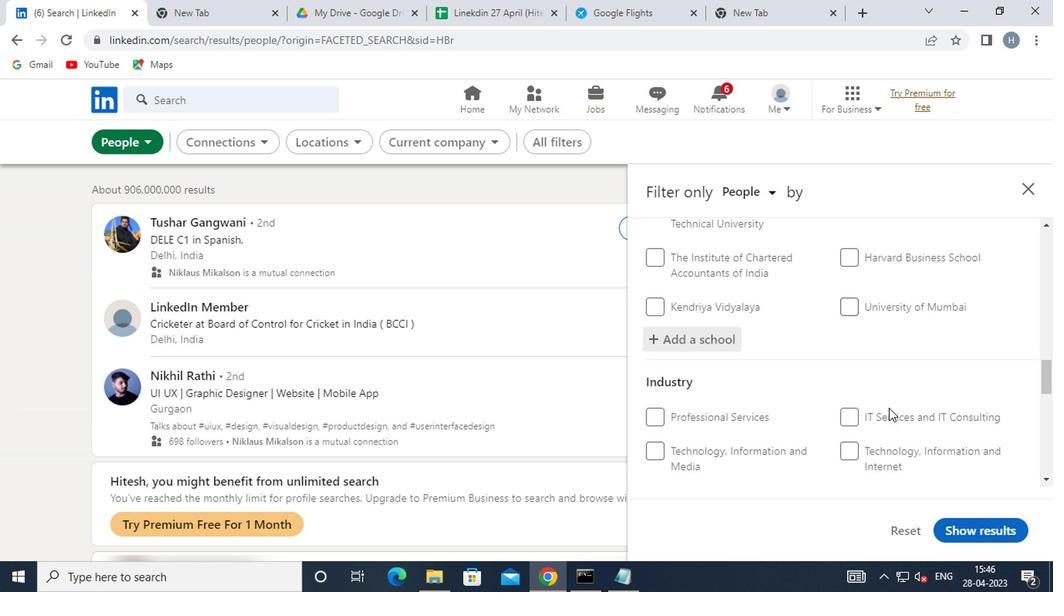 
Action: Mouse scrolled (875, 398) with delta (0, 0)
Screenshot: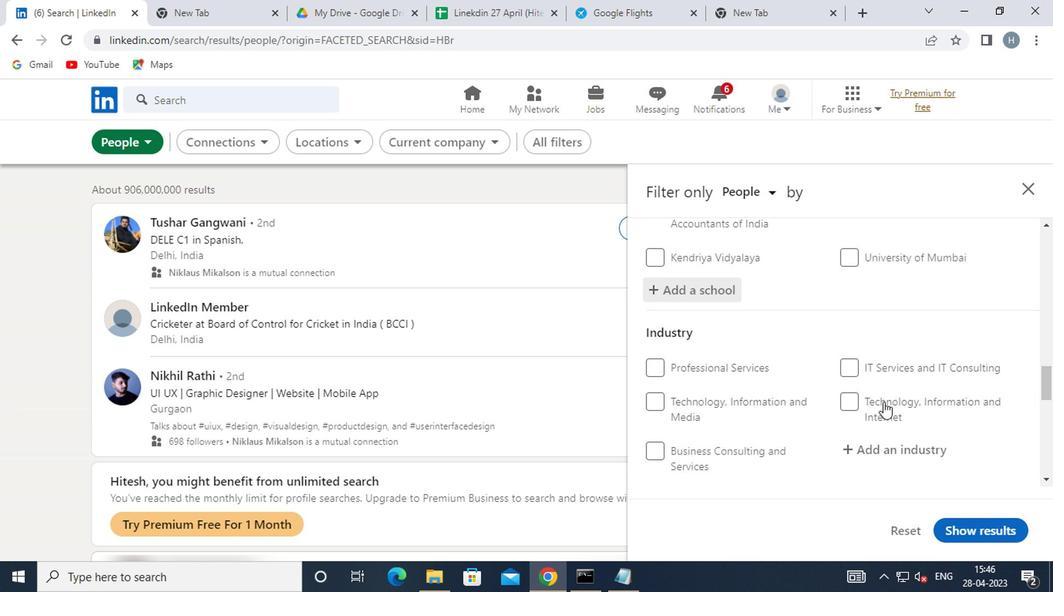 
Action: Mouse moved to (875, 397)
Screenshot: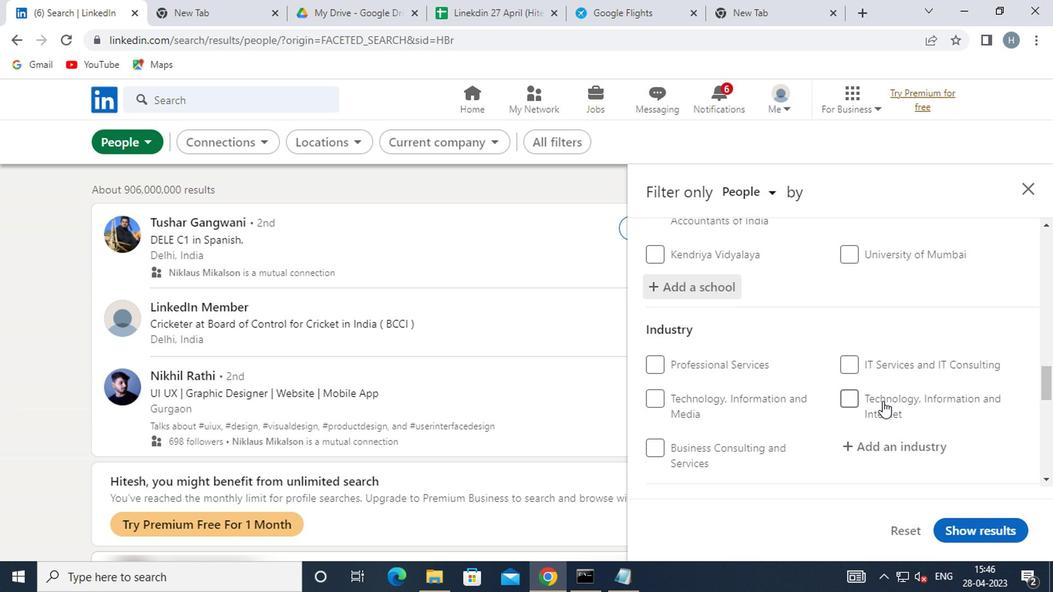
Action: Mouse scrolled (875, 396) with delta (0, 0)
Screenshot: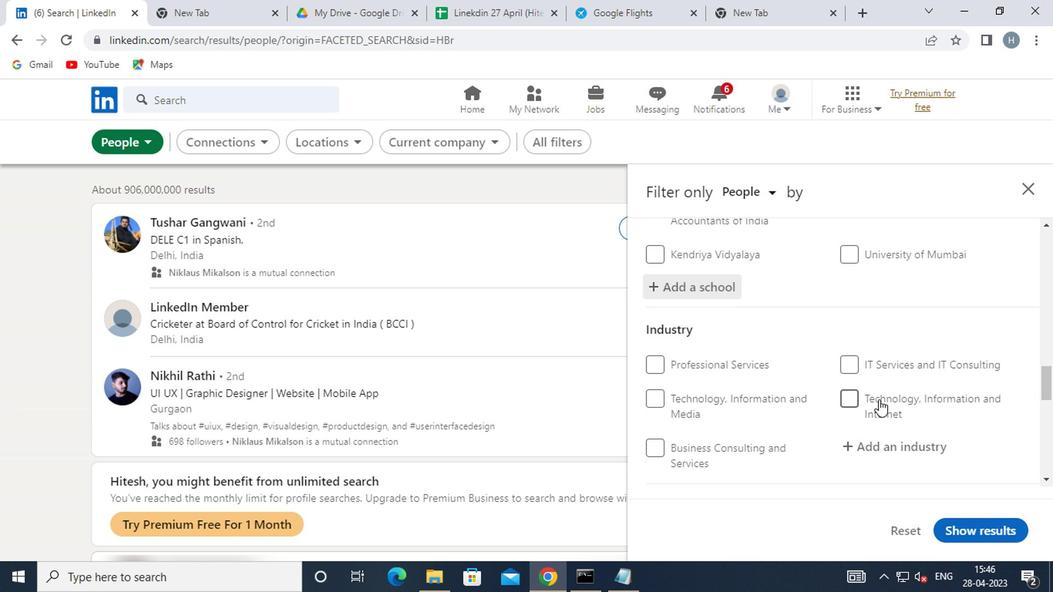 
Action: Mouse moved to (918, 288)
Screenshot: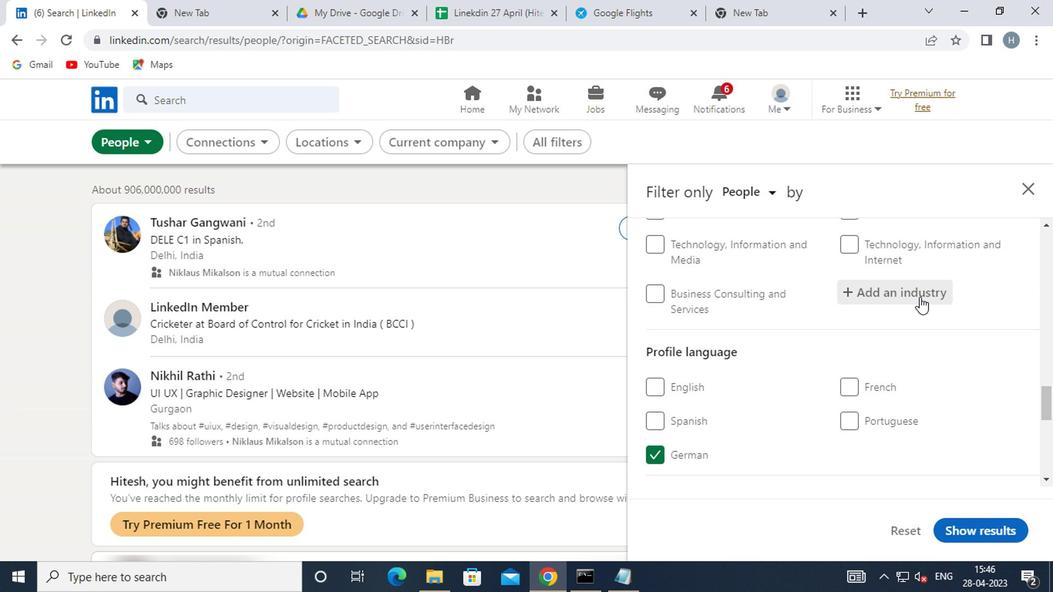 
Action: Mouse pressed left at (918, 288)
Screenshot: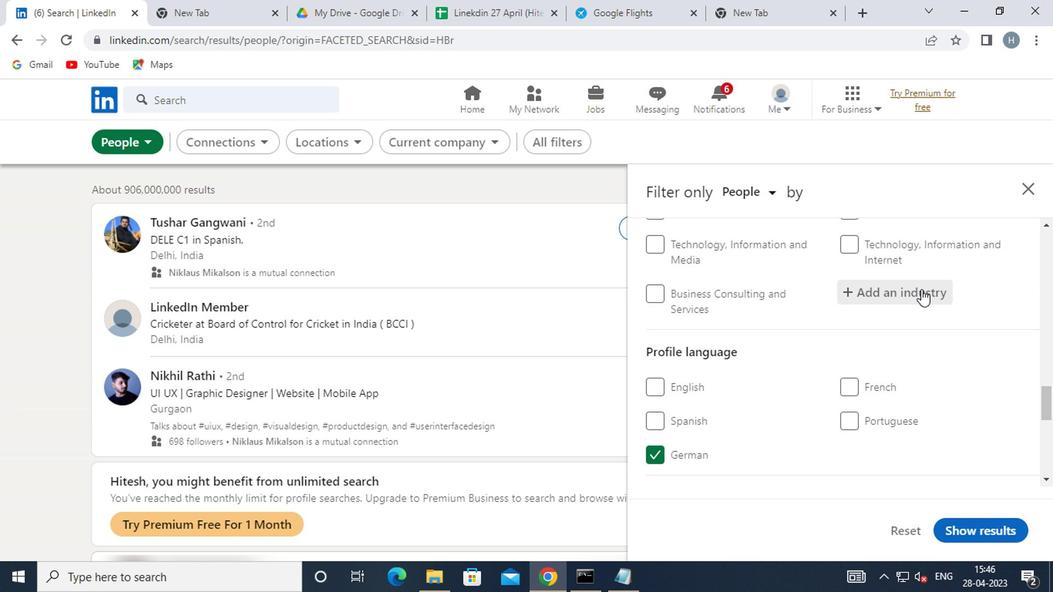 
Action: Key pressed <Key.shift>WHOLESALE<Key.space><Key.shift>RECY
Screenshot: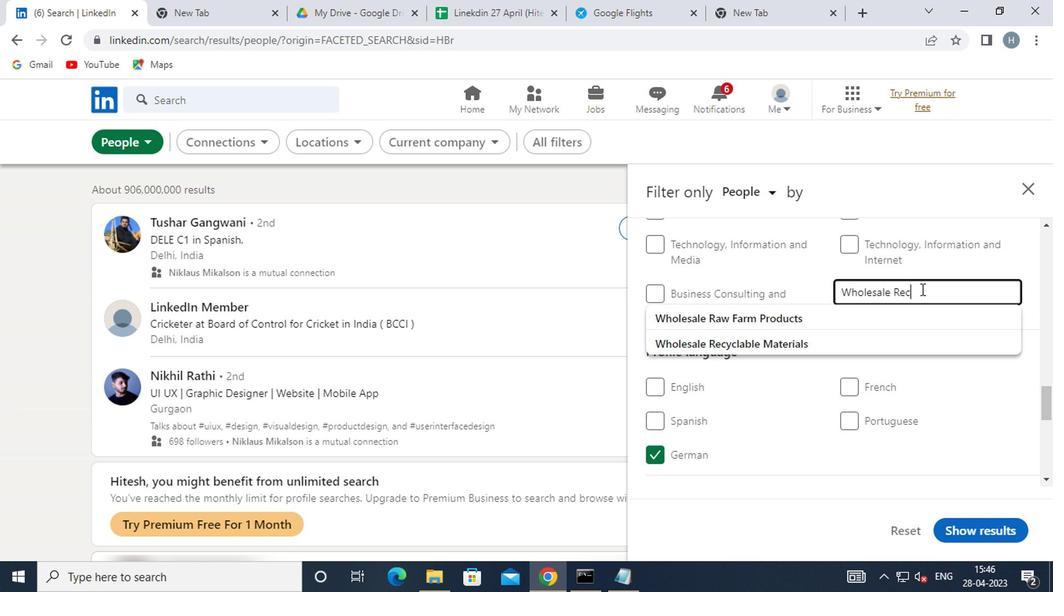 
Action: Mouse moved to (845, 310)
Screenshot: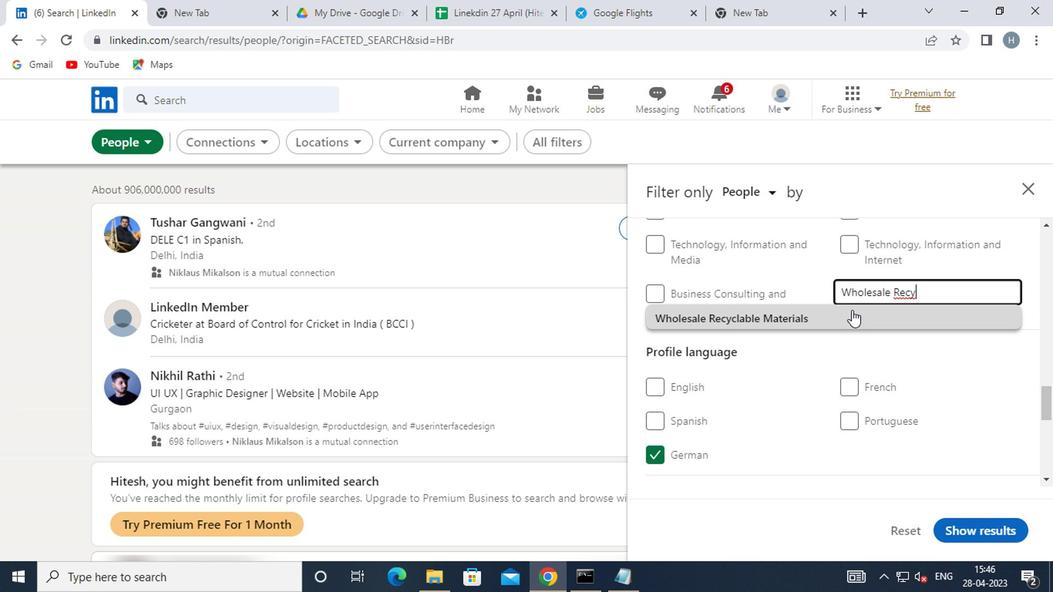 
Action: Mouse pressed left at (845, 310)
Screenshot: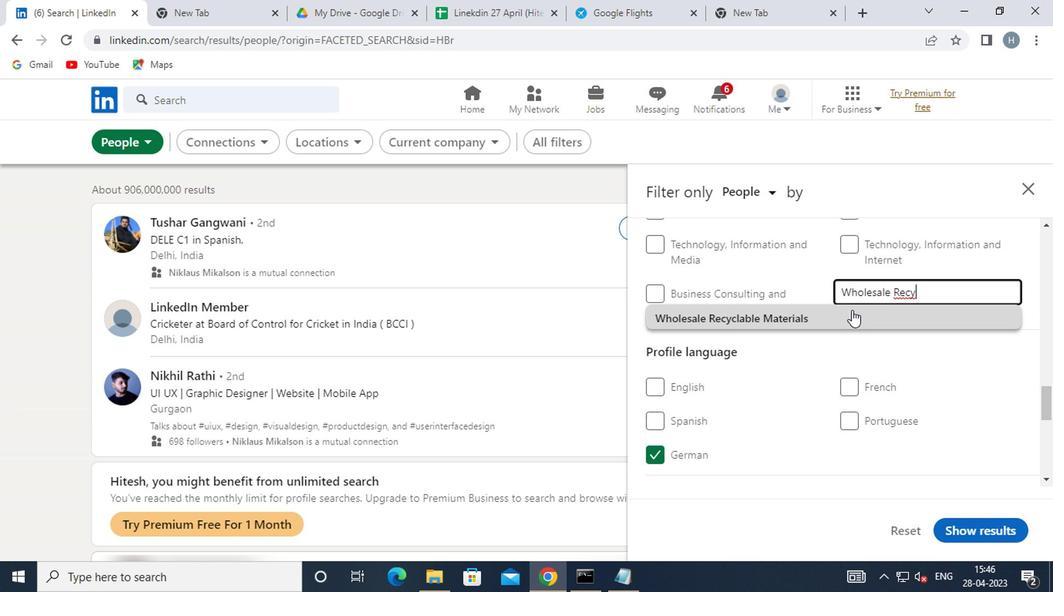 
Action: Mouse moved to (818, 324)
Screenshot: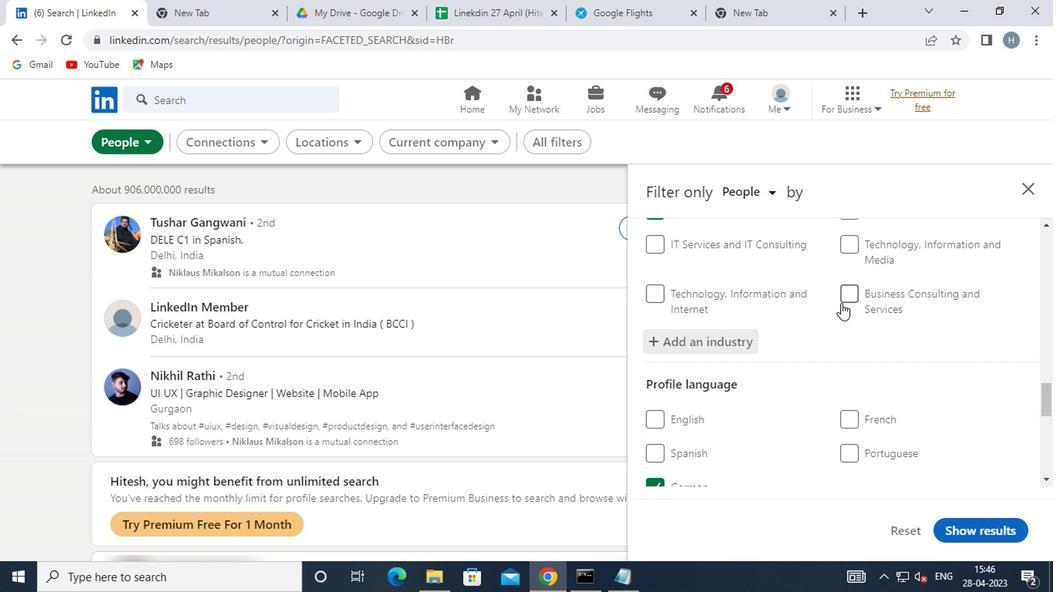 
Action: Mouse scrolled (818, 323) with delta (0, 0)
Screenshot: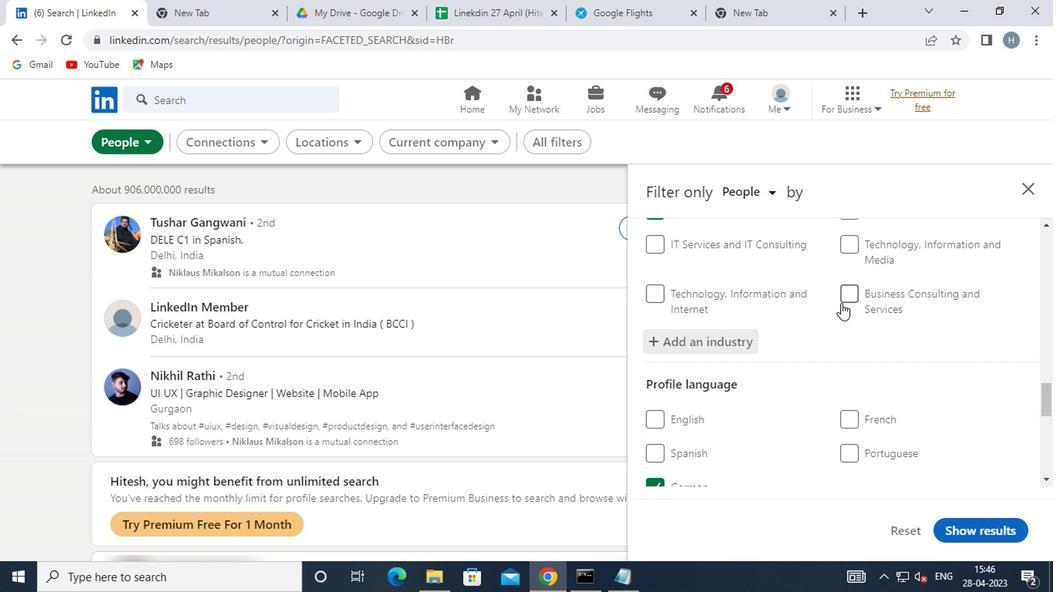
Action: Mouse moved to (813, 331)
Screenshot: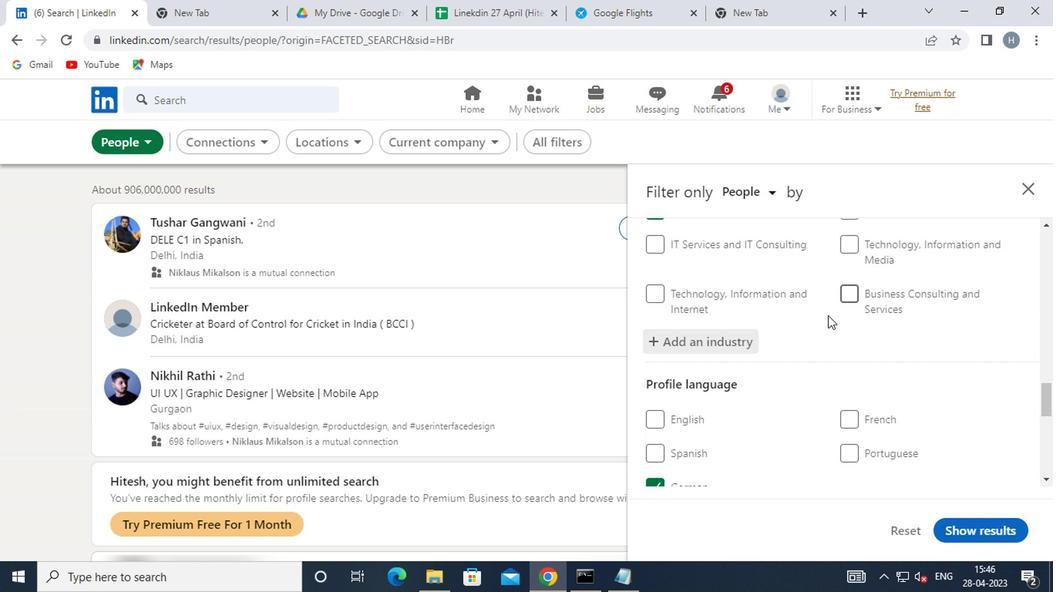 
Action: Mouse scrolled (813, 330) with delta (0, -1)
Screenshot: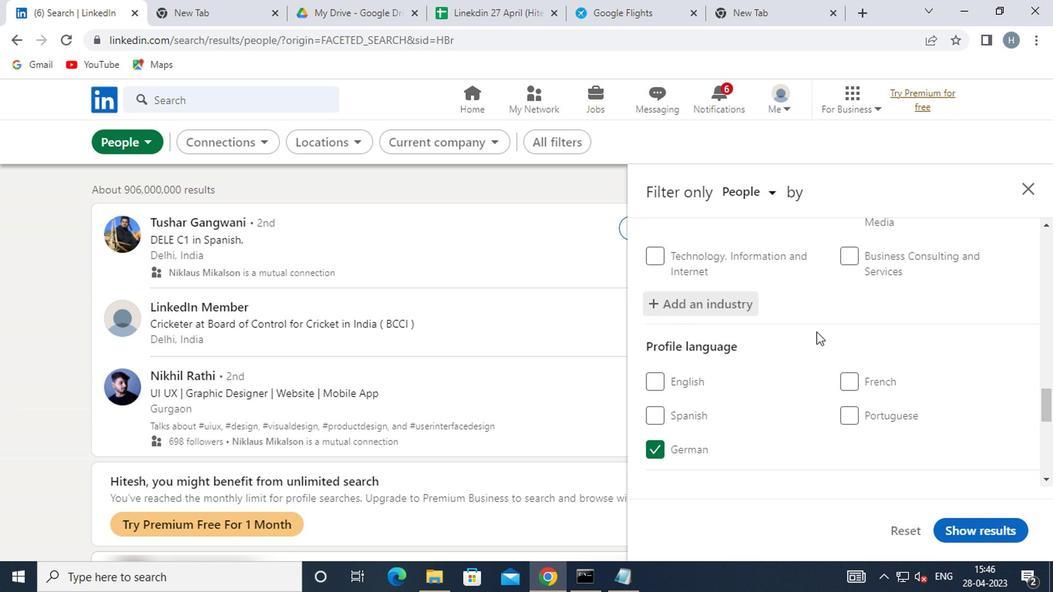 
Action: Mouse scrolled (813, 330) with delta (0, -1)
Screenshot: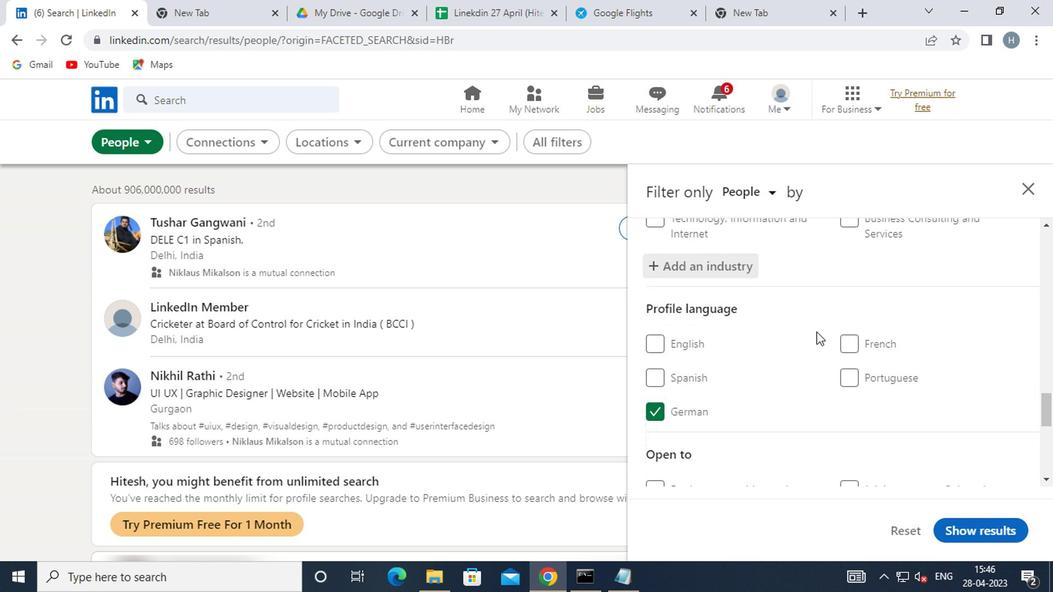 
Action: Mouse moved to (813, 331)
Screenshot: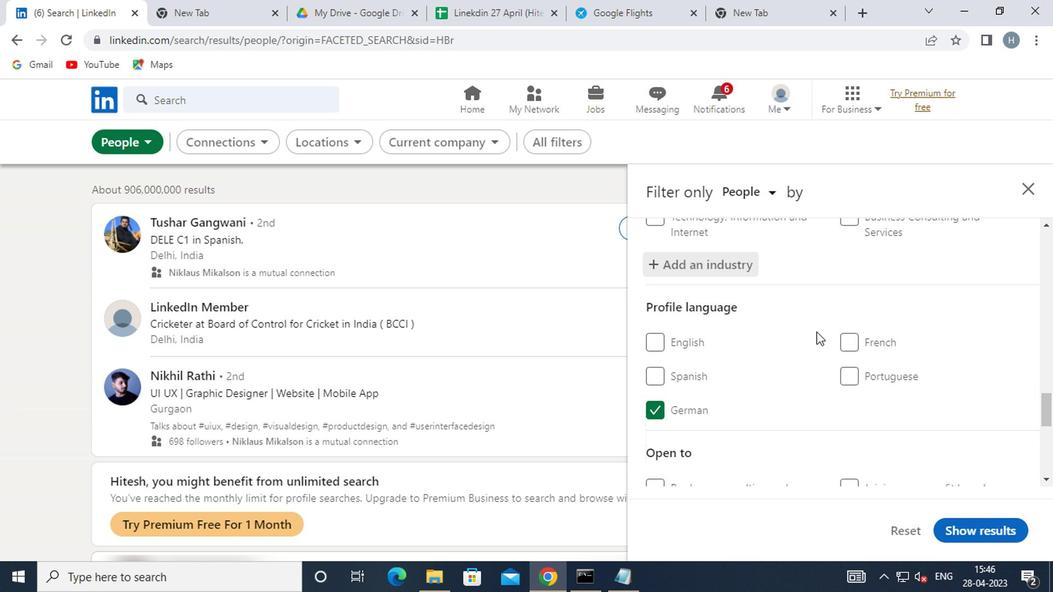 
Action: Mouse scrolled (813, 330) with delta (0, -1)
Screenshot: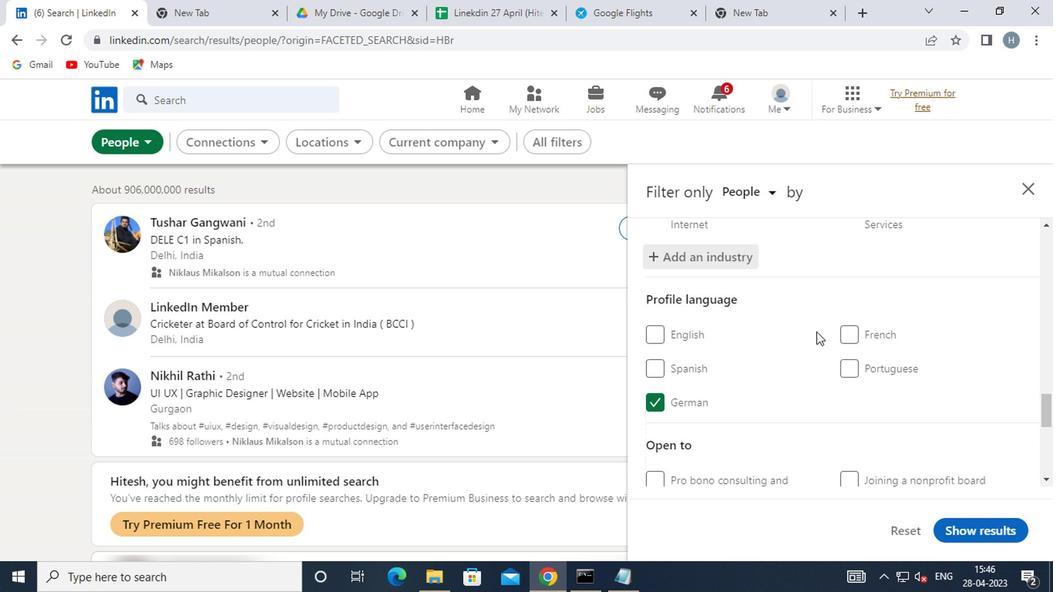 
Action: Mouse scrolled (813, 330) with delta (0, -1)
Screenshot: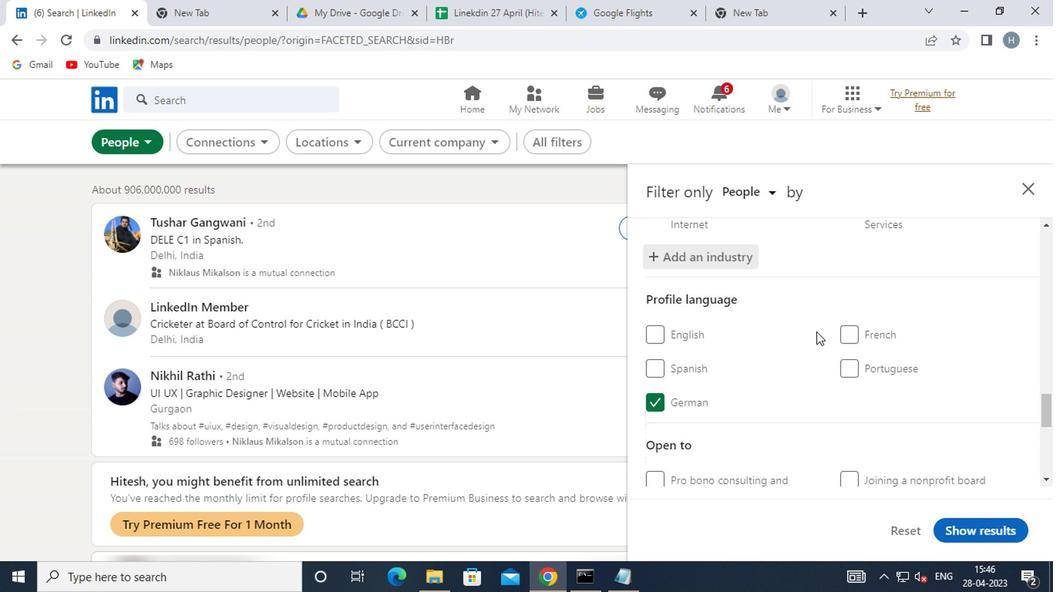 
Action: Mouse scrolled (813, 330) with delta (0, -1)
Screenshot: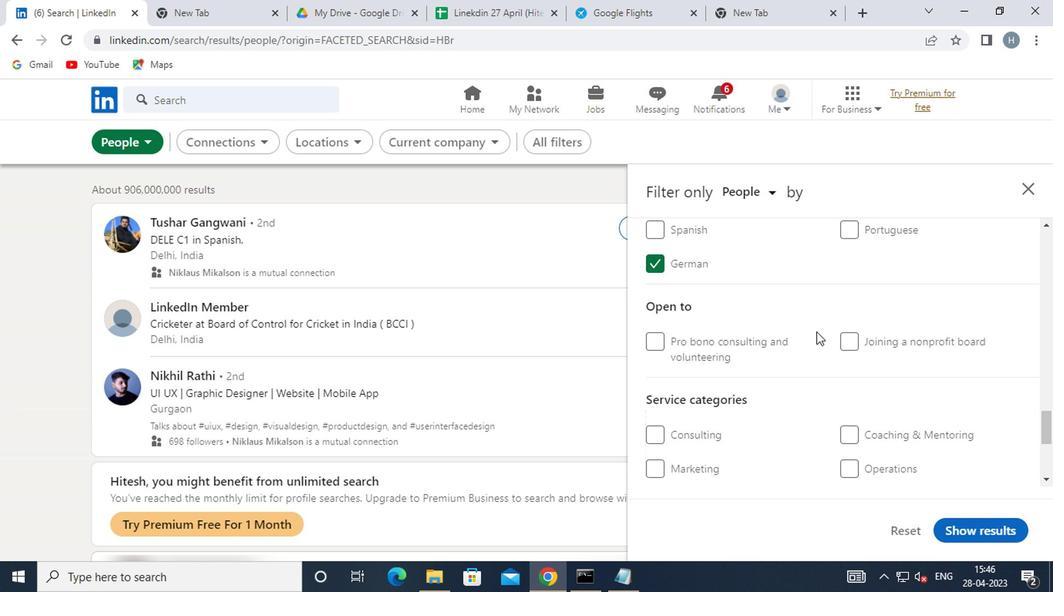
Action: Mouse moved to (925, 264)
Screenshot: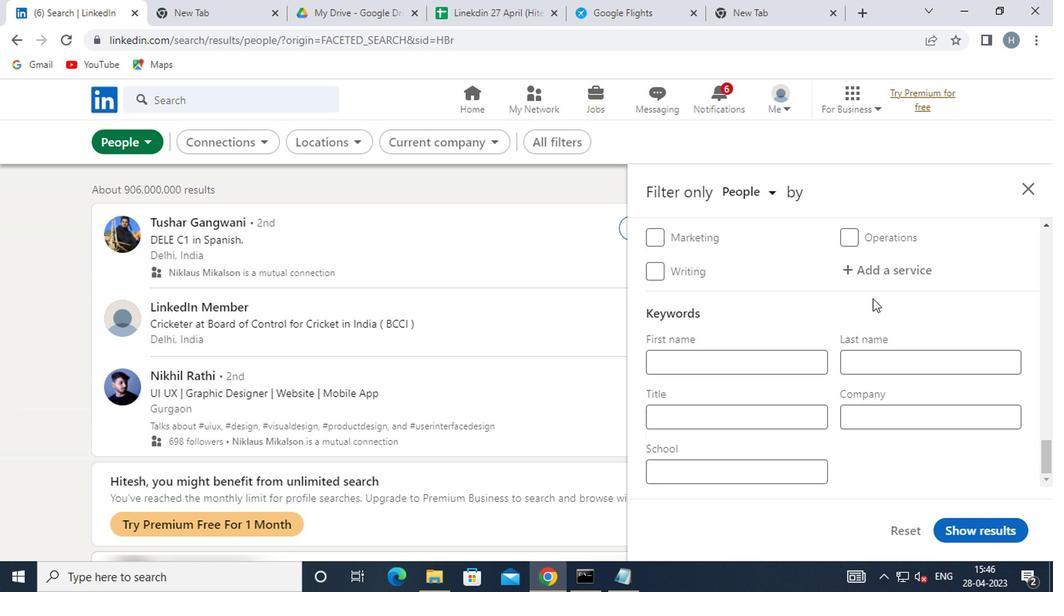 
Action: Mouse pressed left at (925, 264)
Screenshot: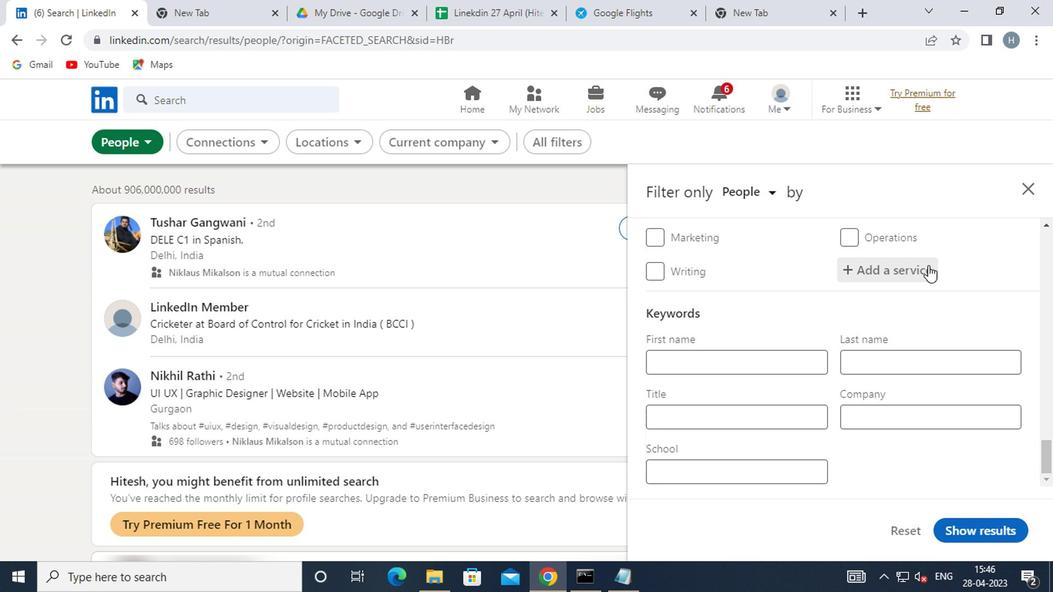 
Action: Key pressed <Key.shift>HEALTH<Key.space><Key.shift>IN
Screenshot: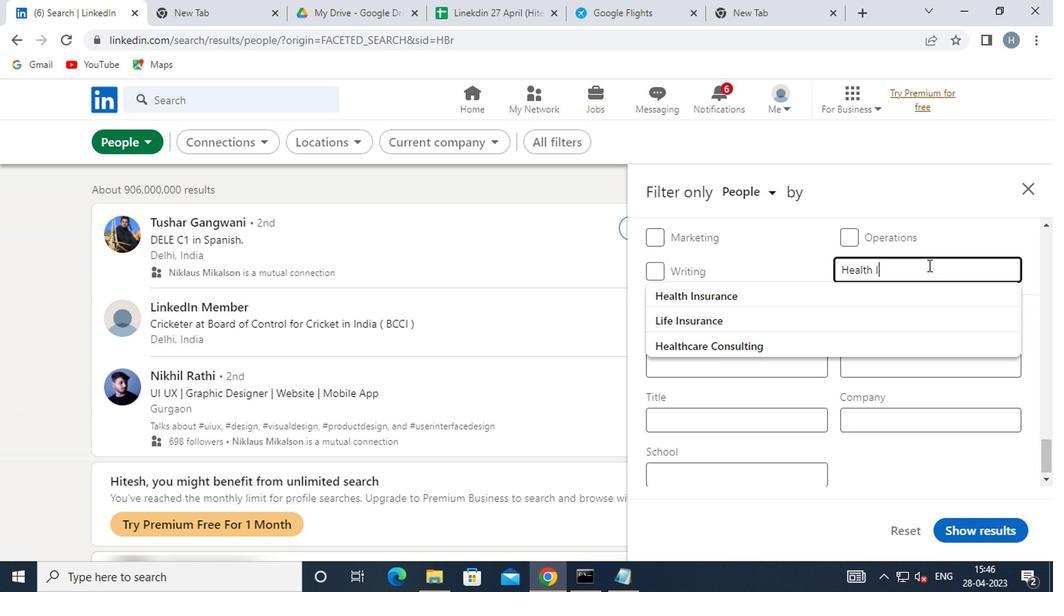 
Action: Mouse moved to (824, 299)
Screenshot: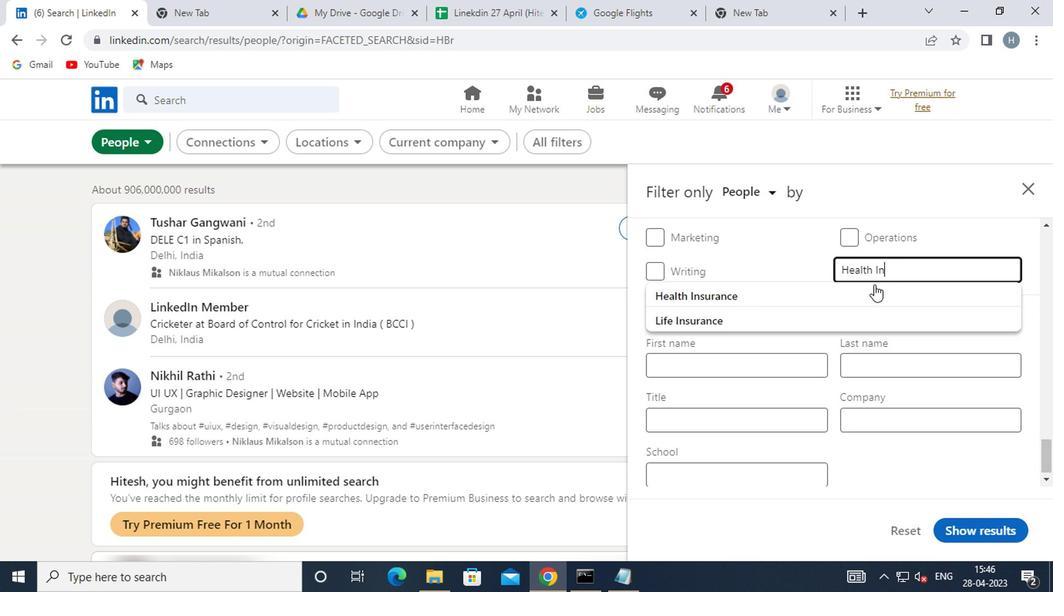 
Action: Mouse pressed left at (824, 299)
Screenshot: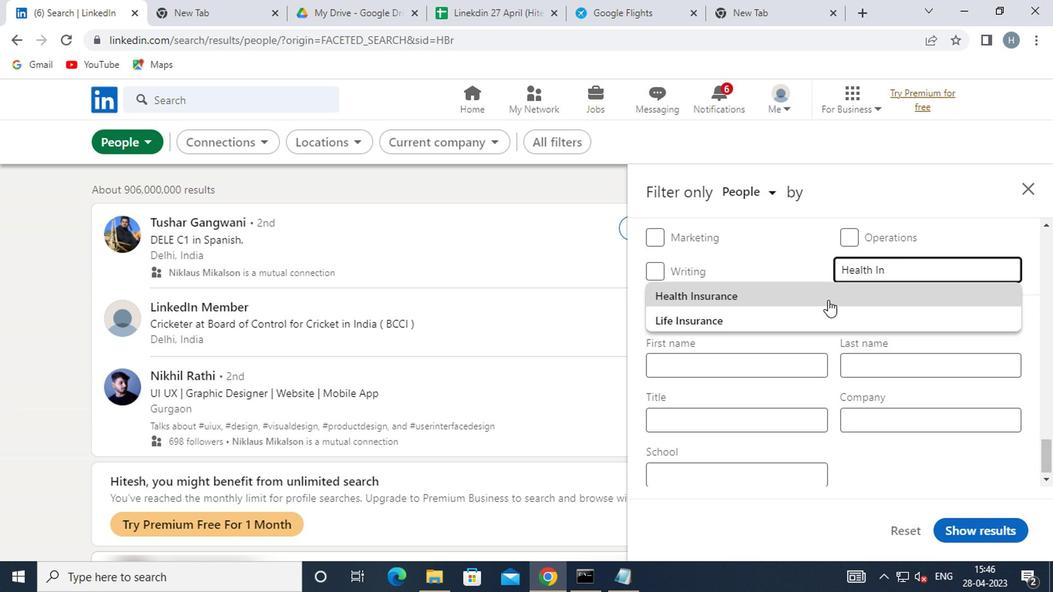 
Action: Mouse moved to (821, 291)
Screenshot: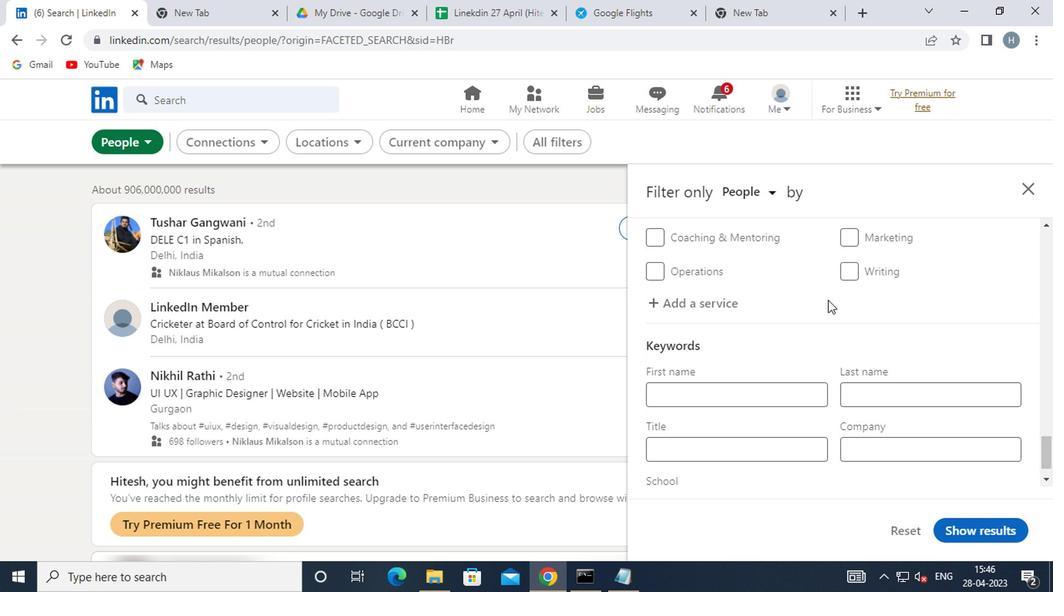 
Action: Mouse scrolled (821, 291) with delta (0, 0)
Screenshot: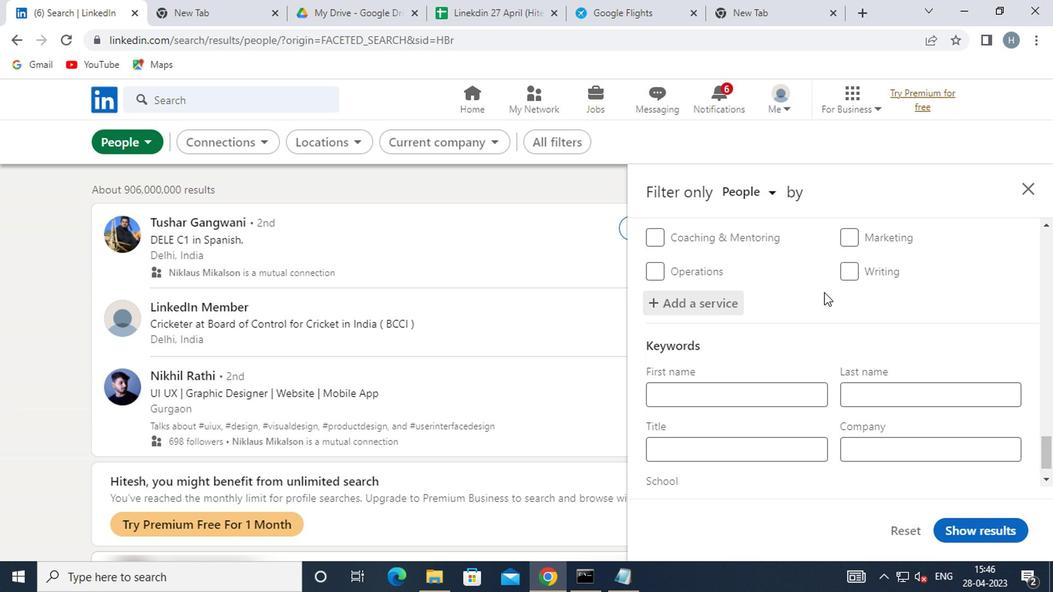 
Action: Mouse moved to (817, 291)
Screenshot: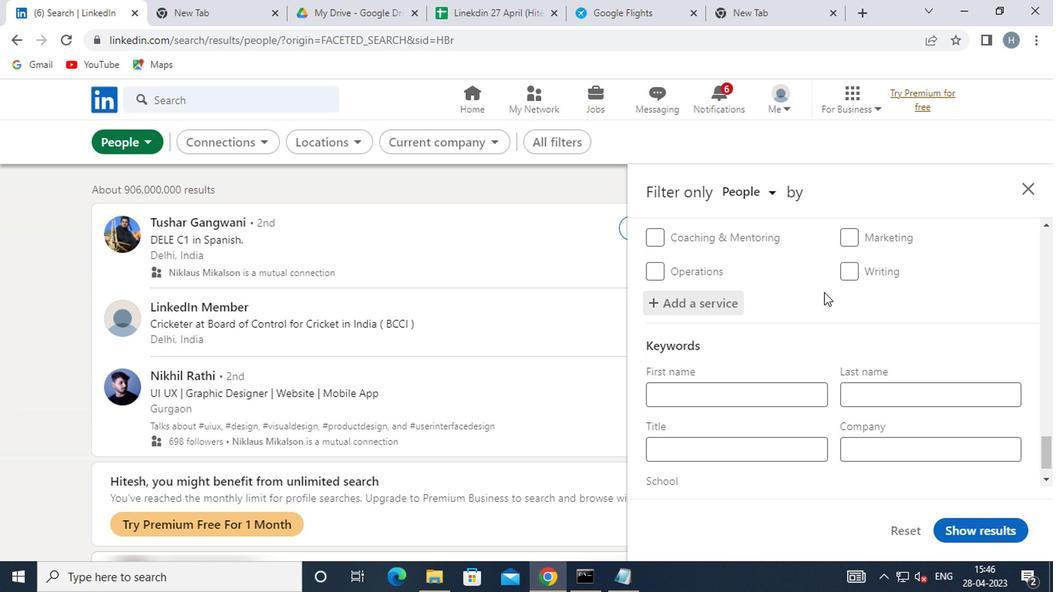 
Action: Mouse scrolled (817, 291) with delta (0, 0)
Screenshot: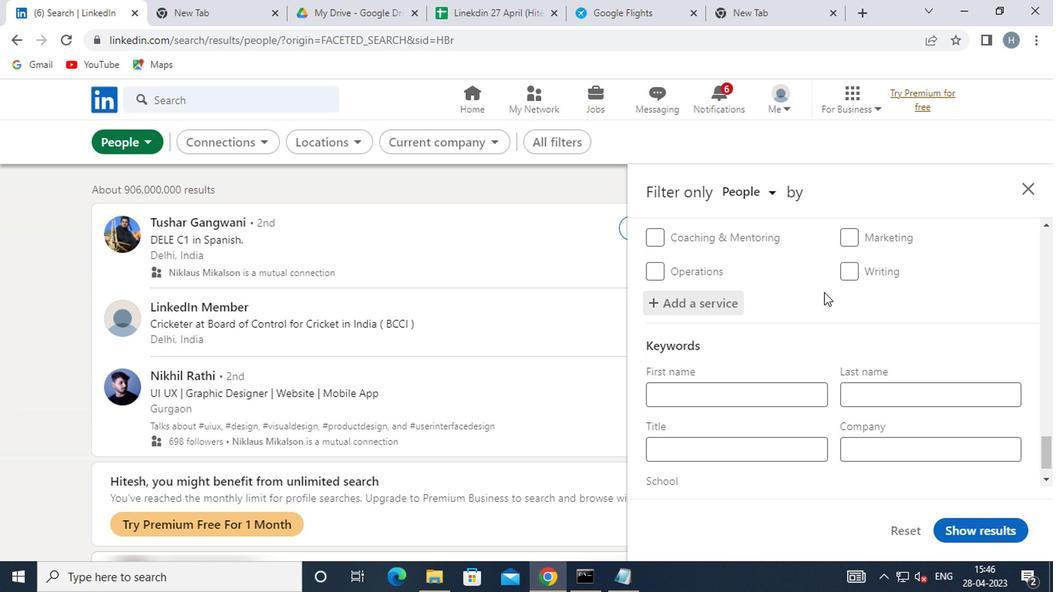 
Action: Mouse moved to (817, 291)
Screenshot: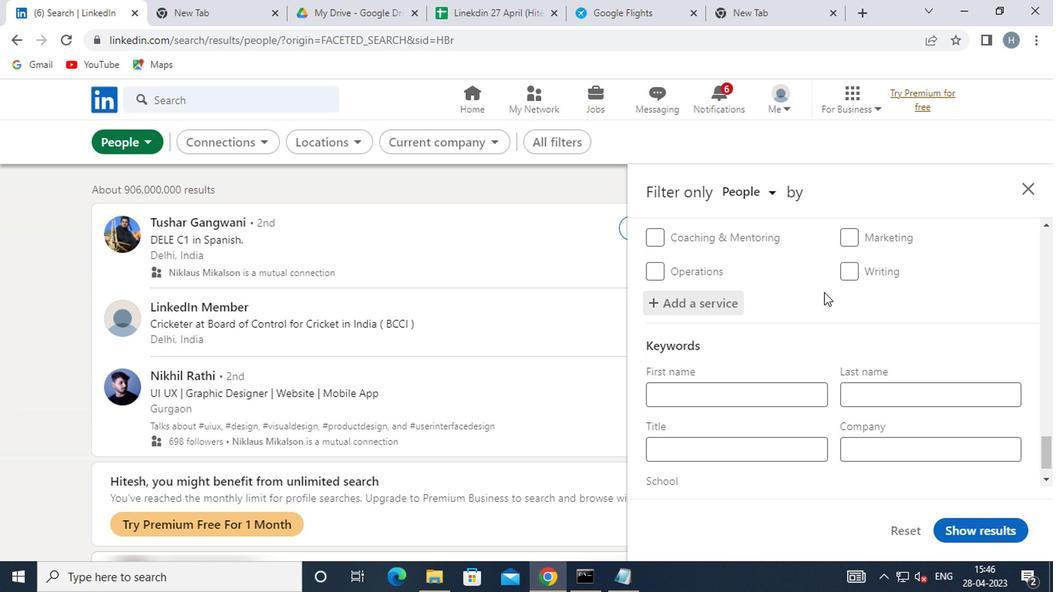 
Action: Mouse scrolled (817, 291) with delta (0, 0)
Screenshot: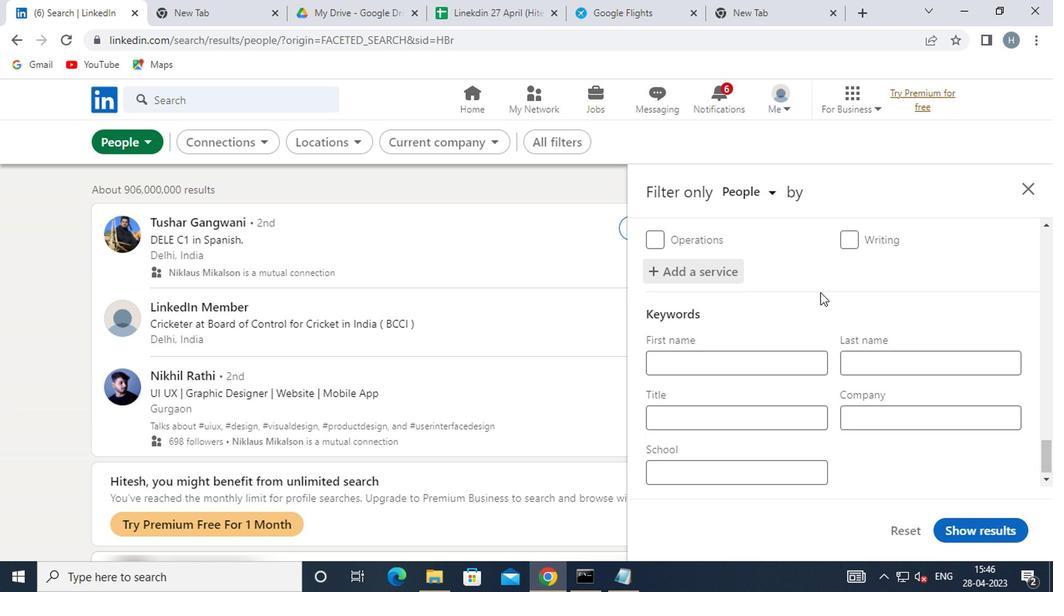 
Action: Mouse scrolled (817, 291) with delta (0, 0)
Screenshot: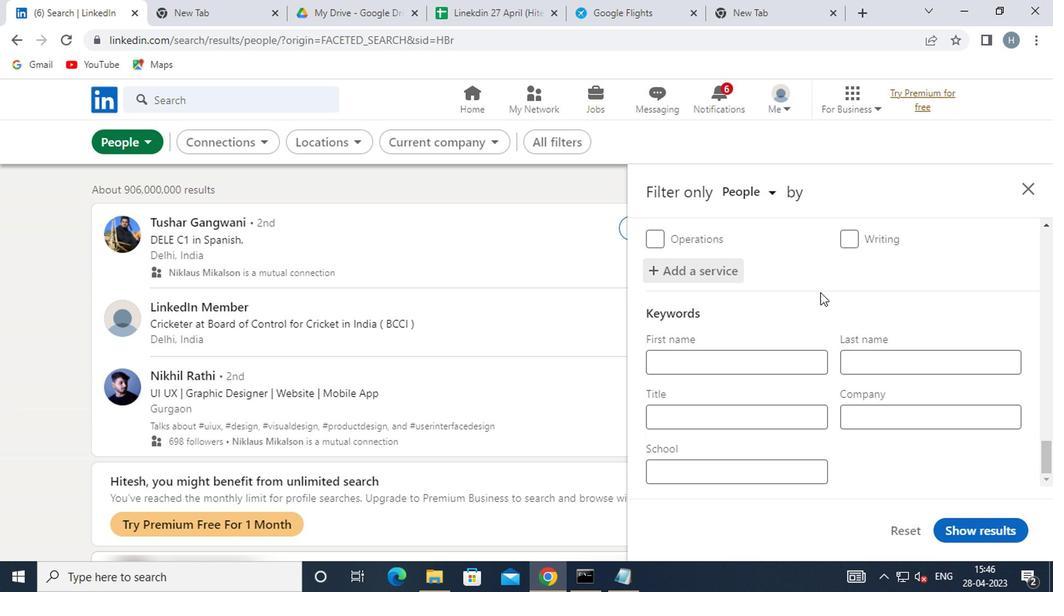 
Action: Mouse moved to (760, 417)
Screenshot: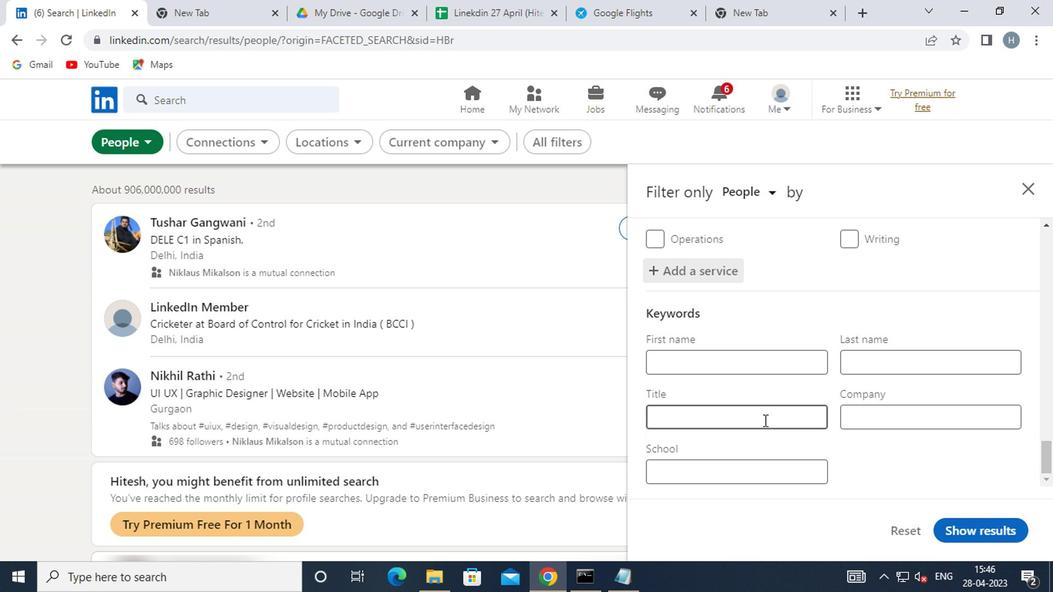 
Action: Mouse pressed left at (760, 417)
Screenshot: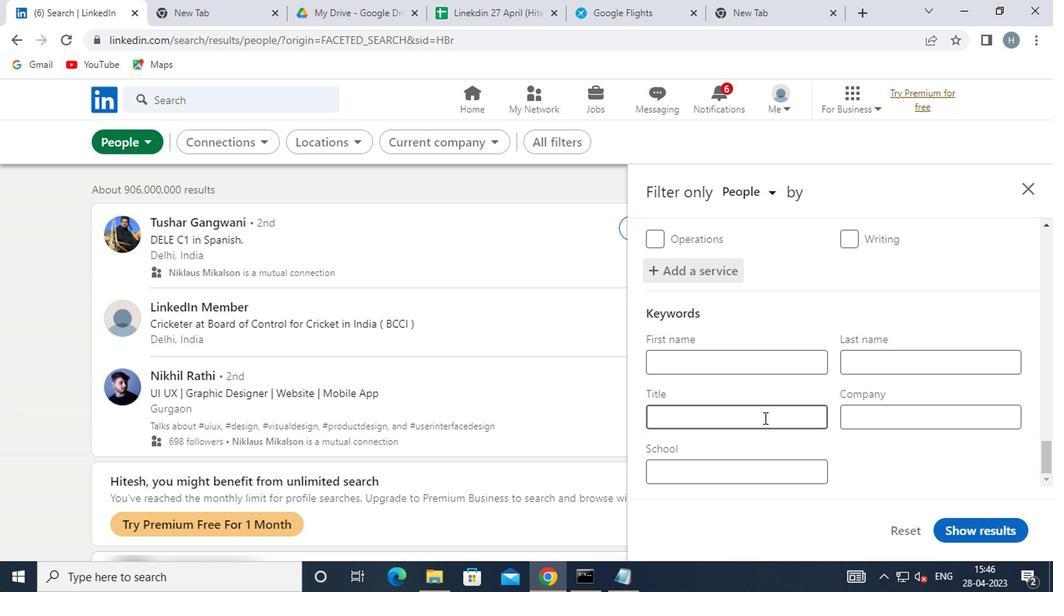 
Action: Mouse moved to (760, 415)
Screenshot: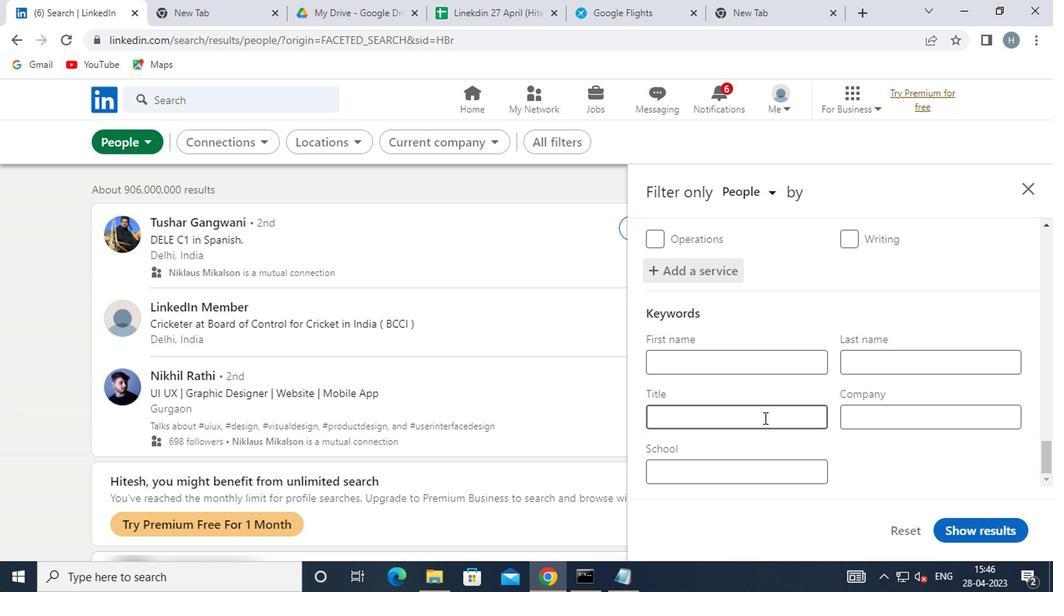 
Action: Key pressed <Key.shift>MOLECULAR<Key.space><Key.shift>SCIENTIST
Screenshot: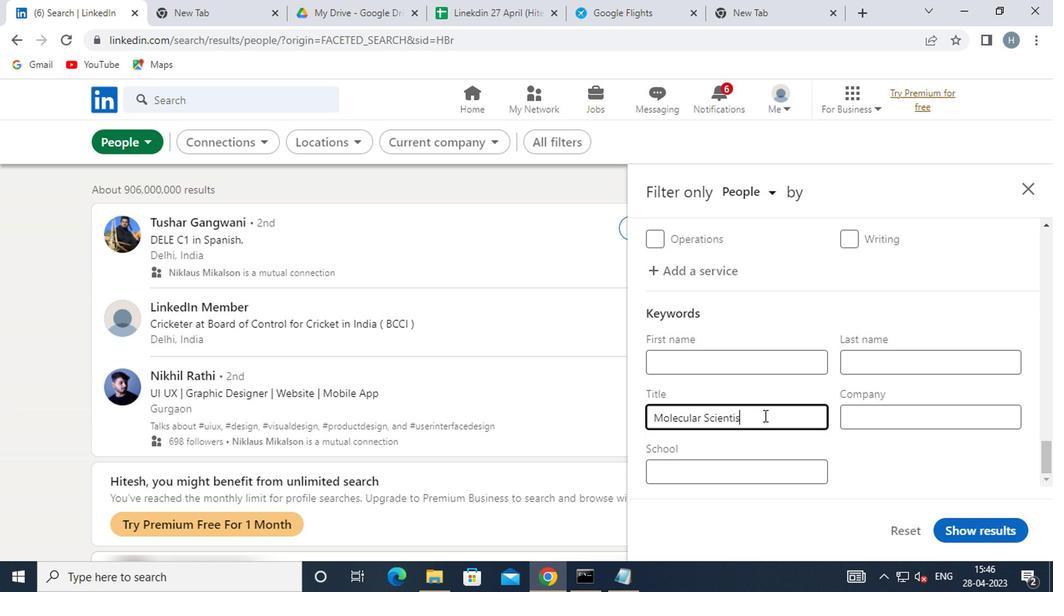 
Action: Mouse moved to (966, 533)
Screenshot: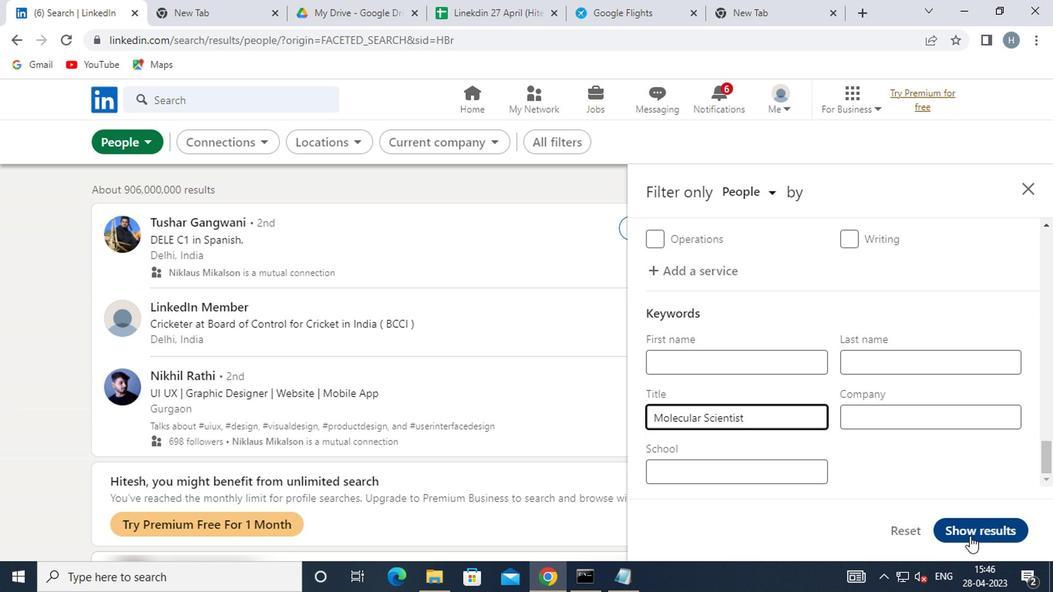 
Action: Mouse pressed left at (966, 533)
Screenshot: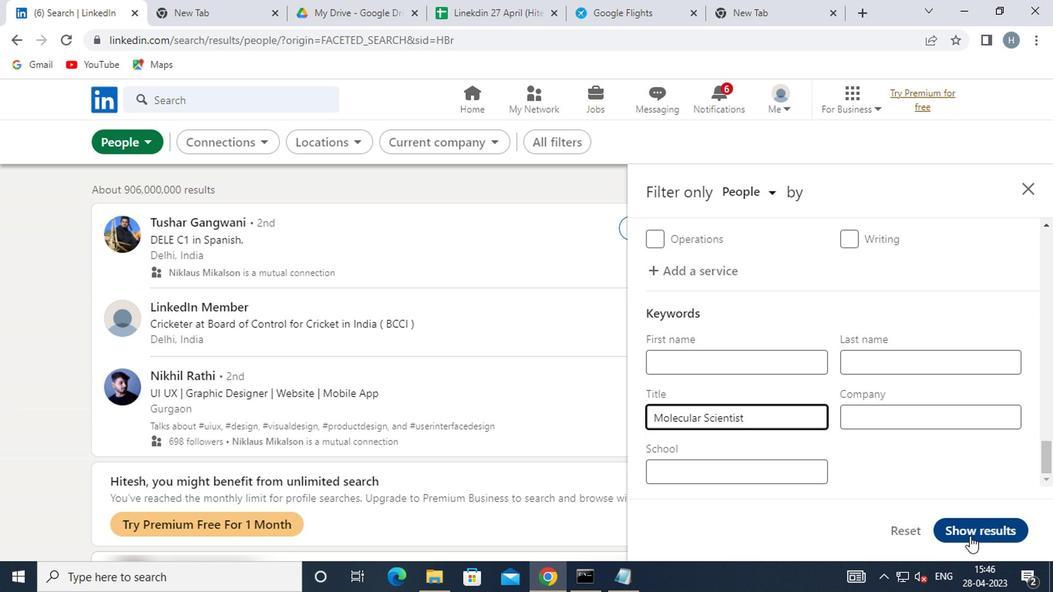 
Action: Mouse moved to (646, 395)
Screenshot: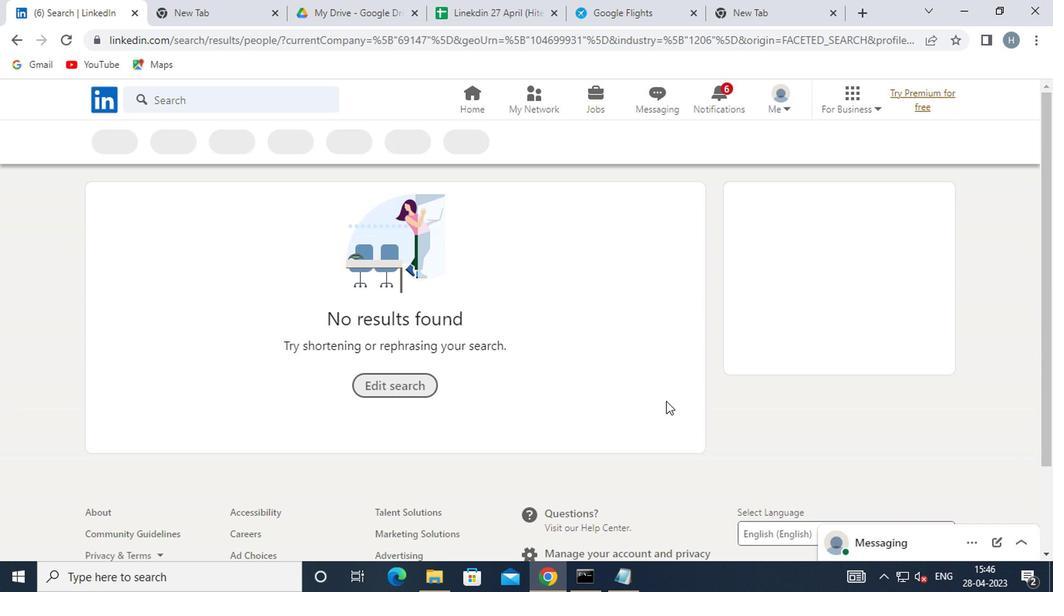 
